 Task: Look for space in Roswell, United States from 10th July, 2023 to 25th July, 2023 for 3 adults, 1 child in price range Rs.15000 to Rs.25000. Place can be shared room with 2 bedrooms having 3 beds and 2 bathrooms. Property type can be house, flat, guest house. Amenities needed are: wifi, TV, free parkinig on premises, gym, breakfast. Booking option can be shelf check-in. Required host language is English.
Action: Mouse moved to (477, 130)
Screenshot: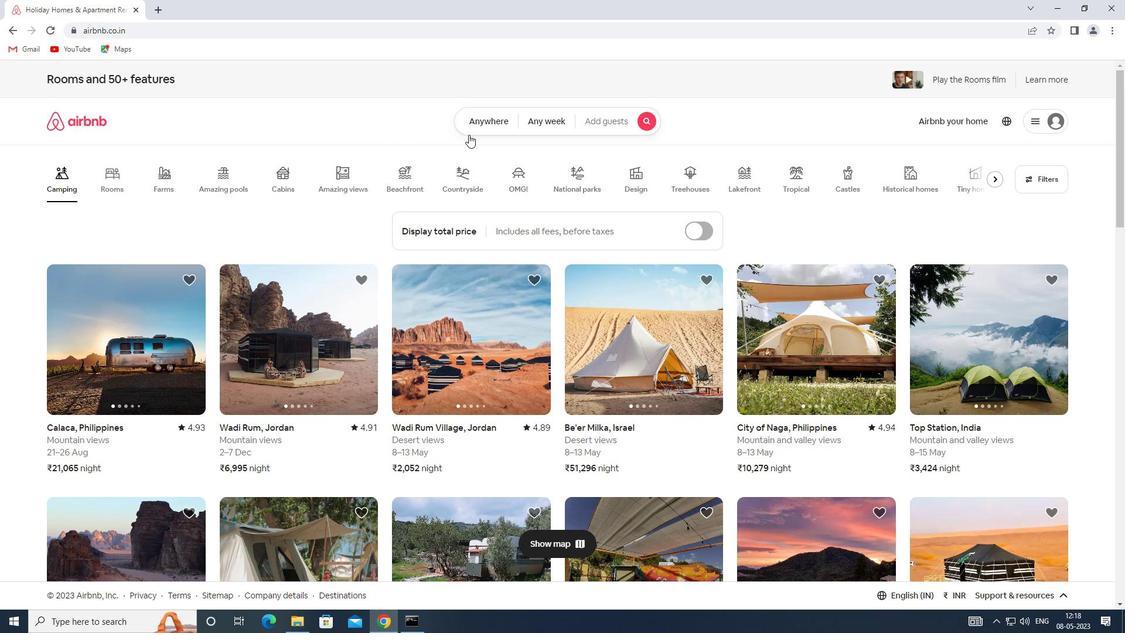 
Action: Mouse pressed left at (477, 130)
Screenshot: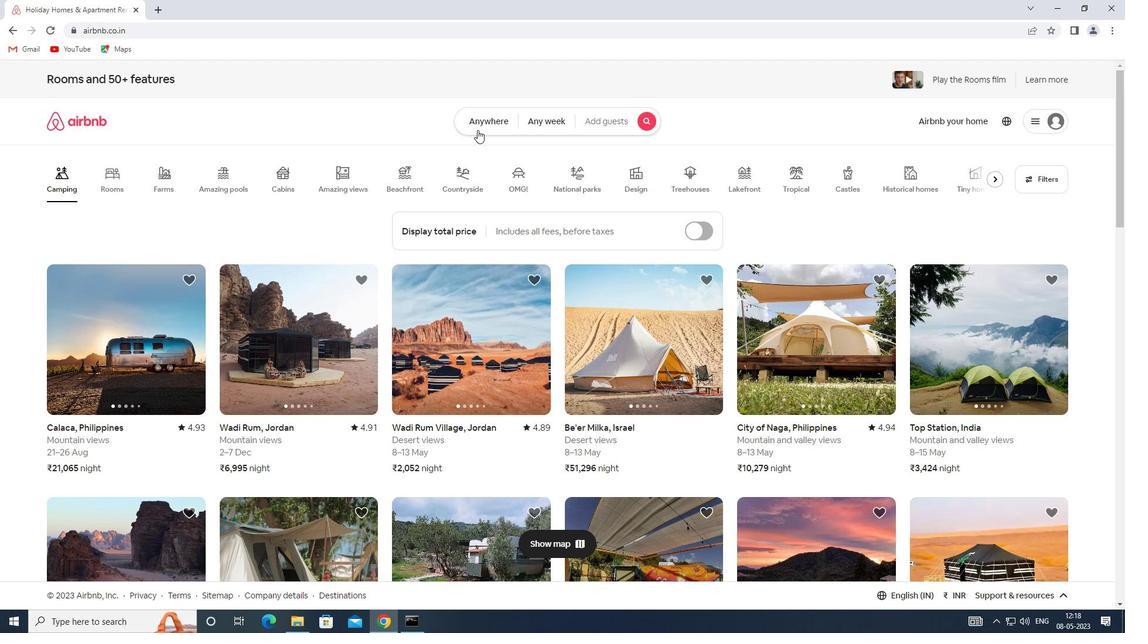 
Action: Mouse moved to (340, 166)
Screenshot: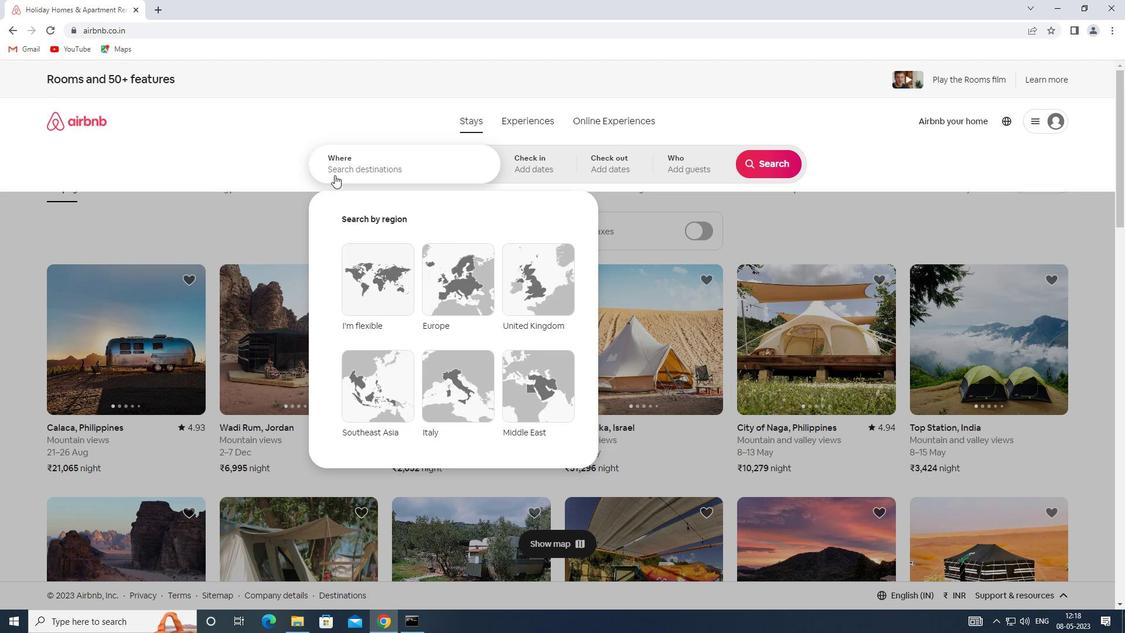 
Action: Mouse pressed left at (340, 166)
Screenshot: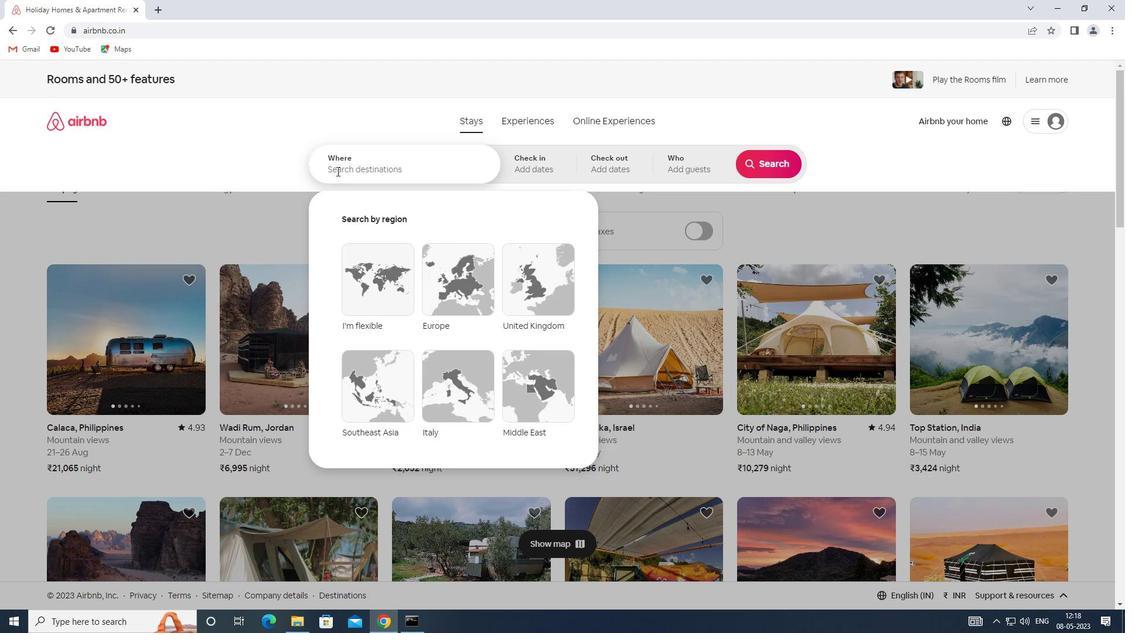 
Action: Key pressed <Key.shift>SPACE<Key.space>IN<Key.space><Key.shift>ROSEWELL,<Key.shift>UNITES<Key.backspace>D<Key.space><Key.shift>STATES
Screenshot: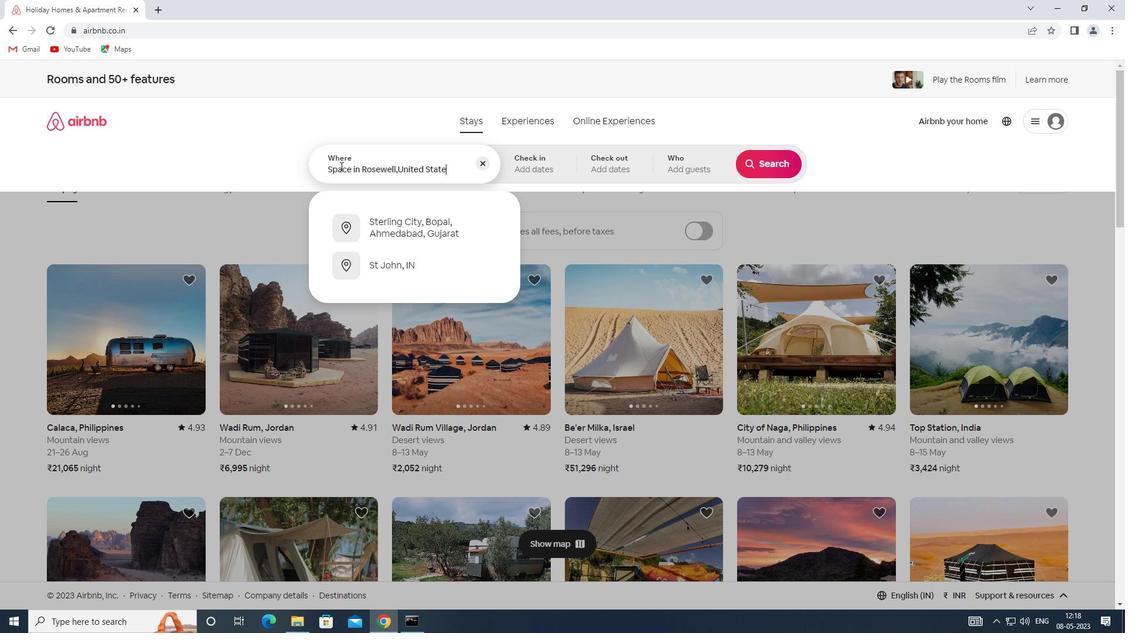 
Action: Mouse moved to (529, 170)
Screenshot: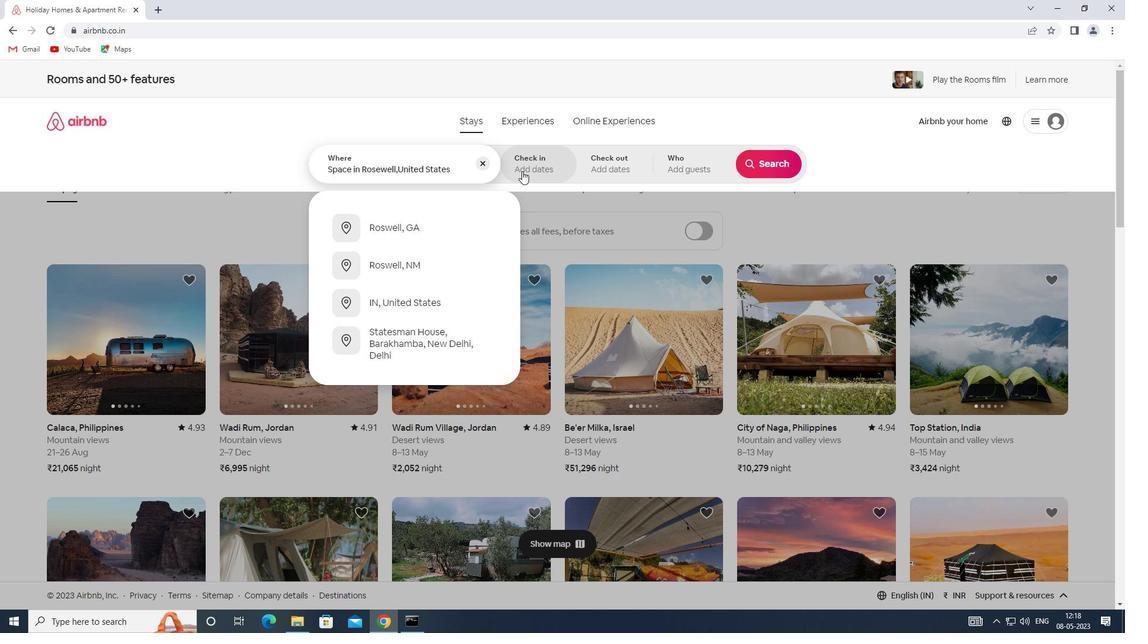 
Action: Mouse pressed left at (529, 170)
Screenshot: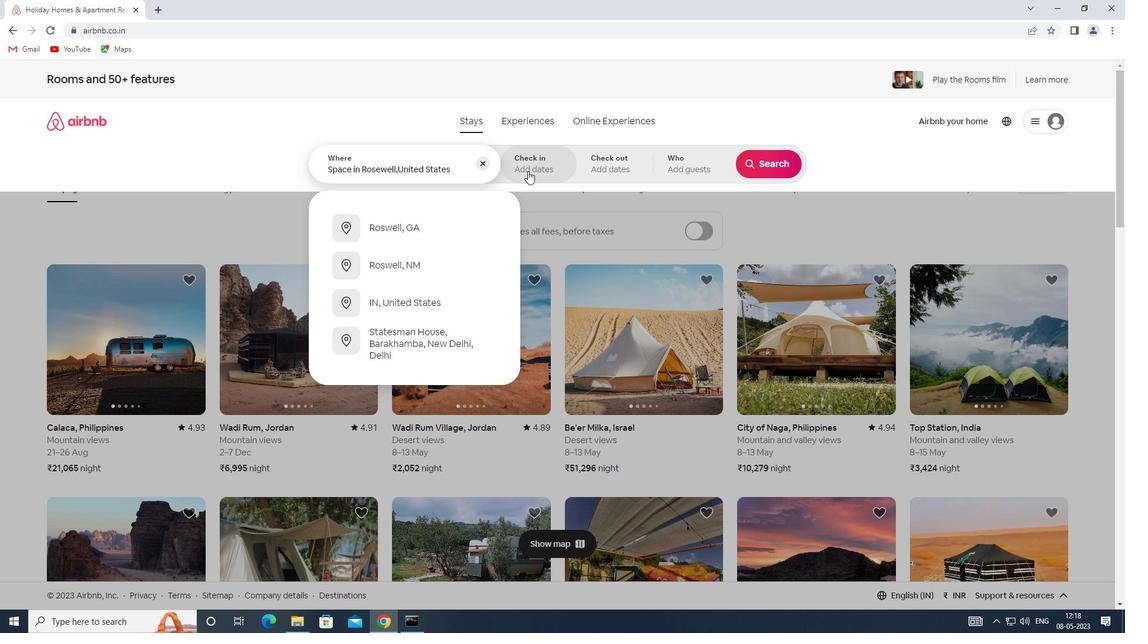 
Action: Mouse moved to (765, 259)
Screenshot: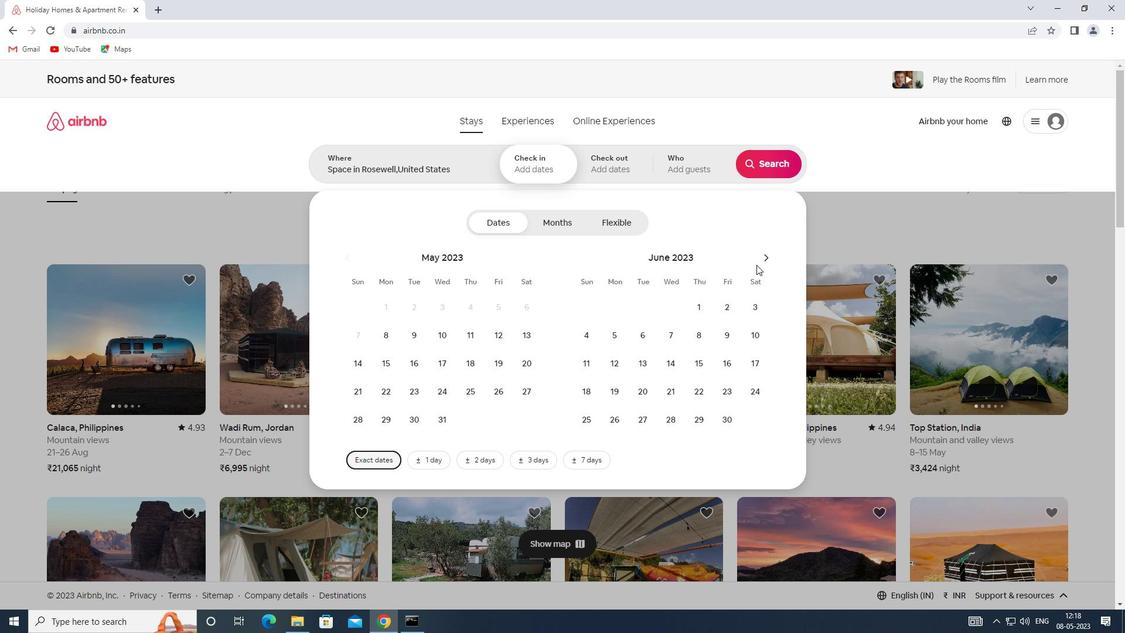 
Action: Mouse pressed left at (765, 259)
Screenshot: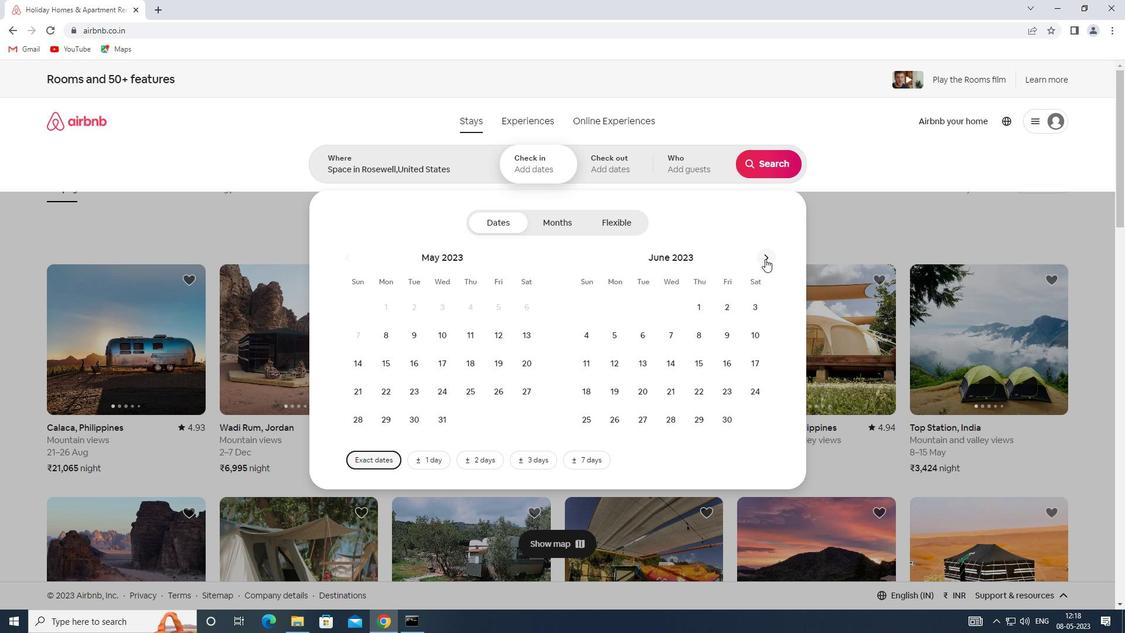 
Action: Mouse moved to (608, 357)
Screenshot: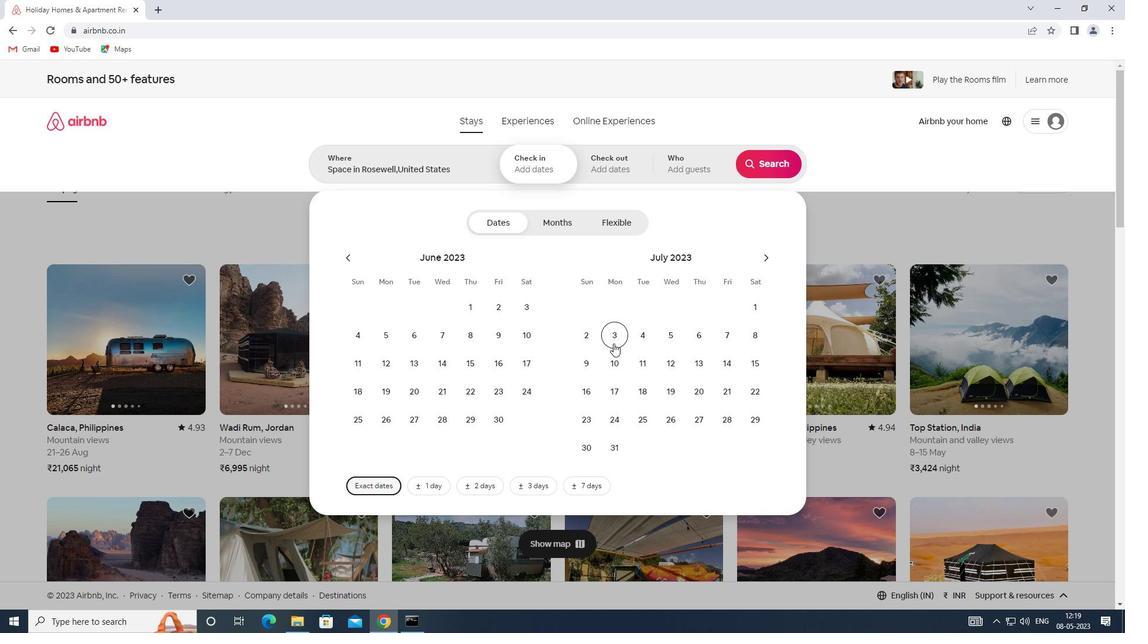 
Action: Mouse pressed left at (608, 357)
Screenshot: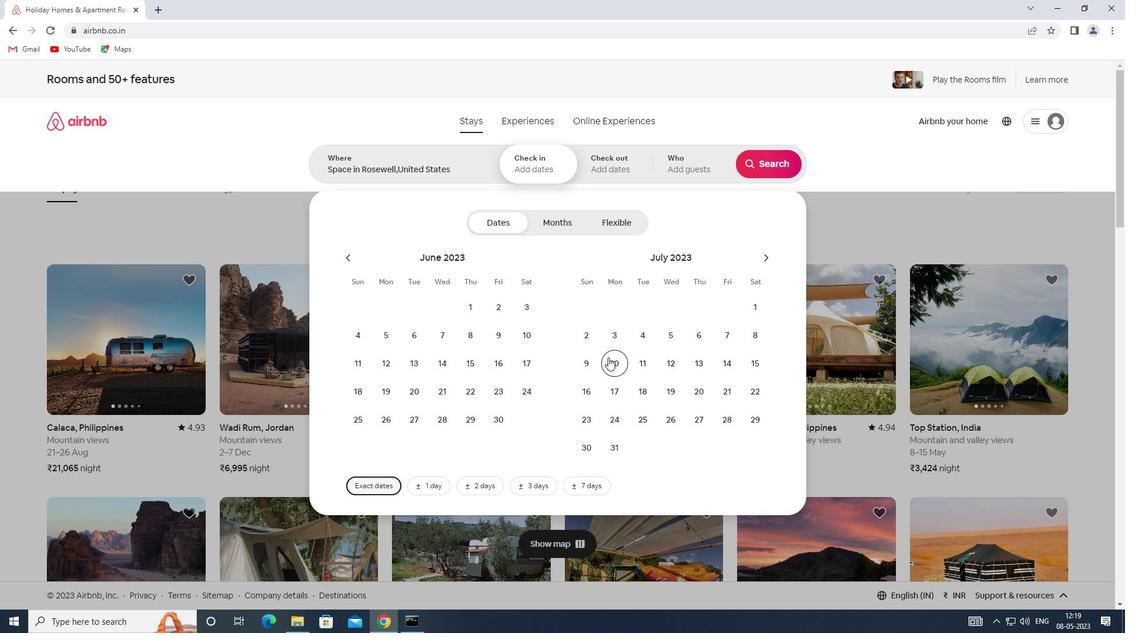 
Action: Mouse moved to (760, 362)
Screenshot: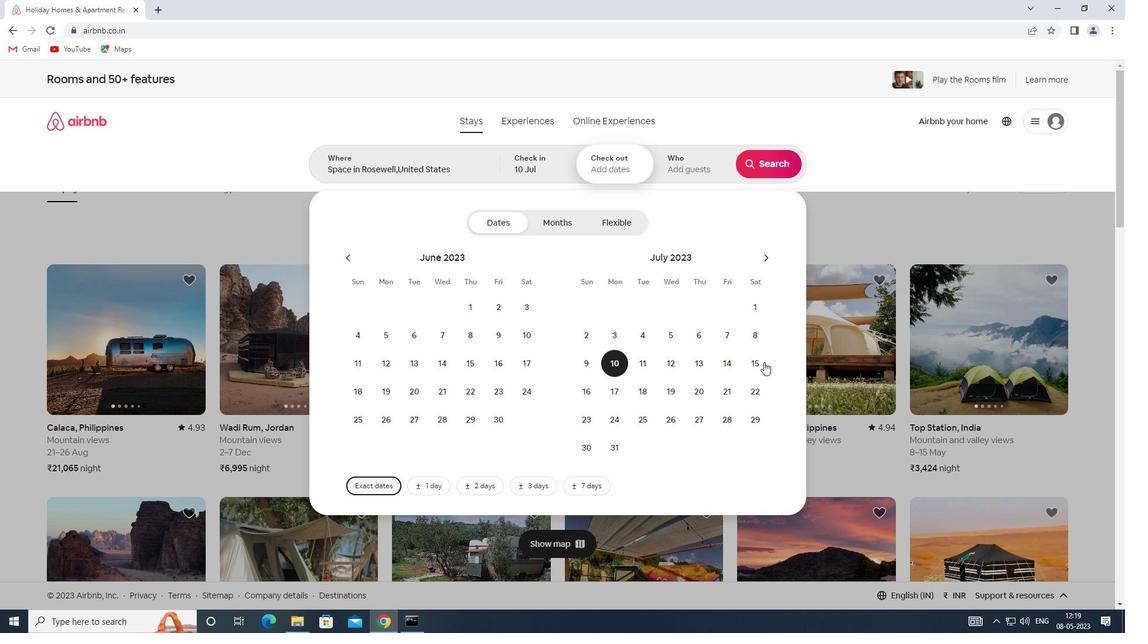 
Action: Mouse pressed left at (760, 362)
Screenshot: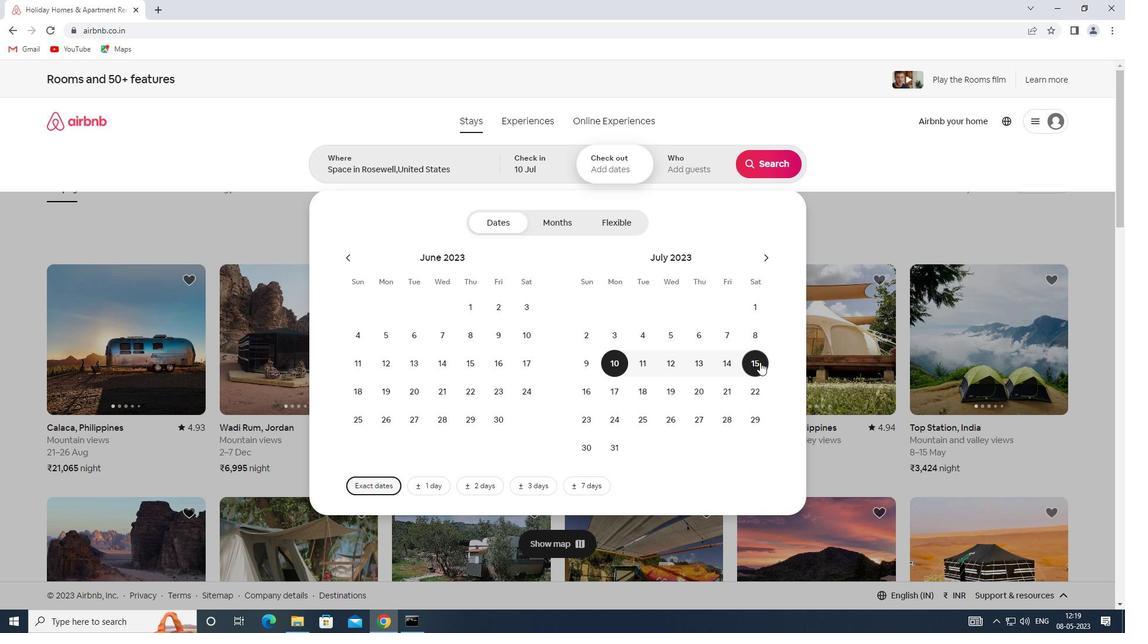 
Action: Mouse moved to (646, 415)
Screenshot: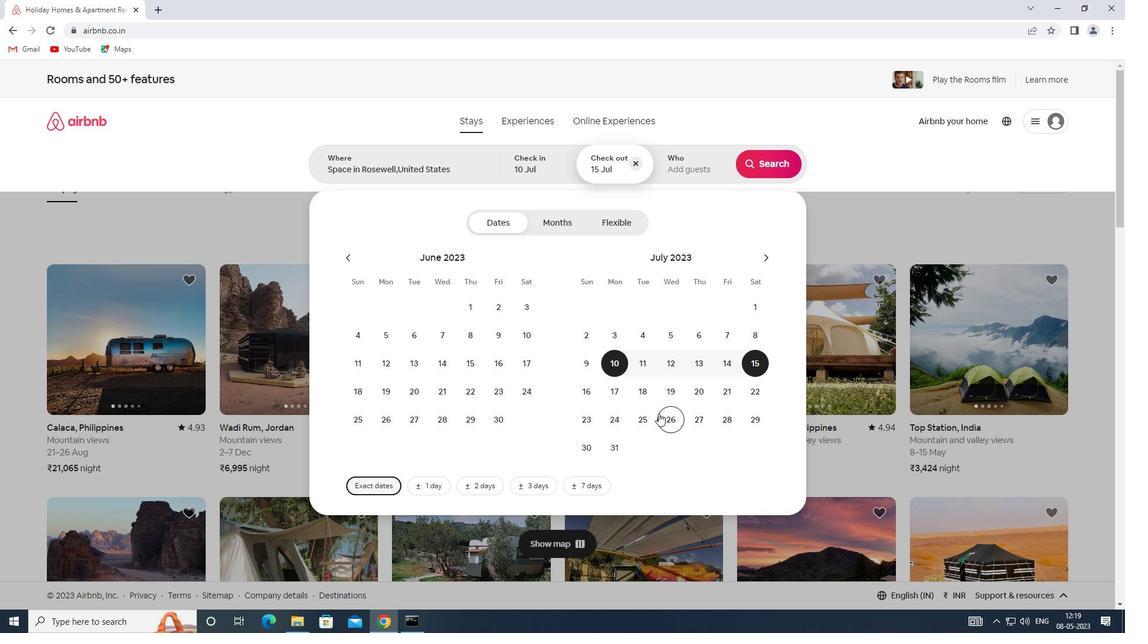 
Action: Mouse pressed left at (646, 415)
Screenshot: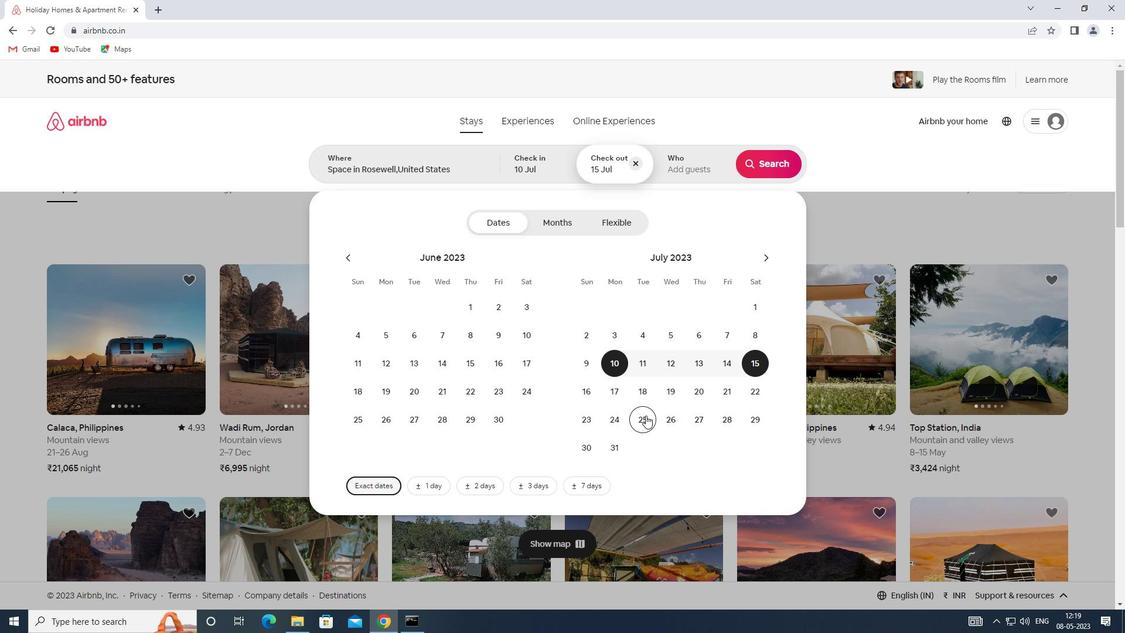 
Action: Mouse moved to (699, 159)
Screenshot: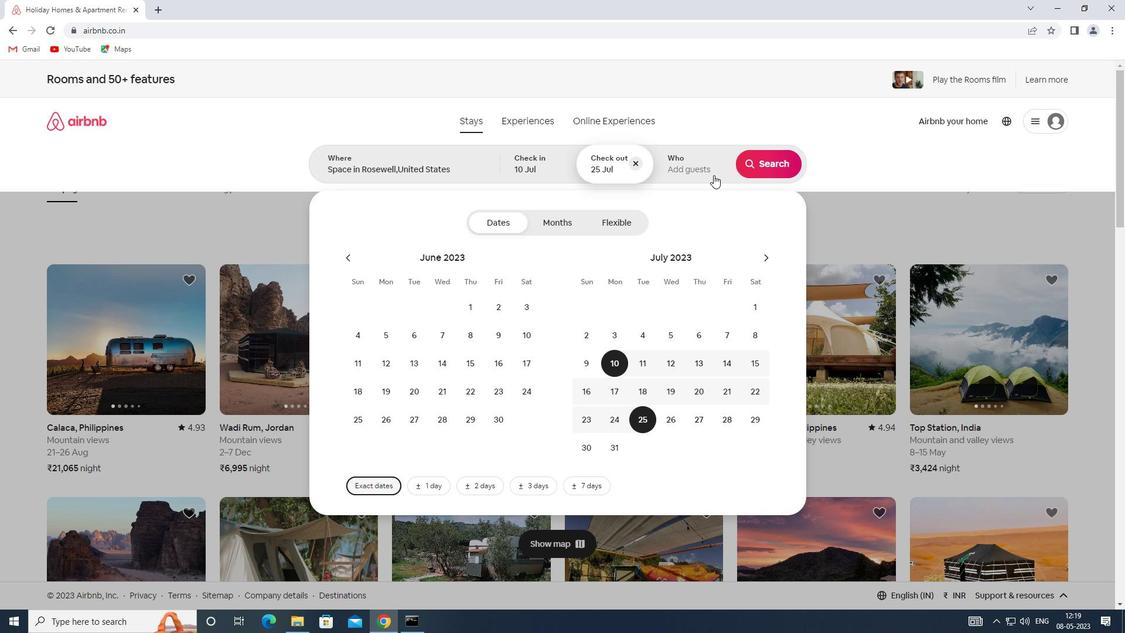 
Action: Mouse pressed left at (699, 159)
Screenshot: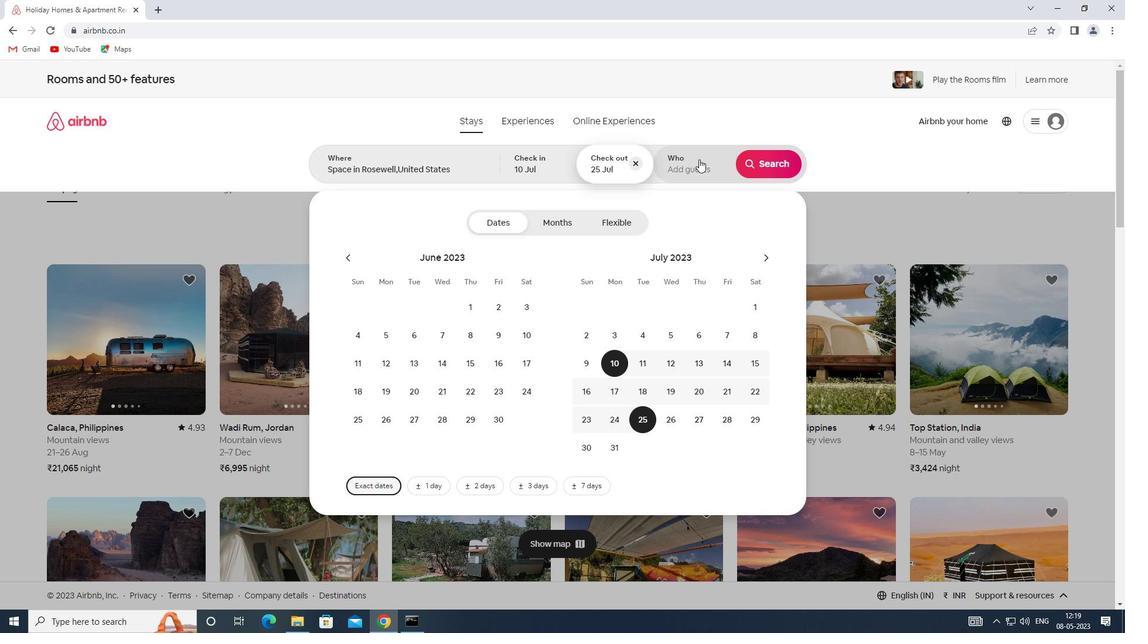 
Action: Mouse moved to (776, 228)
Screenshot: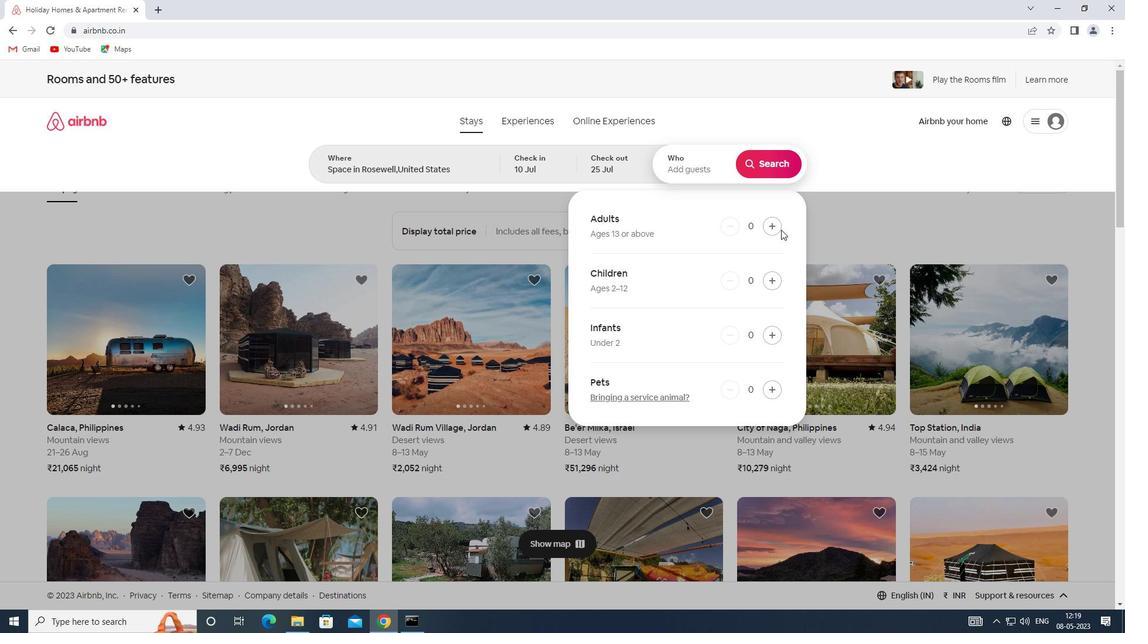 
Action: Mouse pressed left at (776, 228)
Screenshot: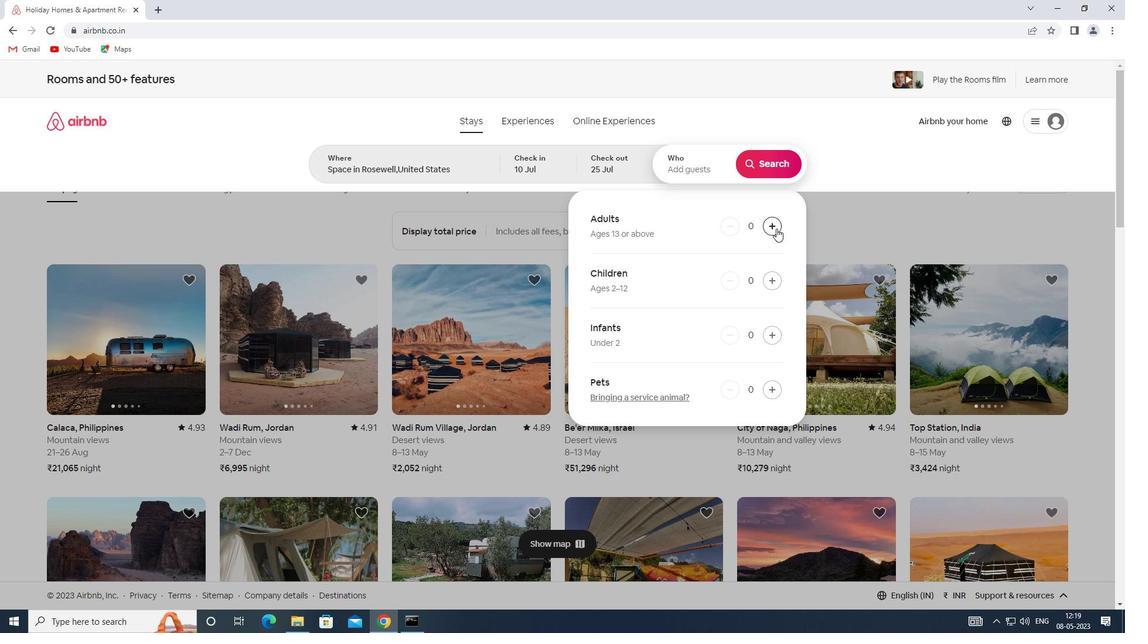 
Action: Mouse pressed left at (776, 228)
Screenshot: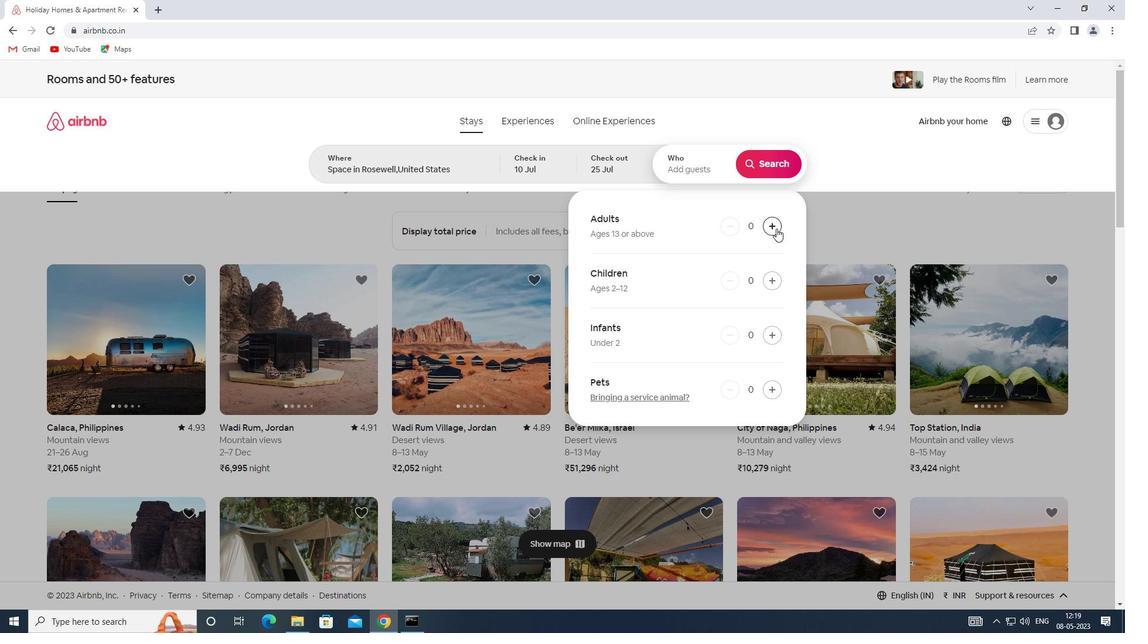 
Action: Mouse pressed left at (776, 228)
Screenshot: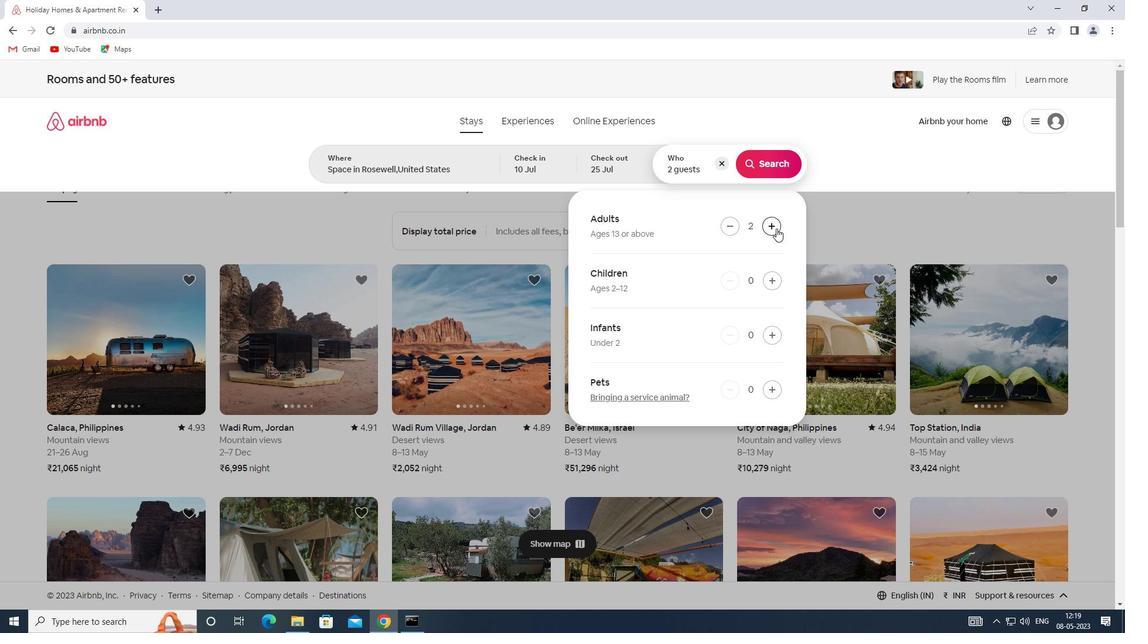 
Action: Mouse moved to (776, 281)
Screenshot: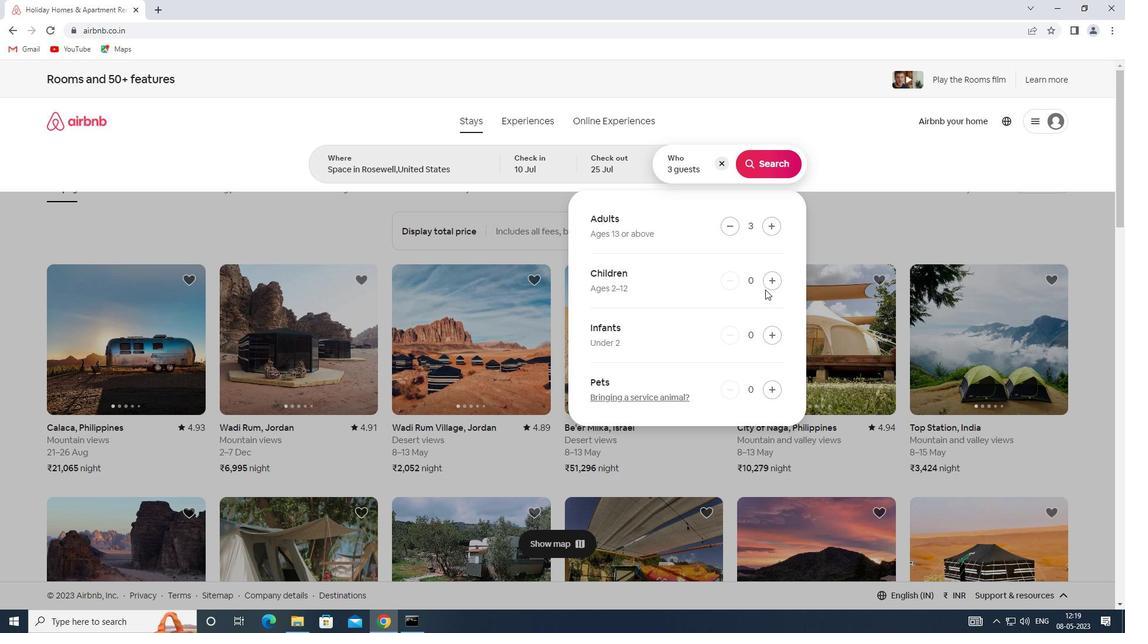 
Action: Mouse pressed left at (776, 281)
Screenshot: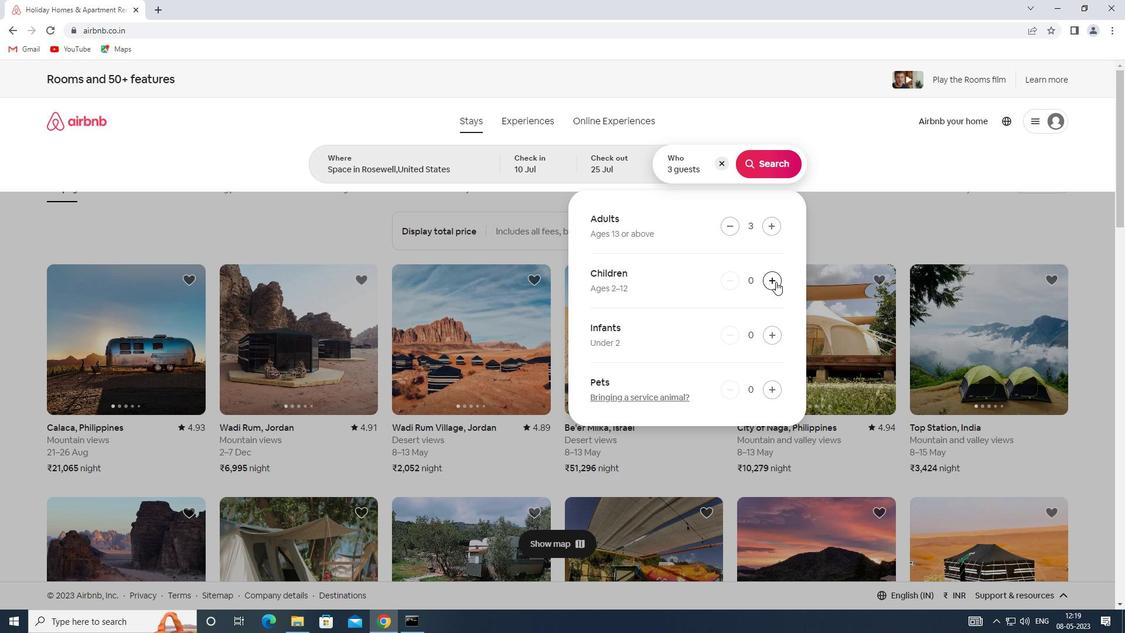 
Action: Mouse moved to (765, 166)
Screenshot: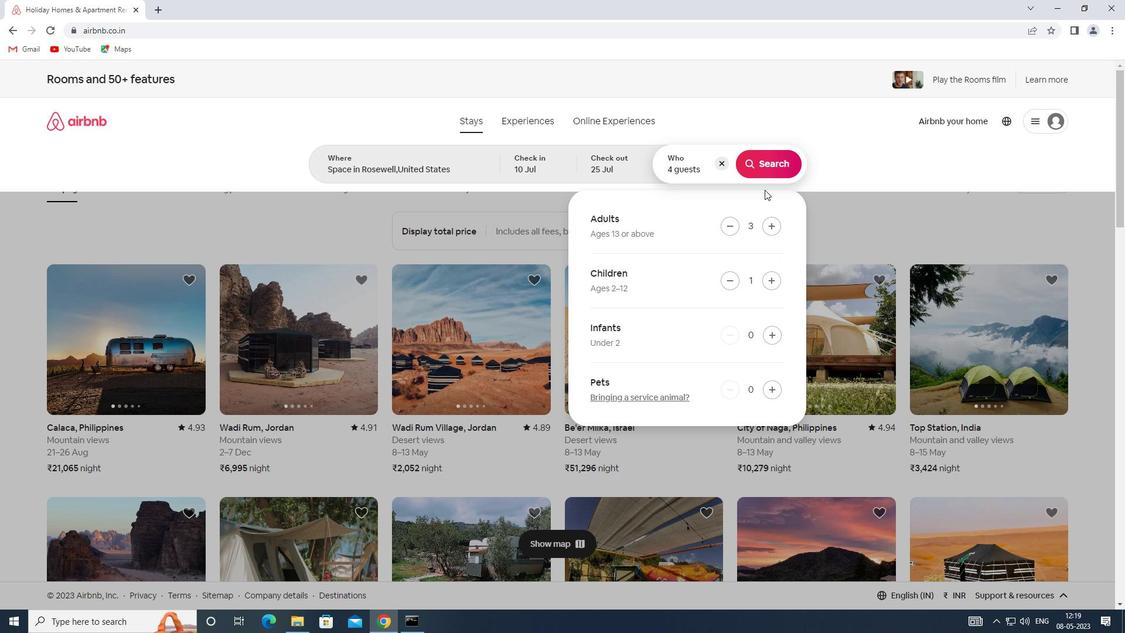 
Action: Mouse pressed left at (765, 166)
Screenshot: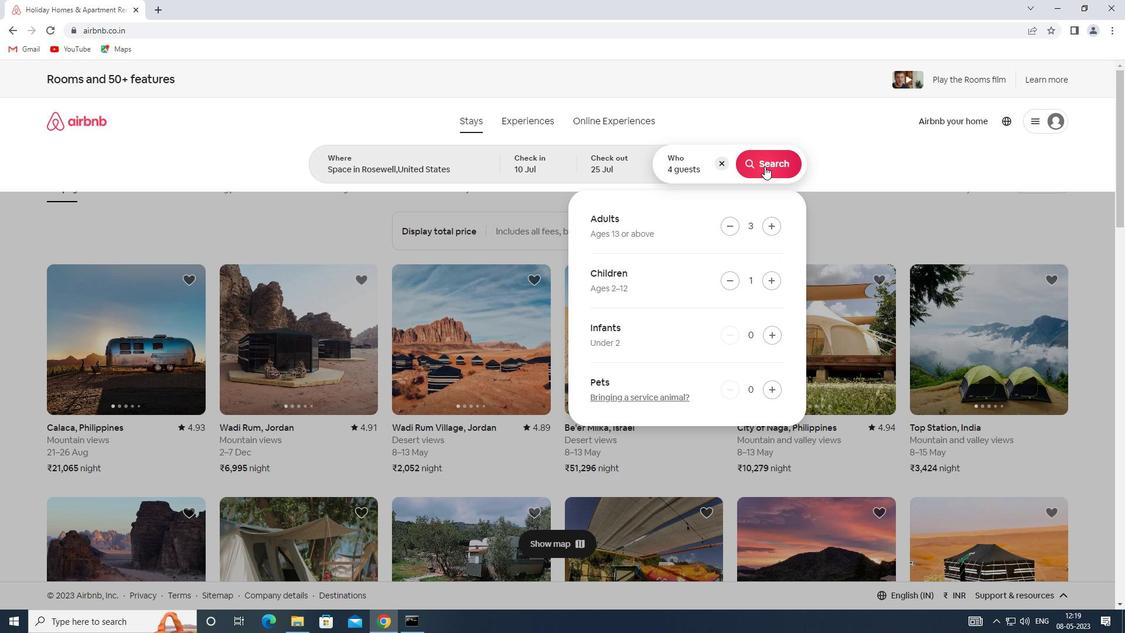 
Action: Mouse moved to (1061, 132)
Screenshot: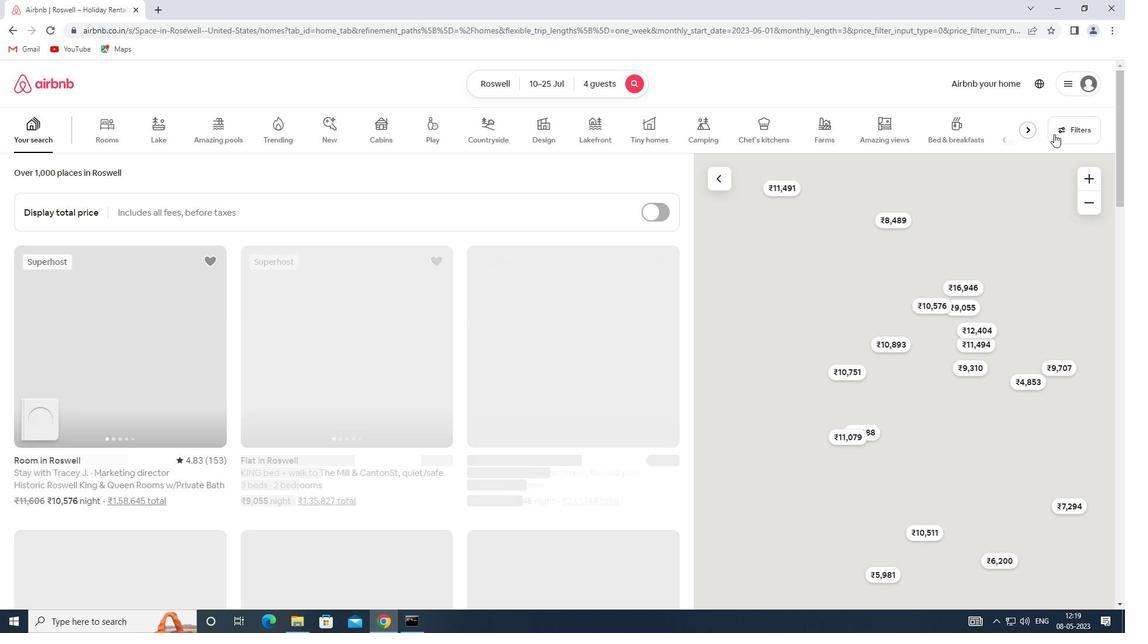 
Action: Mouse pressed left at (1061, 132)
Screenshot: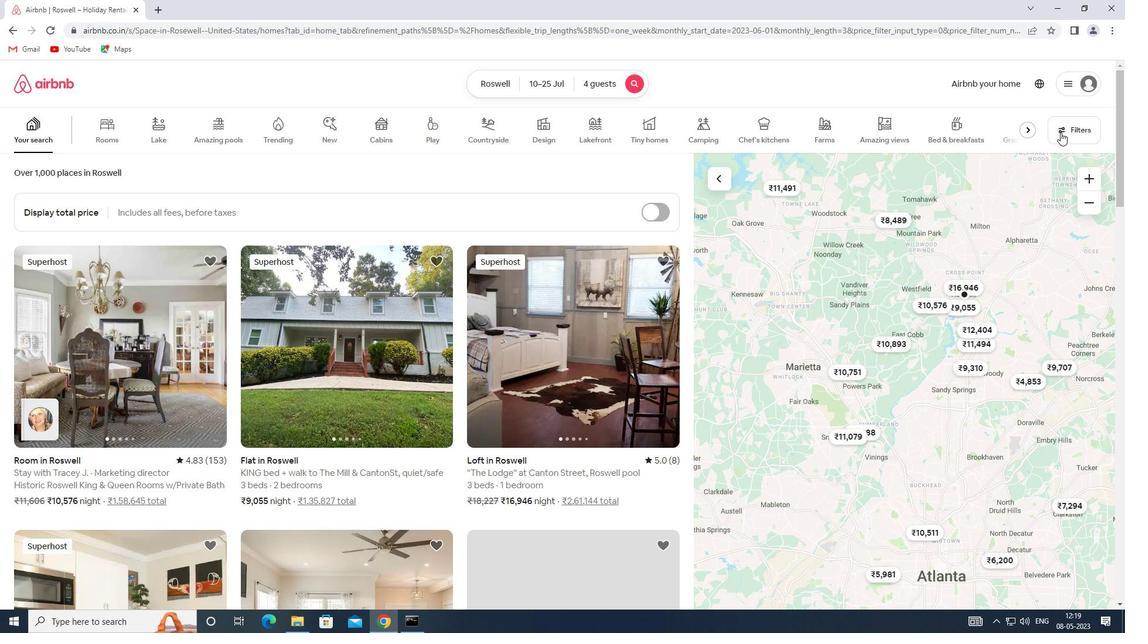 
Action: Mouse moved to (426, 421)
Screenshot: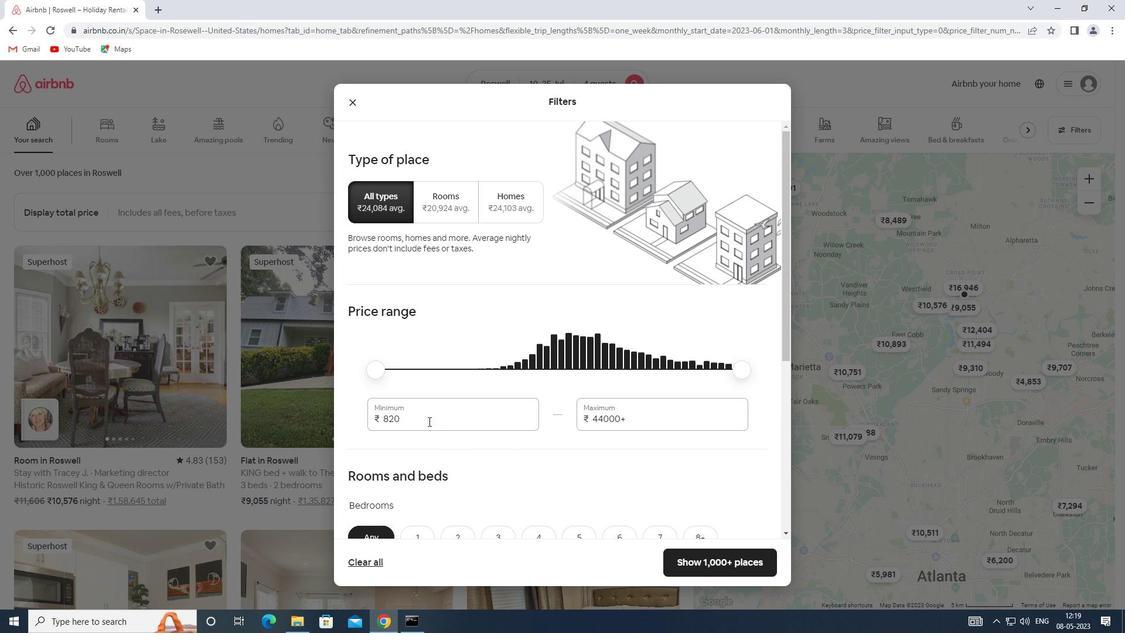 
Action: Mouse pressed left at (426, 421)
Screenshot: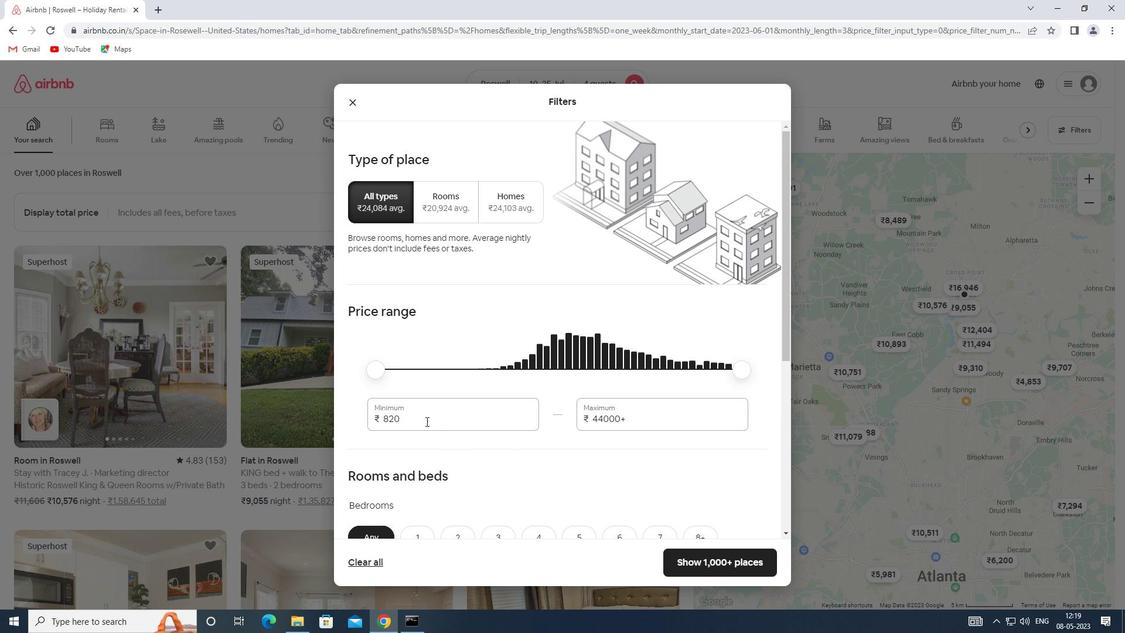
Action: Mouse moved to (341, 419)
Screenshot: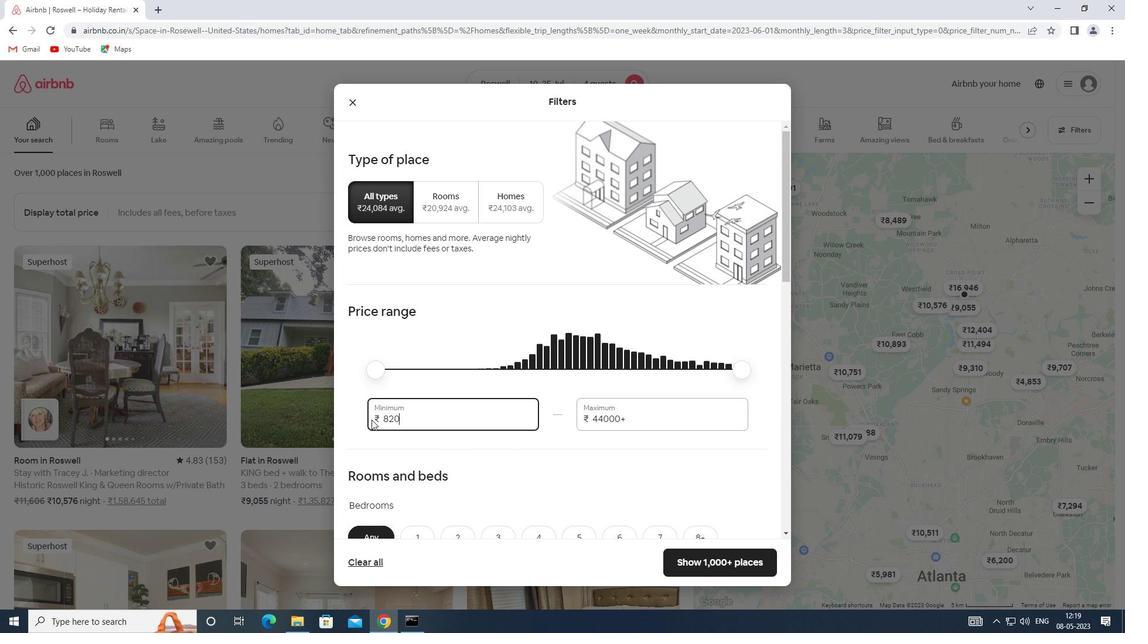 
Action: Key pressed 15000
Screenshot: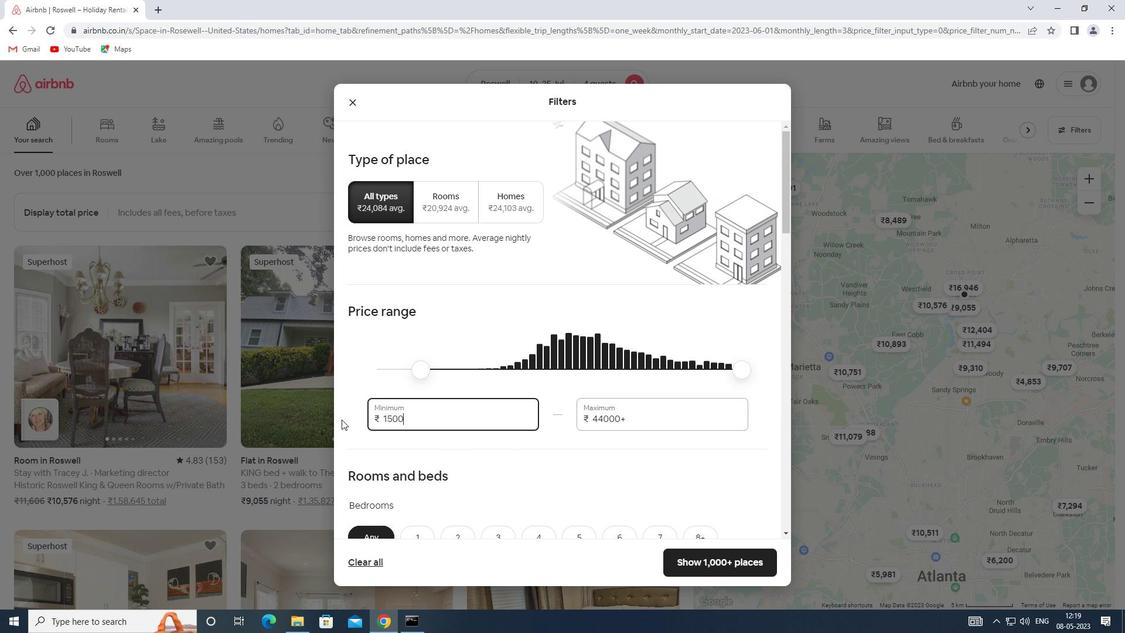 
Action: Mouse moved to (626, 413)
Screenshot: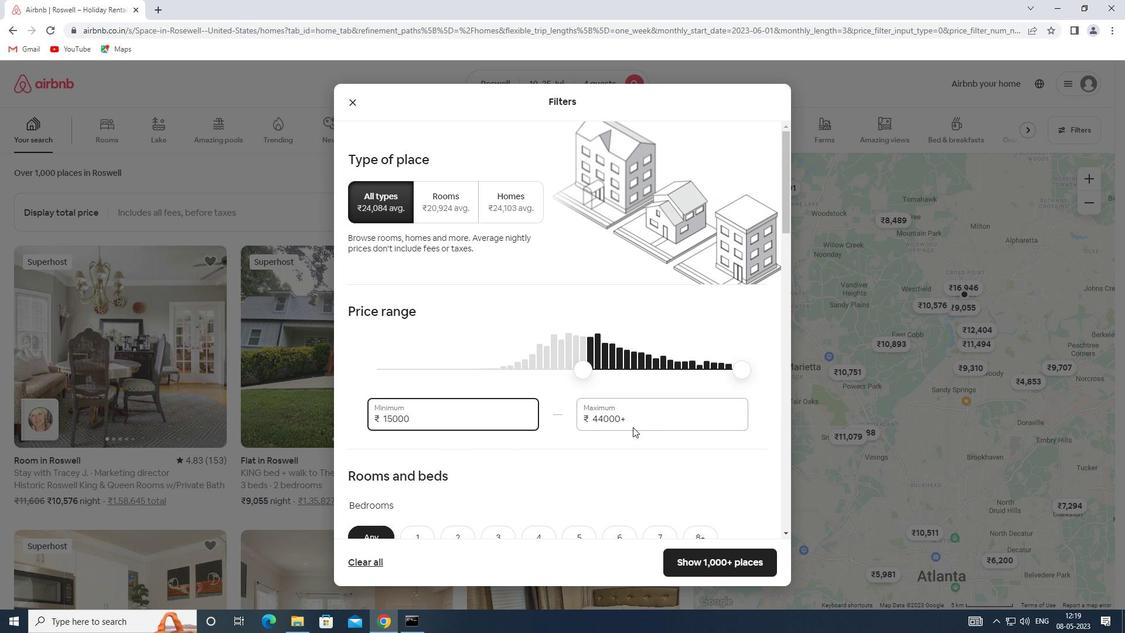 
Action: Mouse pressed left at (626, 413)
Screenshot: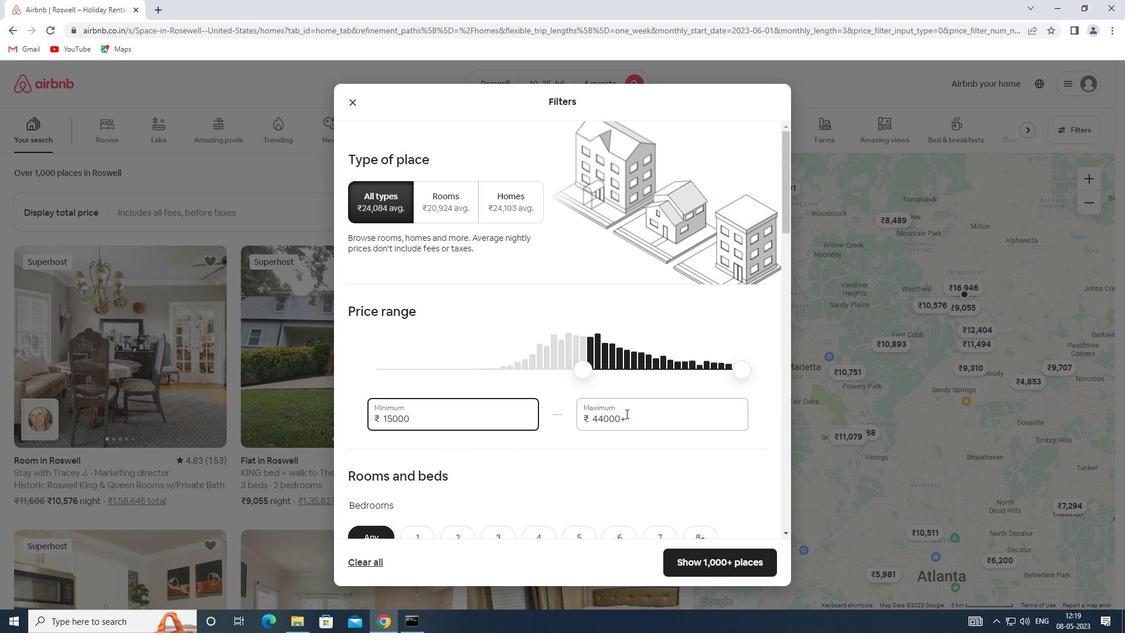 
Action: Mouse moved to (624, 421)
Screenshot: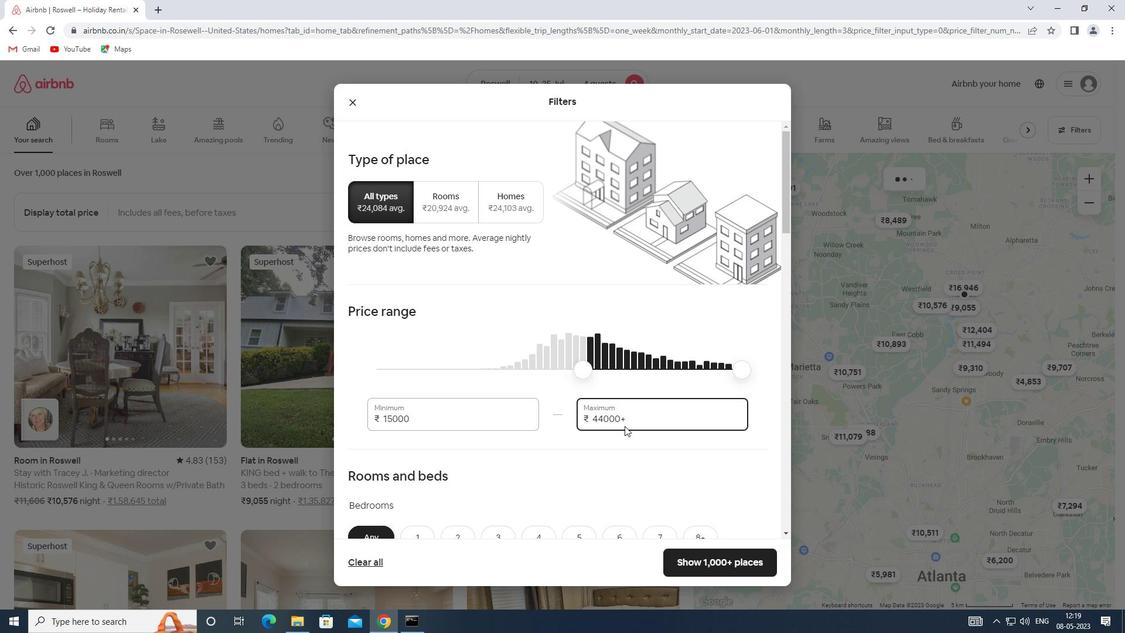 
Action: Mouse pressed left at (624, 421)
Screenshot: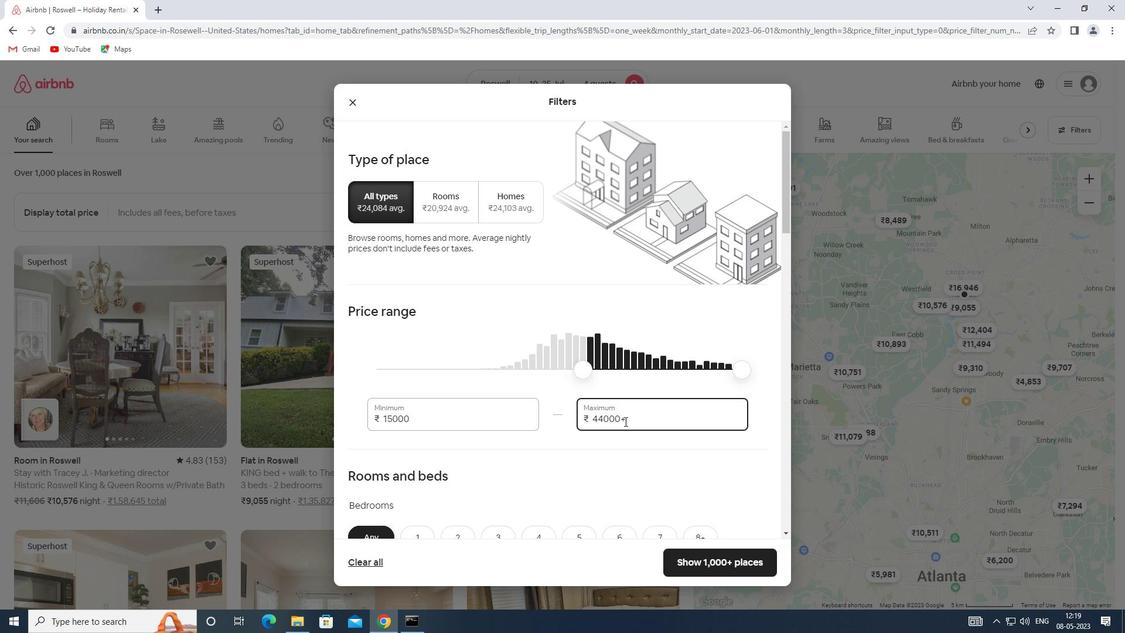 
Action: Mouse moved to (566, 420)
Screenshot: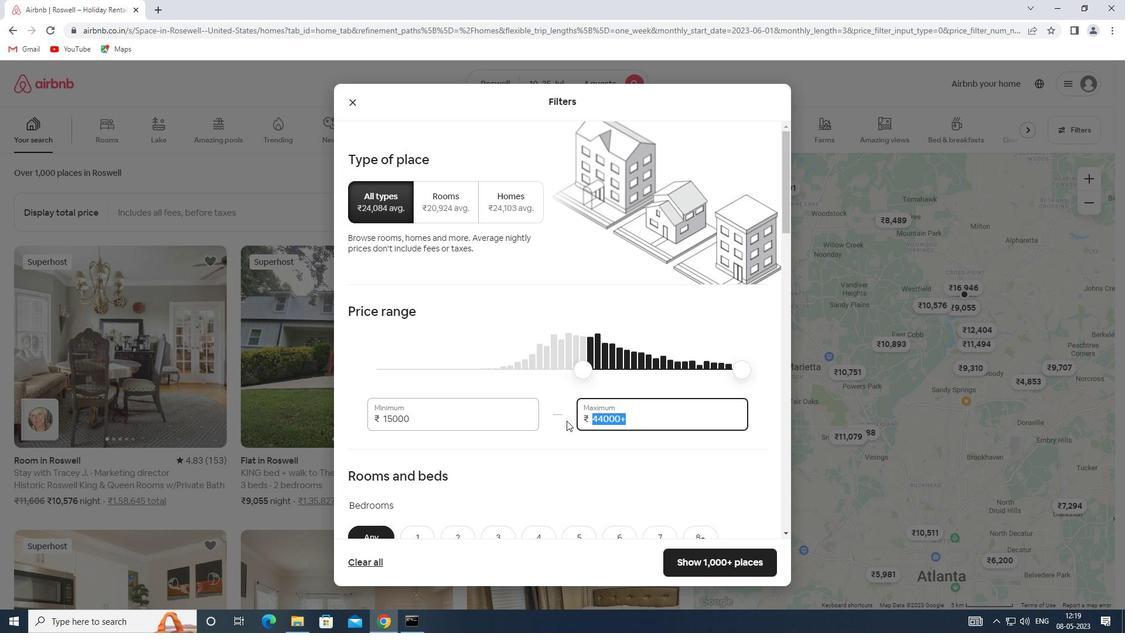 
Action: Key pressed 25000
Screenshot: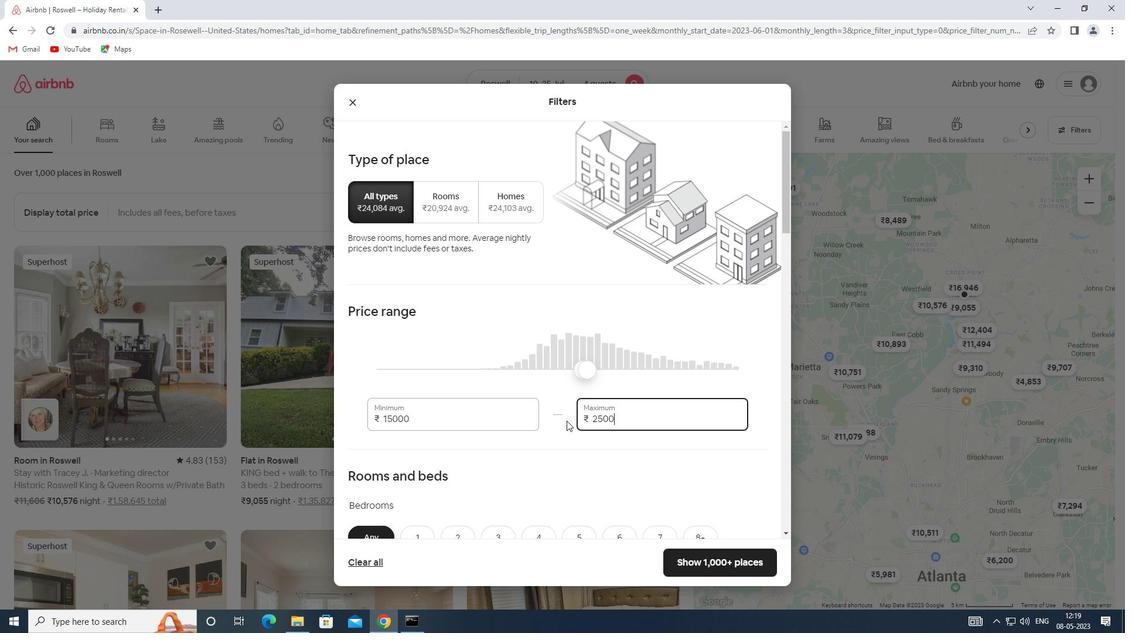 
Action: Mouse scrolled (566, 420) with delta (0, 0)
Screenshot: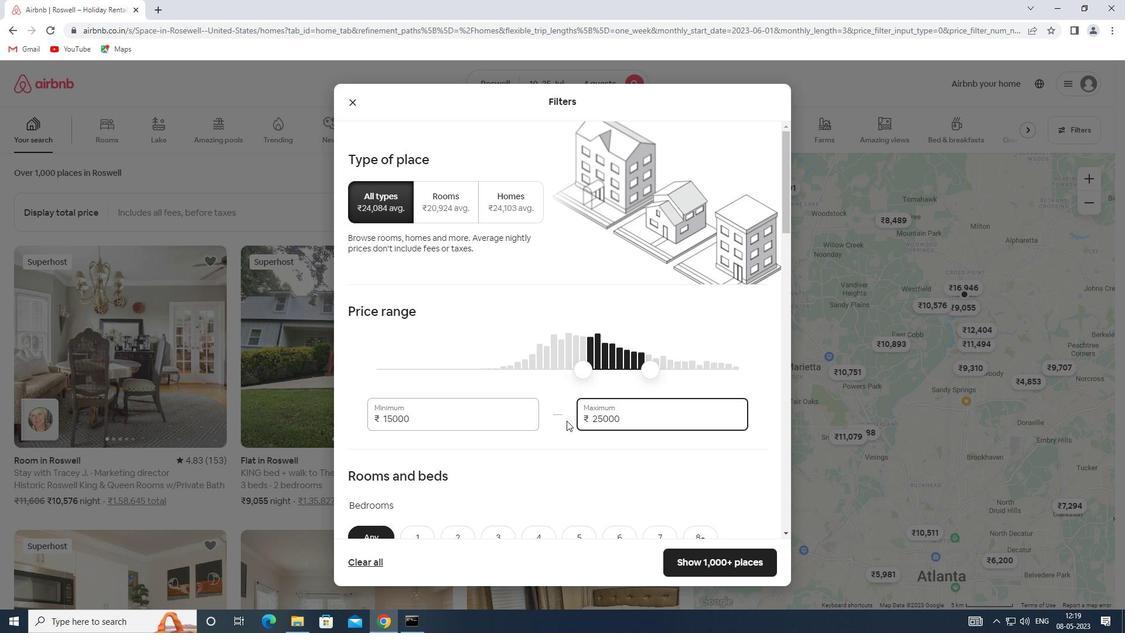 
Action: Mouse scrolled (566, 420) with delta (0, 0)
Screenshot: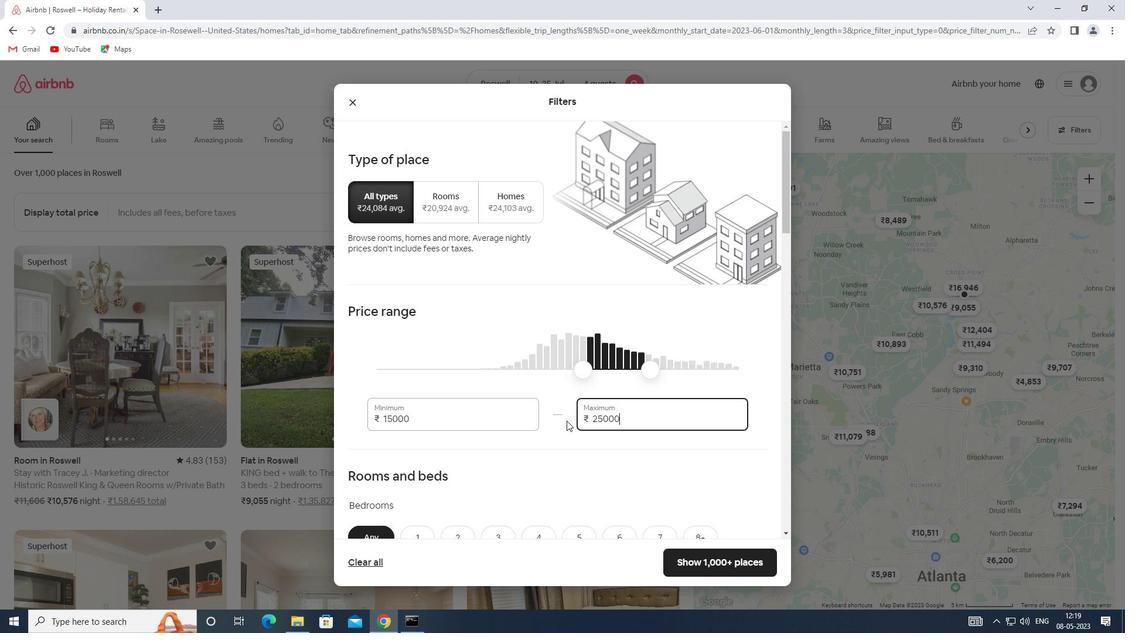 
Action: Mouse scrolled (566, 420) with delta (0, 0)
Screenshot: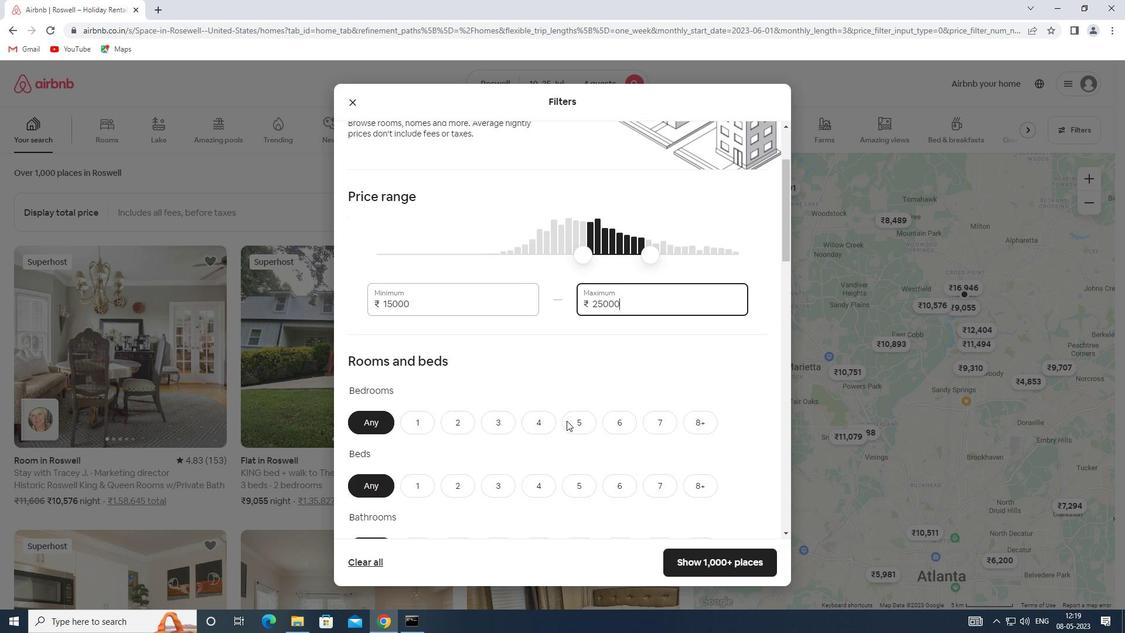 
Action: Mouse moved to (470, 362)
Screenshot: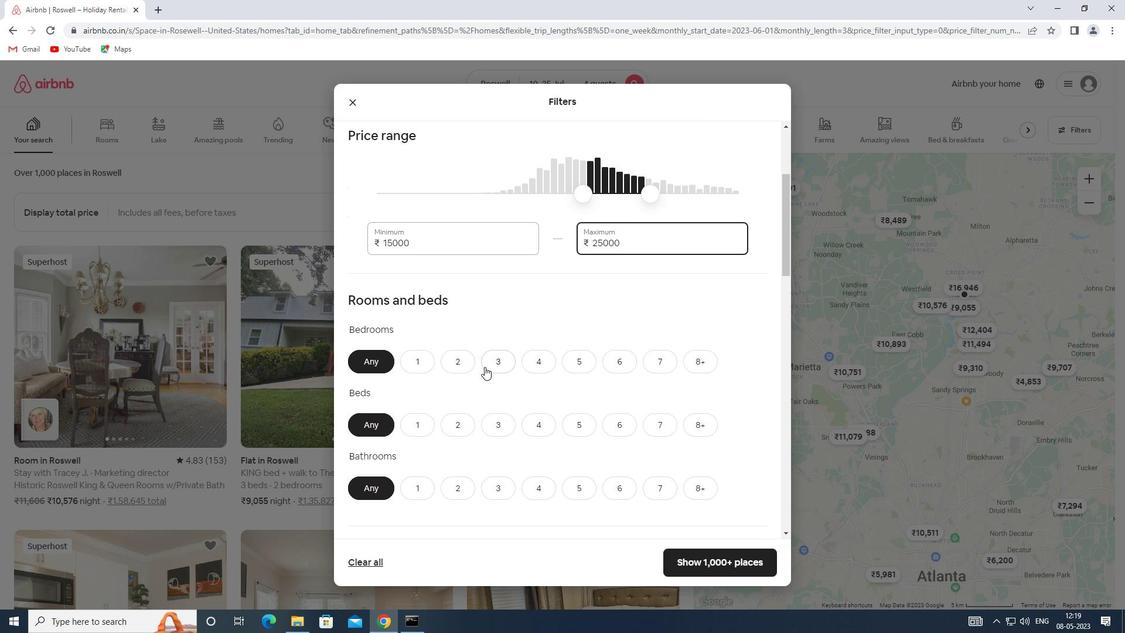 
Action: Mouse pressed left at (470, 362)
Screenshot: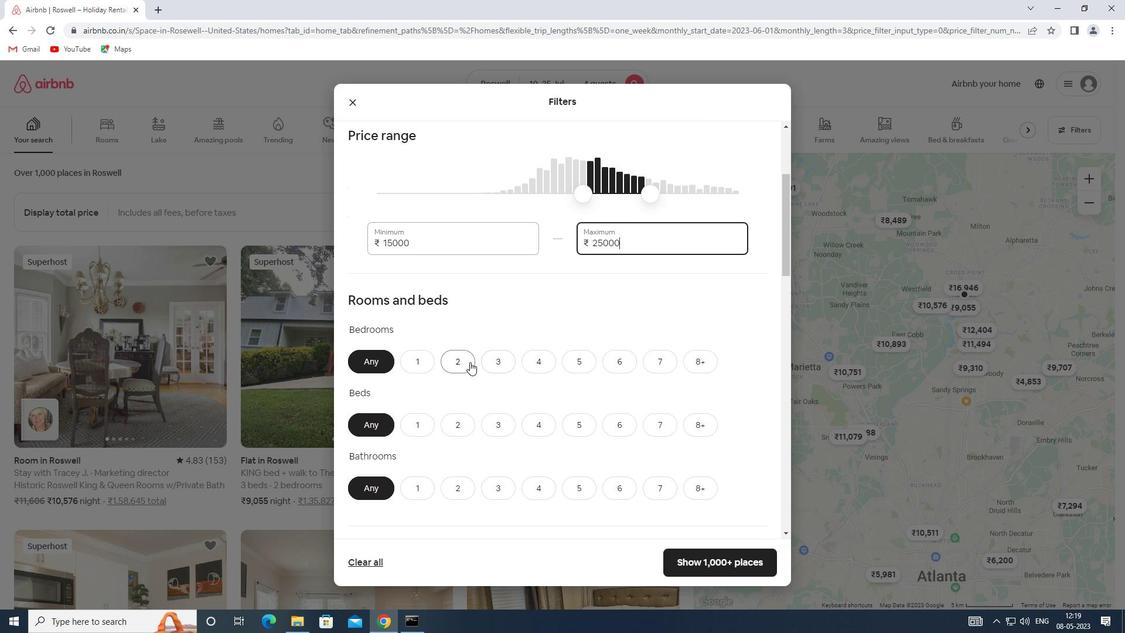 
Action: Mouse moved to (504, 426)
Screenshot: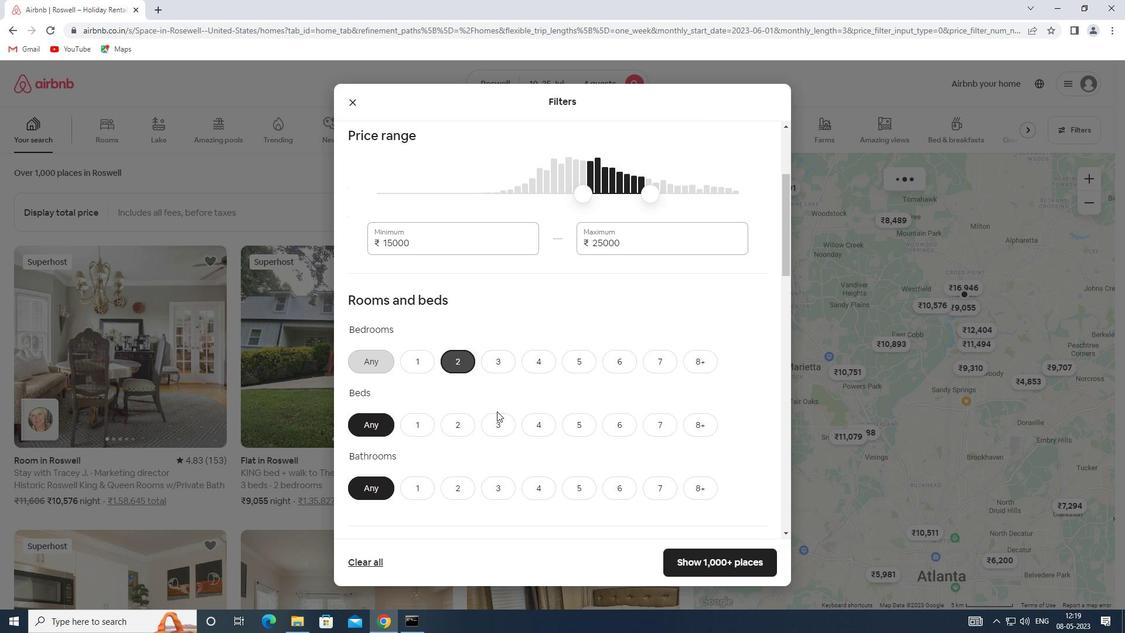 
Action: Mouse pressed left at (504, 426)
Screenshot: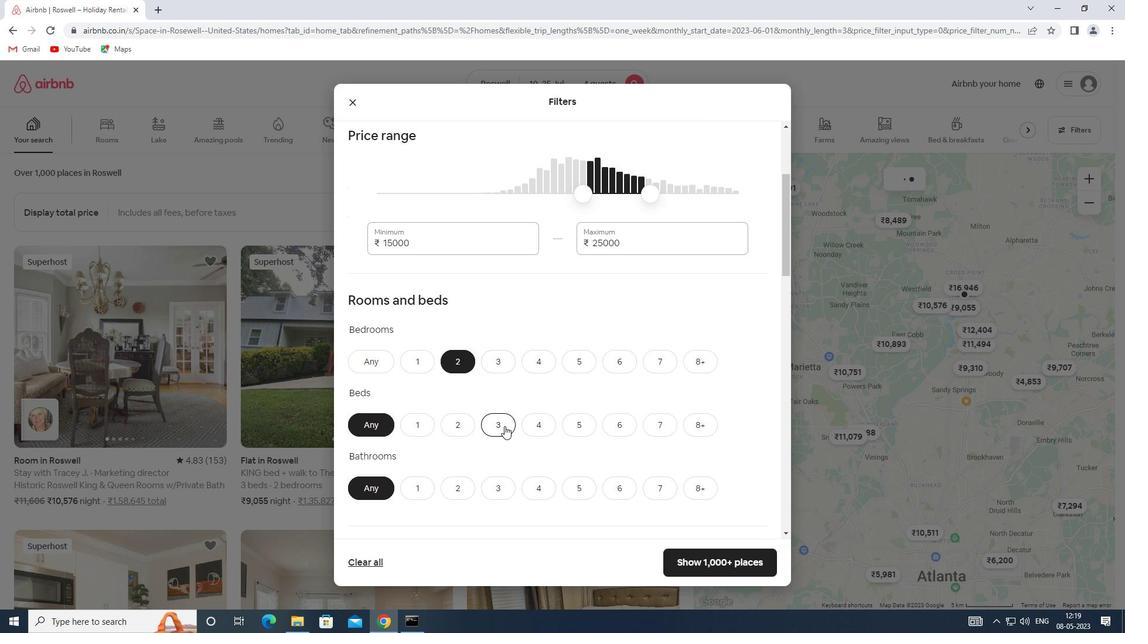 
Action: Mouse moved to (450, 493)
Screenshot: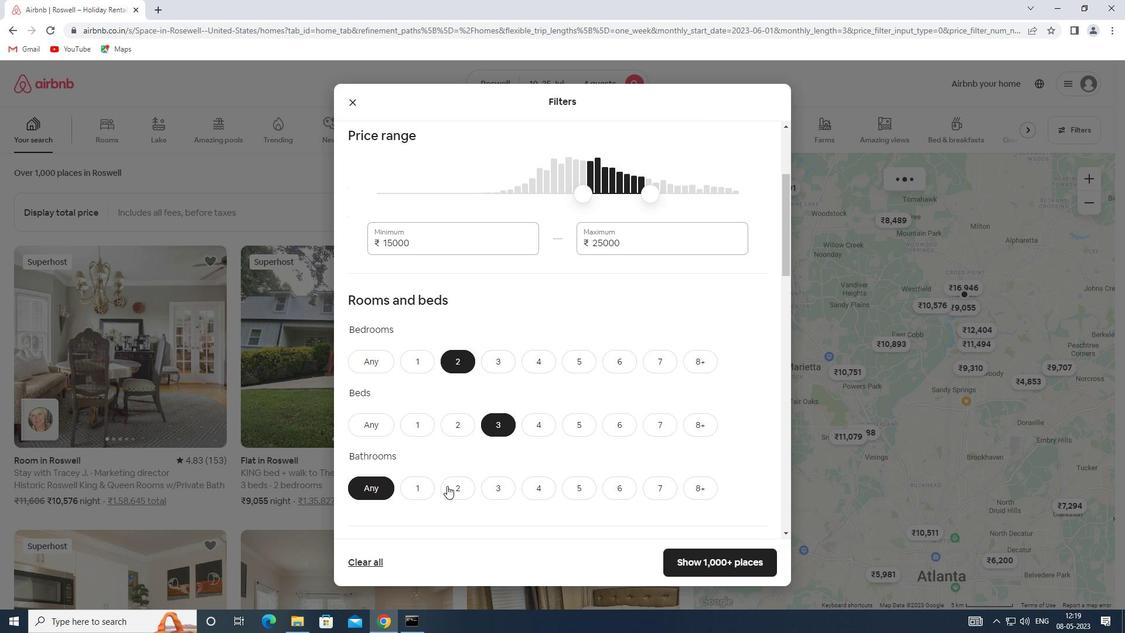 
Action: Mouse pressed left at (450, 493)
Screenshot: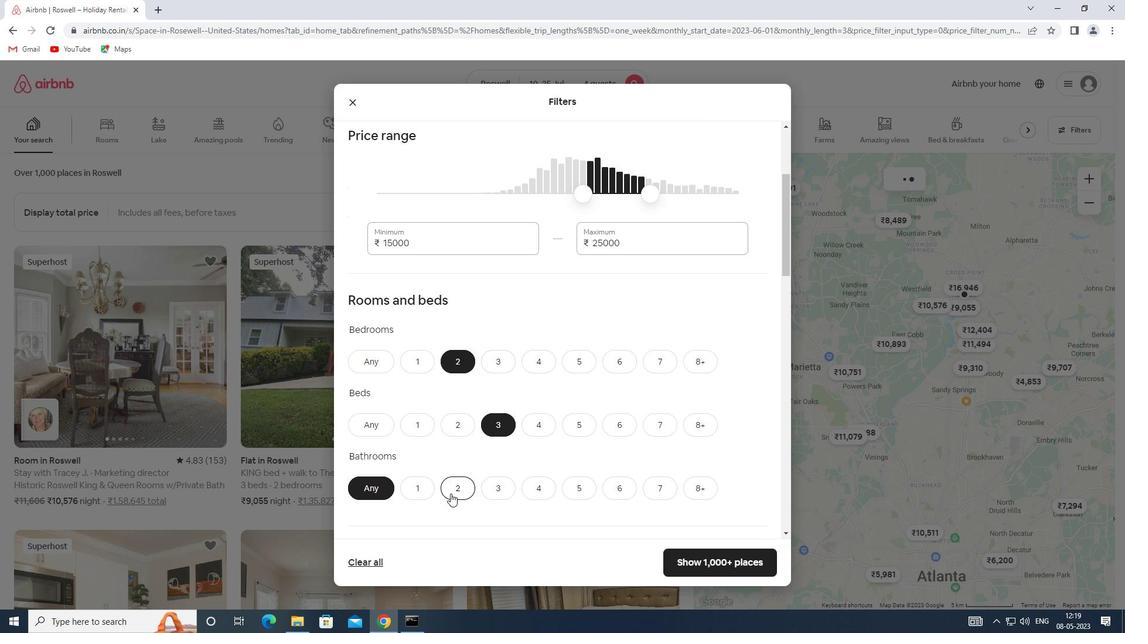 
Action: Mouse moved to (477, 443)
Screenshot: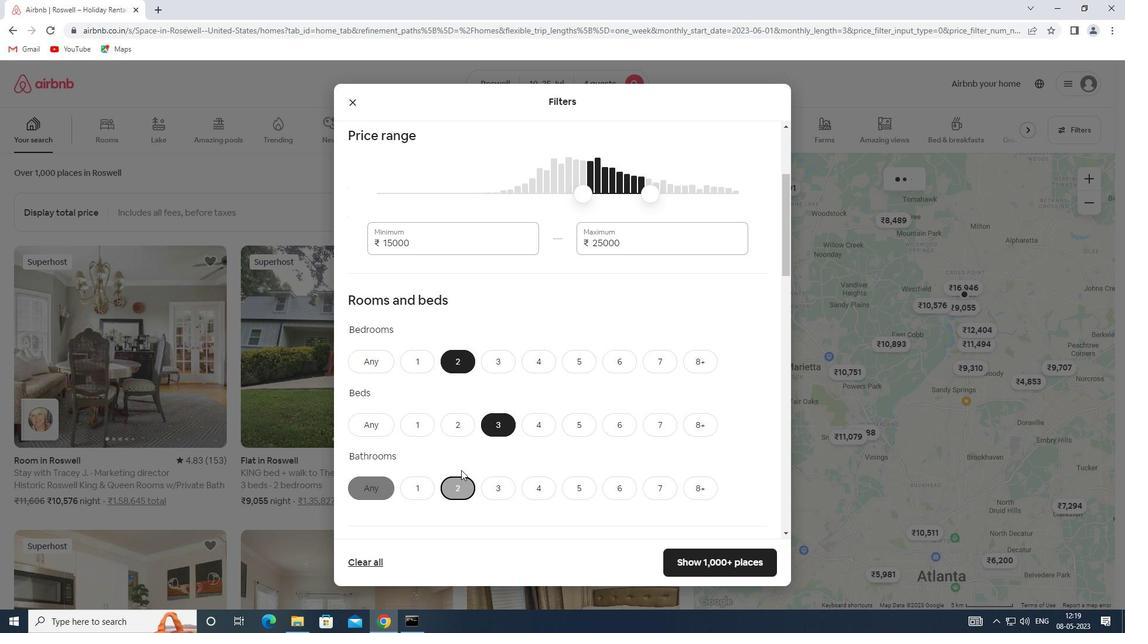 
Action: Mouse scrolled (477, 442) with delta (0, 0)
Screenshot: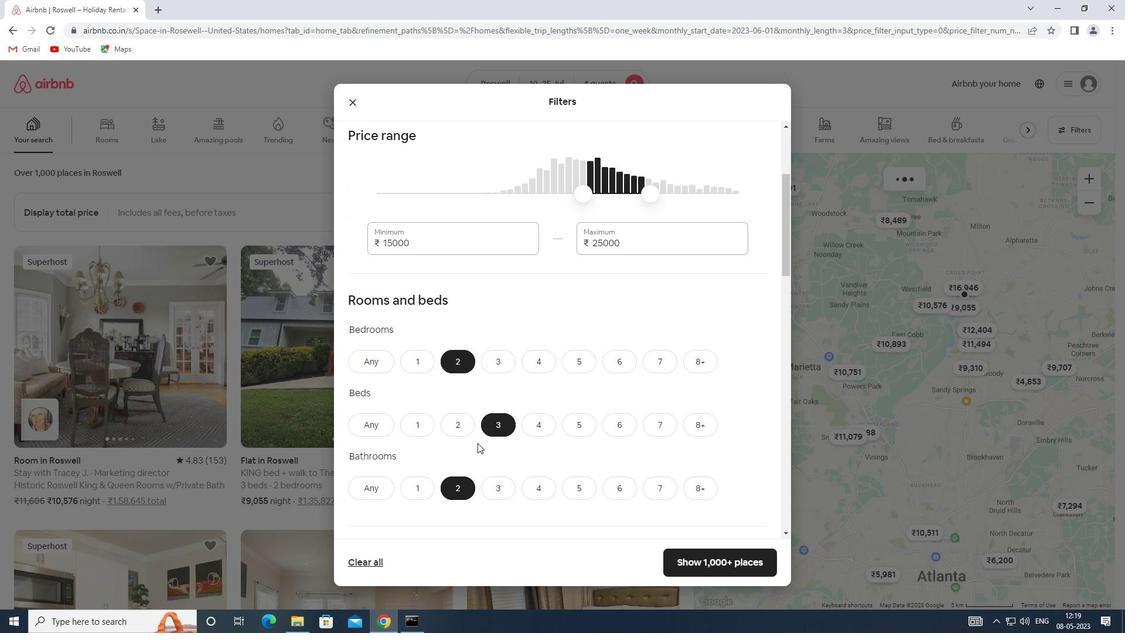 
Action: Mouse scrolled (477, 442) with delta (0, 0)
Screenshot: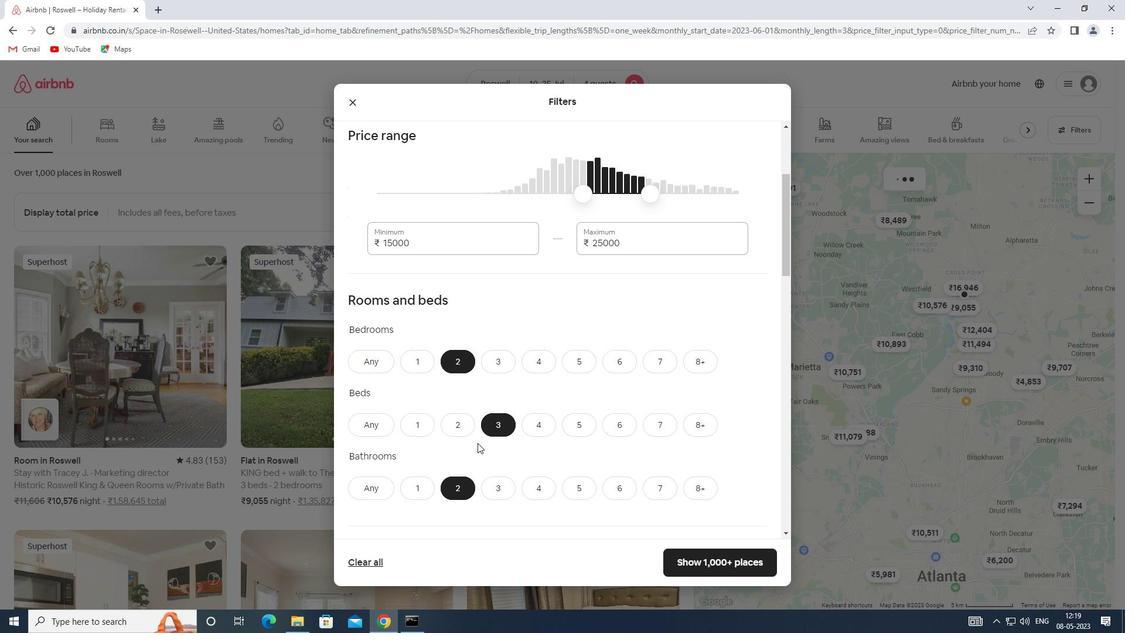 
Action: Mouse moved to (478, 443)
Screenshot: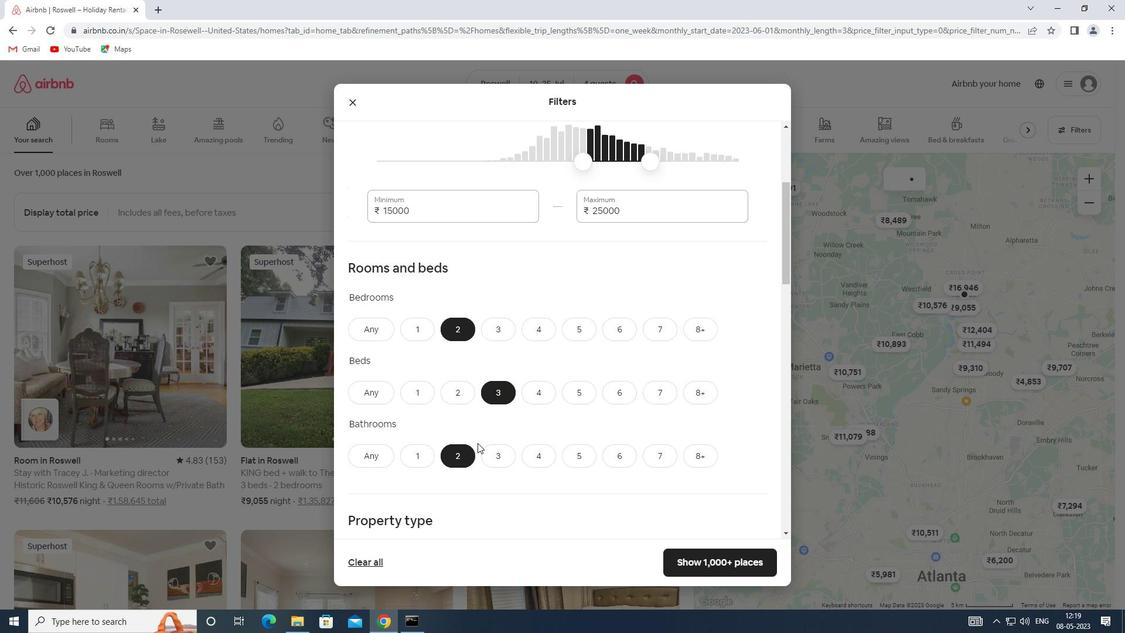 
Action: Mouse scrolled (478, 442) with delta (0, 0)
Screenshot: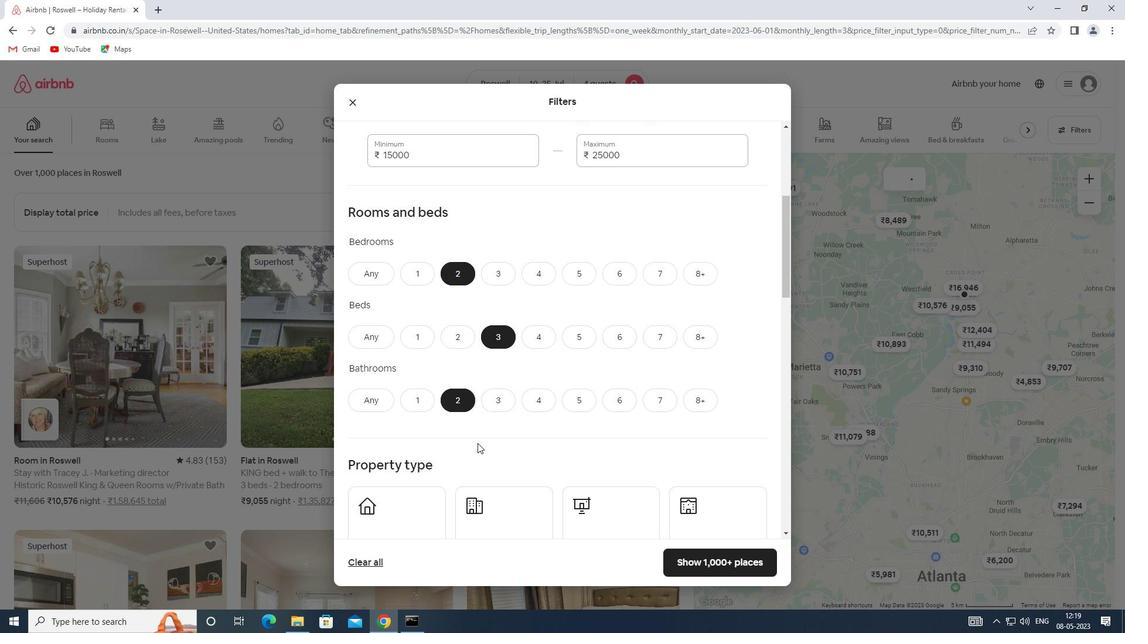 
Action: Mouse moved to (410, 438)
Screenshot: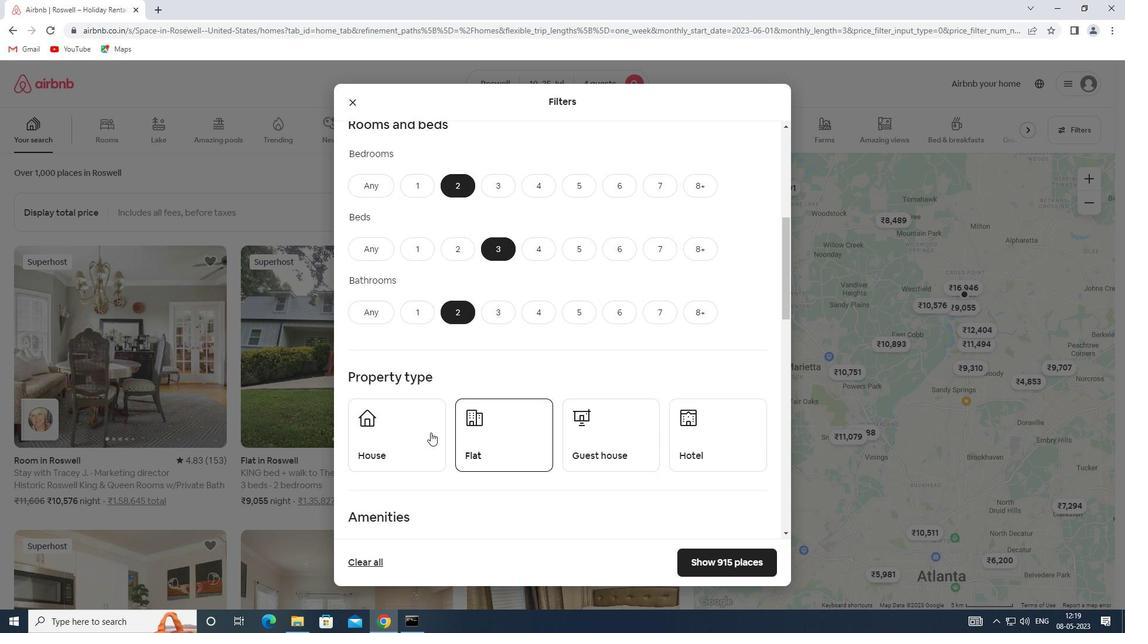 
Action: Mouse pressed left at (410, 438)
Screenshot: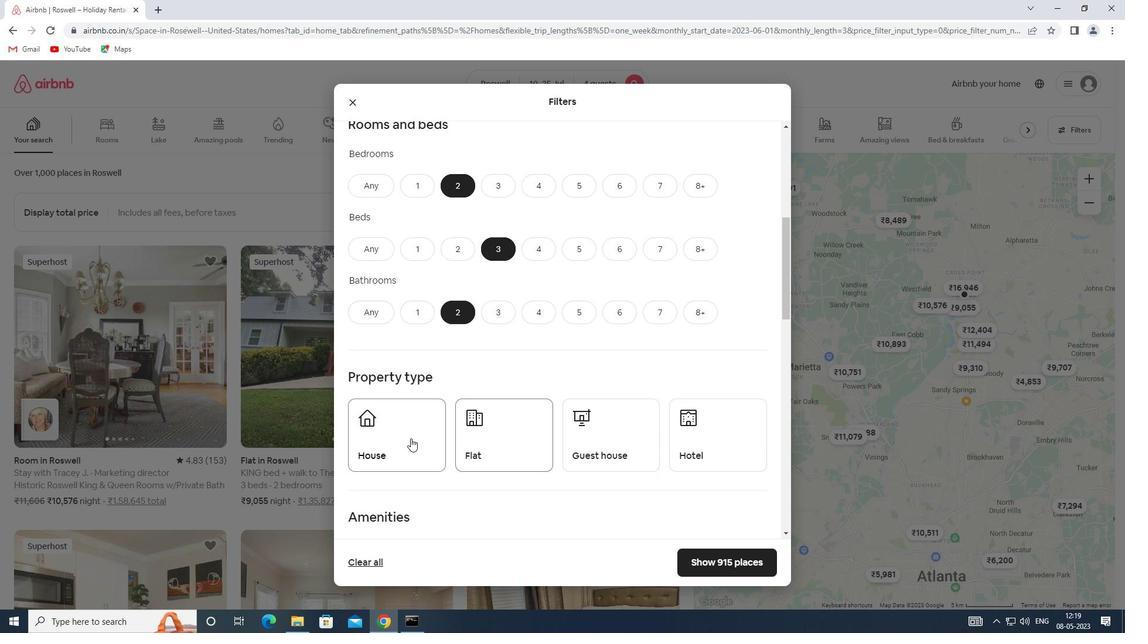 
Action: Mouse moved to (506, 447)
Screenshot: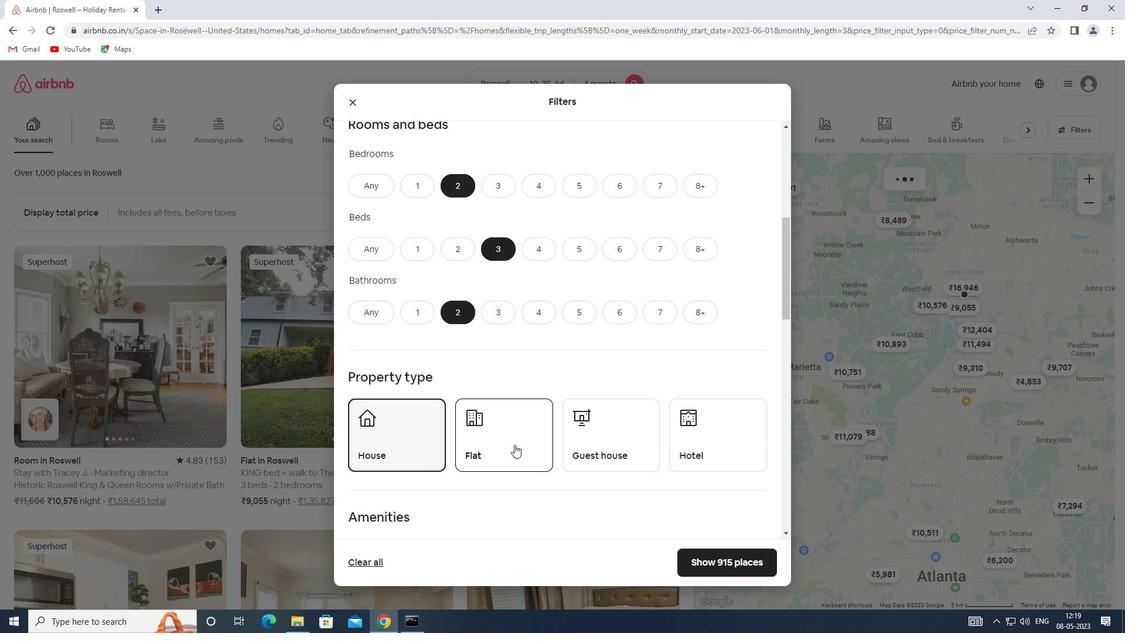 
Action: Mouse pressed left at (506, 447)
Screenshot: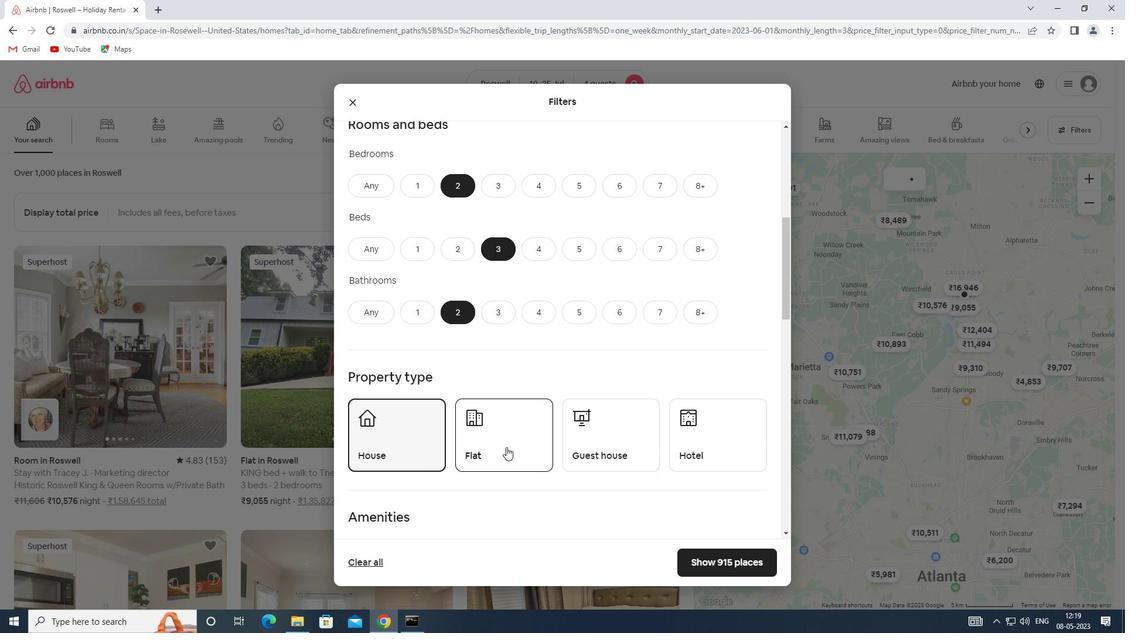 
Action: Mouse moved to (592, 440)
Screenshot: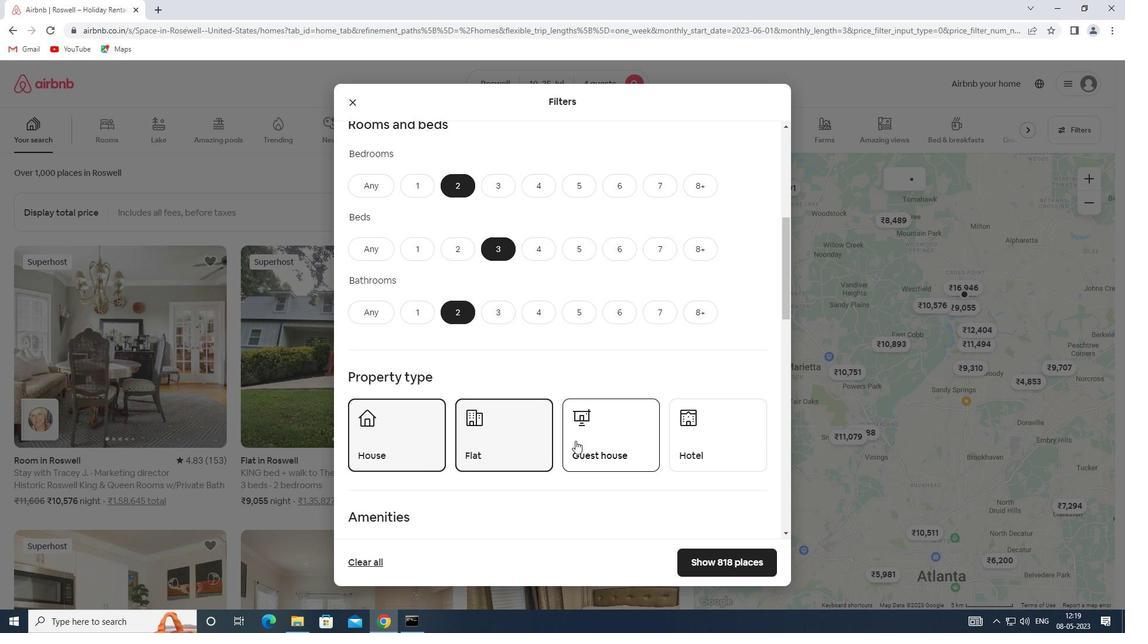 
Action: Mouse pressed left at (592, 440)
Screenshot: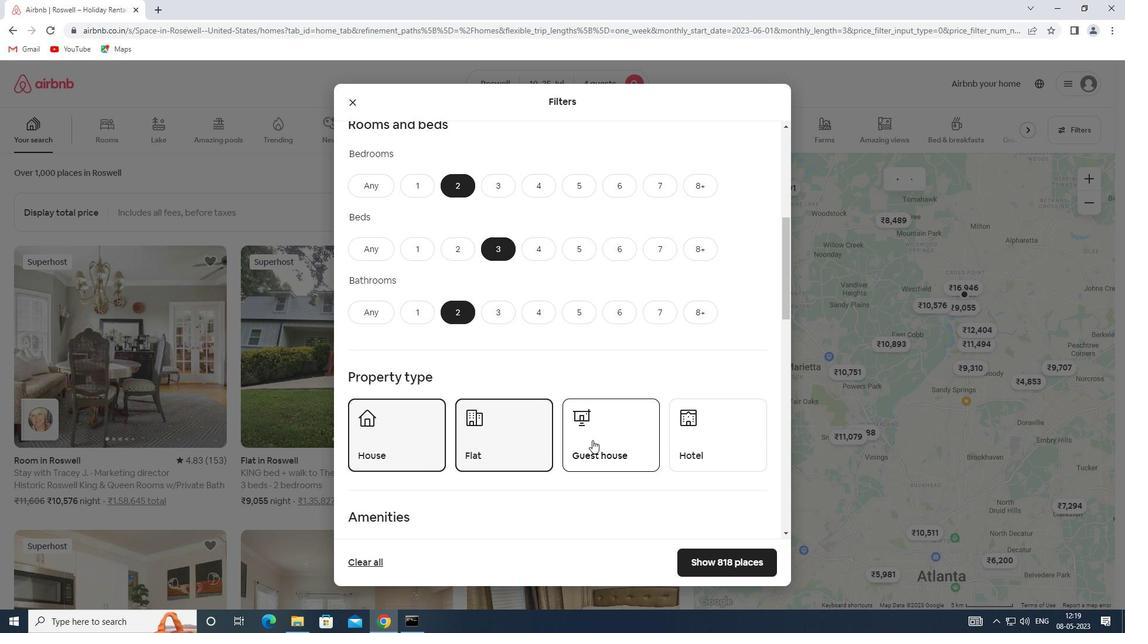 
Action: Mouse moved to (708, 433)
Screenshot: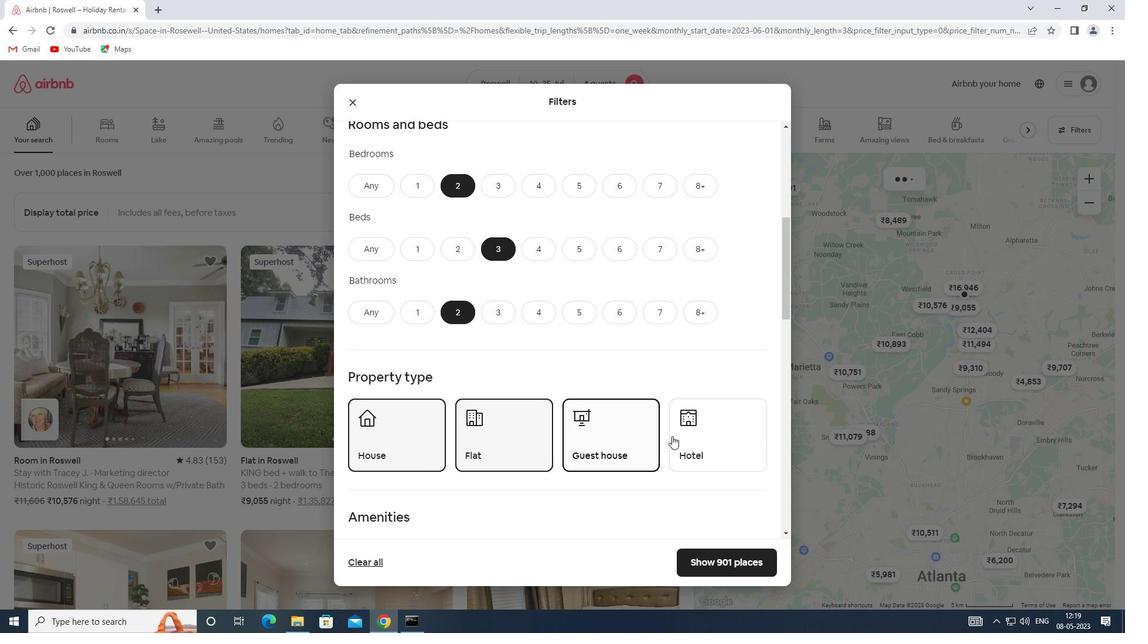 
Action: Mouse scrolled (708, 433) with delta (0, 0)
Screenshot: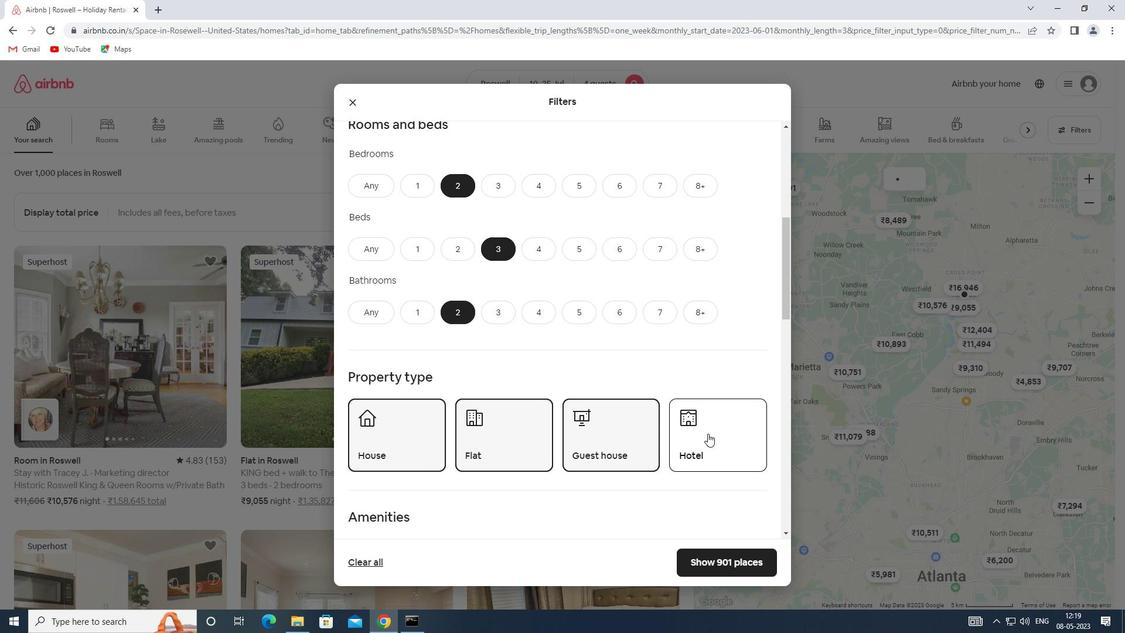 
Action: Mouse scrolled (708, 433) with delta (0, 0)
Screenshot: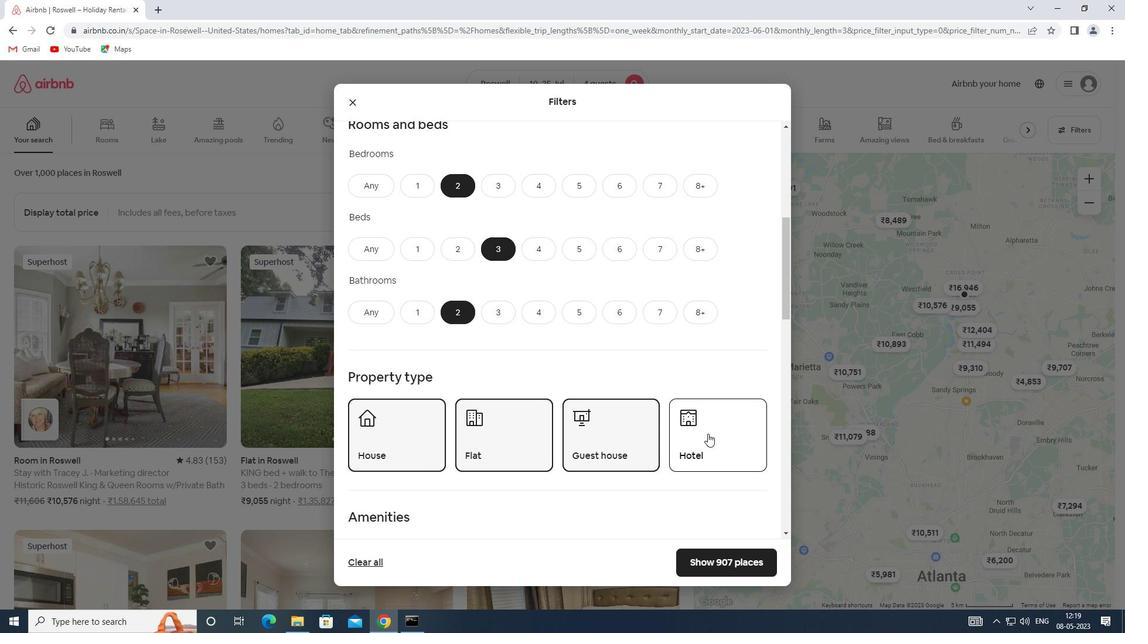 
Action: Mouse scrolled (708, 433) with delta (0, 0)
Screenshot: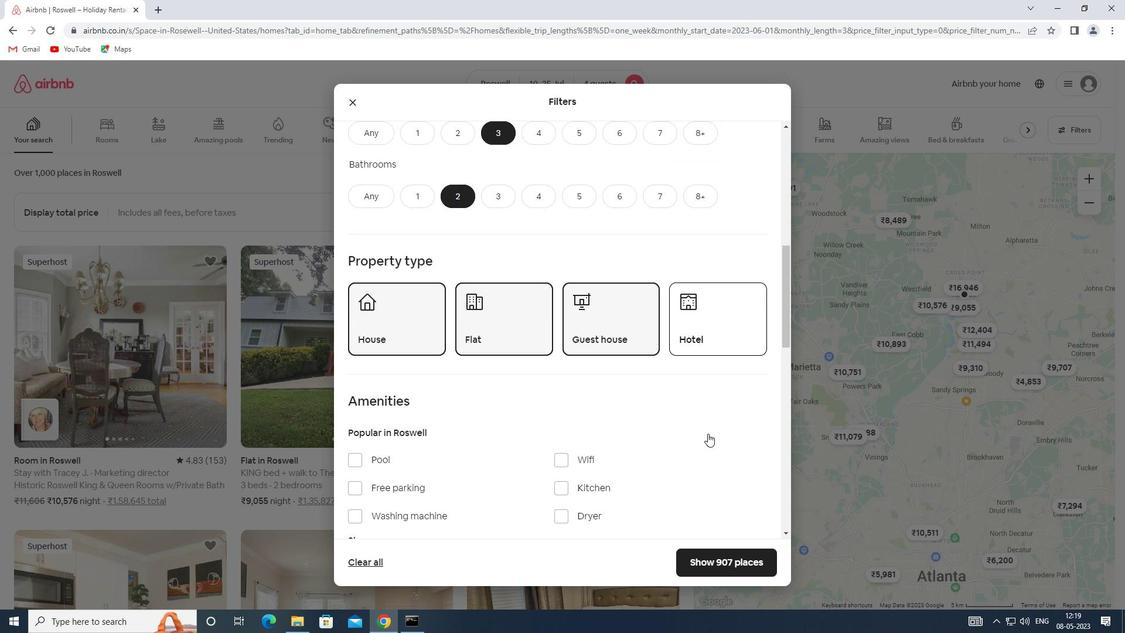 
Action: Mouse moved to (398, 482)
Screenshot: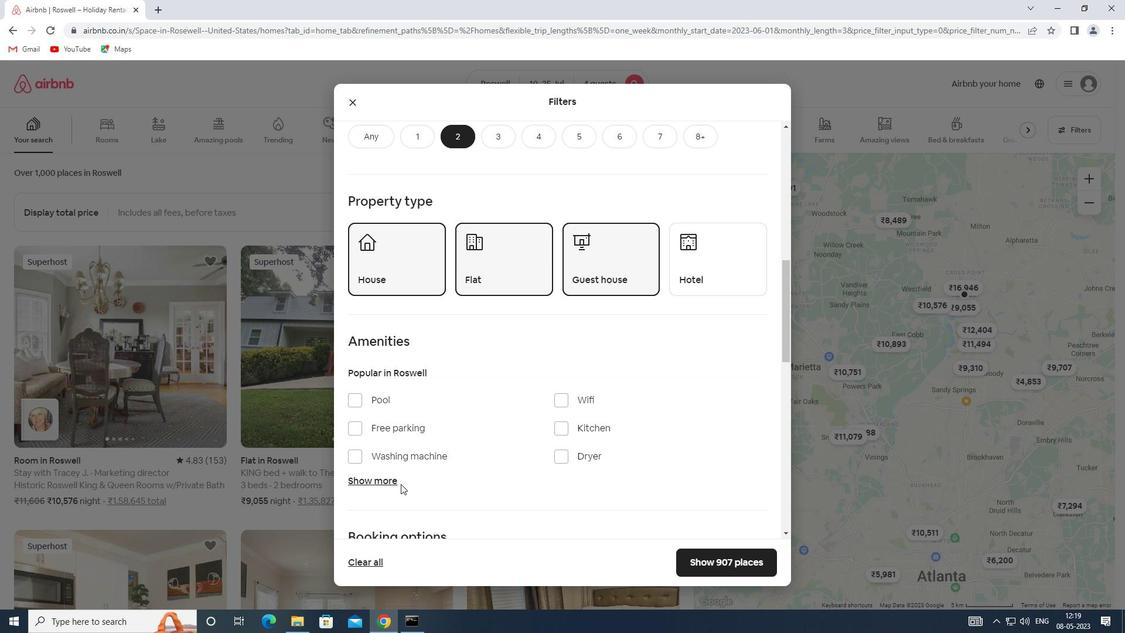 
Action: Mouse pressed left at (398, 482)
Screenshot: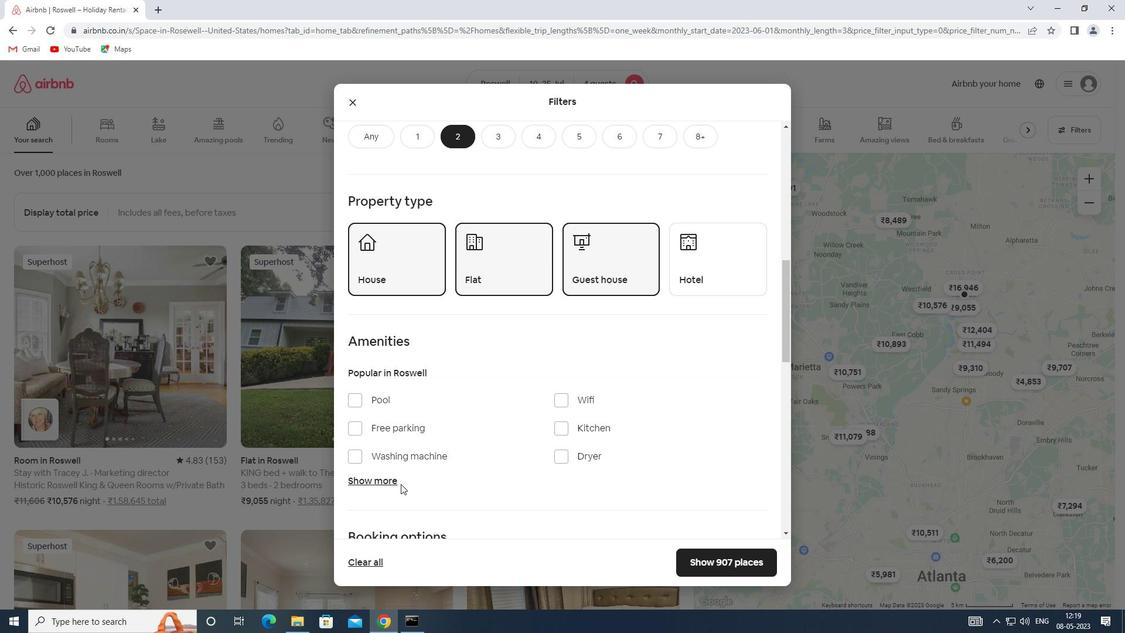 
Action: Mouse moved to (386, 482)
Screenshot: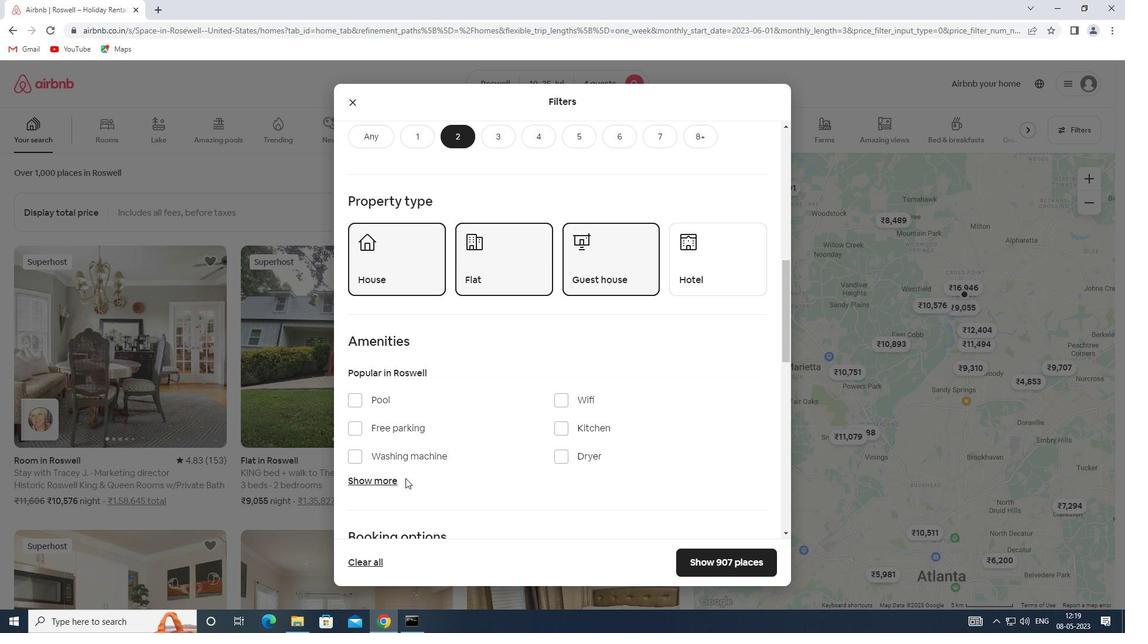 
Action: Mouse pressed left at (386, 482)
Screenshot: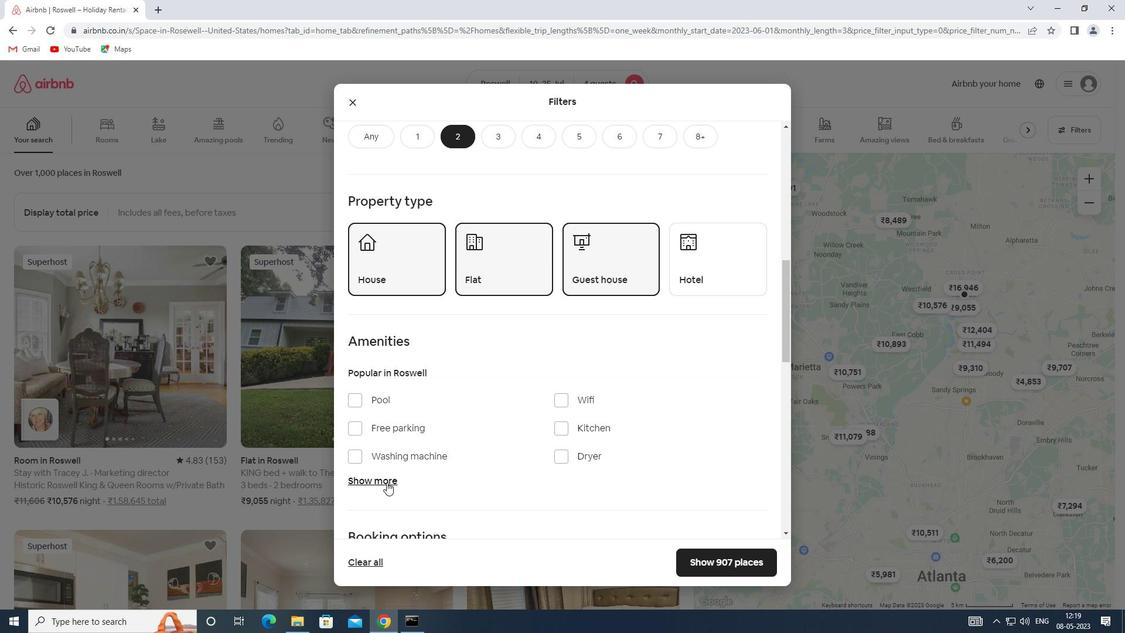 
Action: Mouse moved to (568, 400)
Screenshot: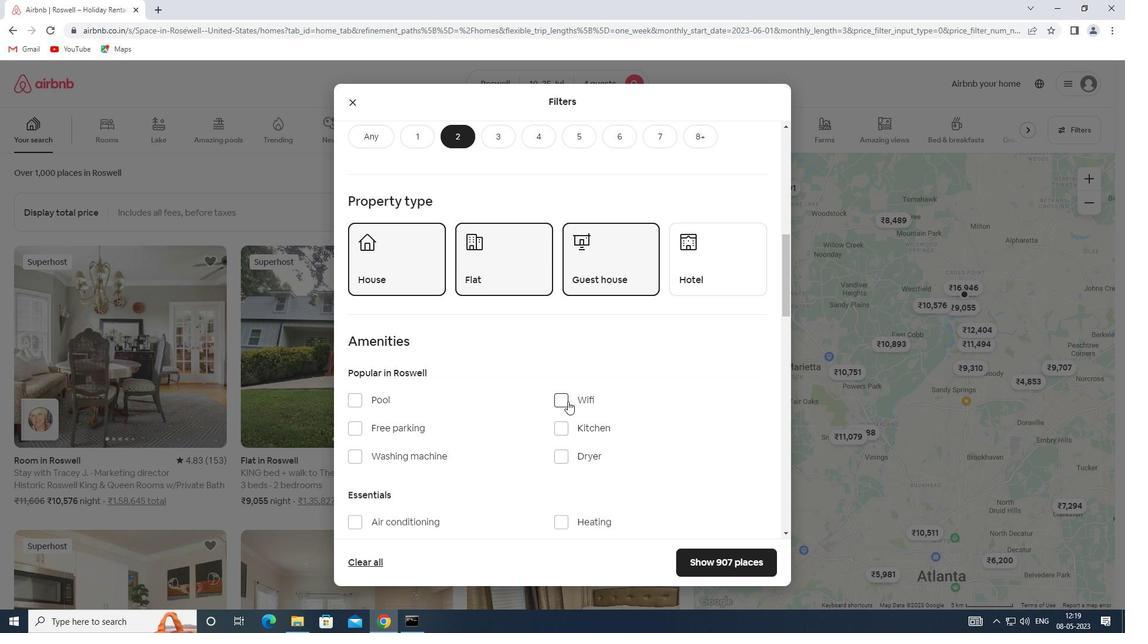 
Action: Mouse pressed left at (568, 400)
Screenshot: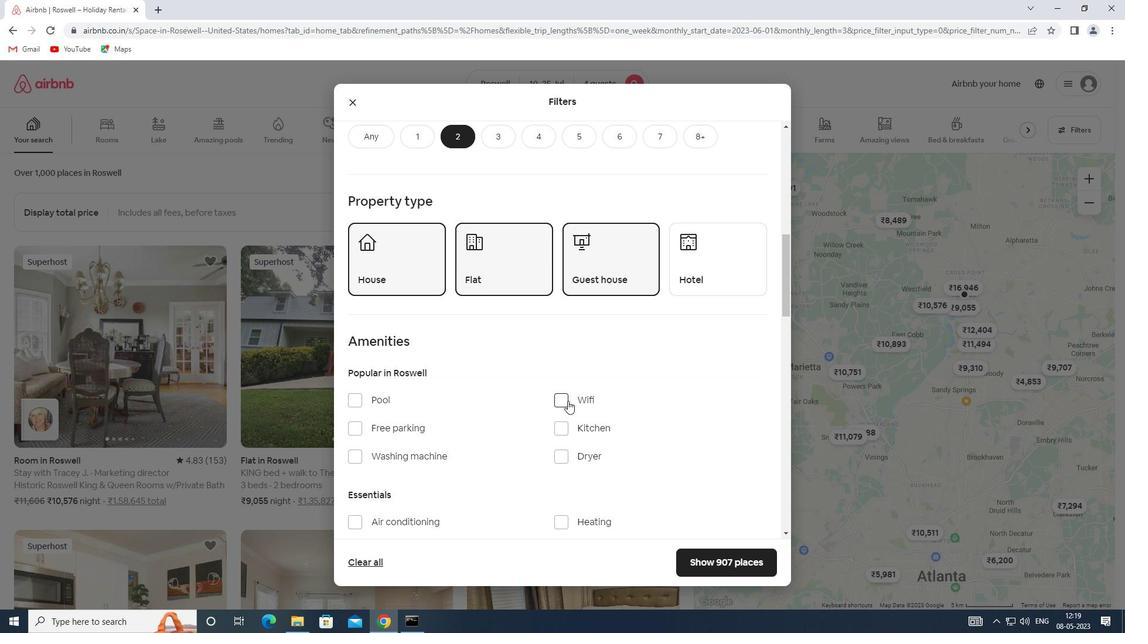 
Action: Mouse moved to (506, 426)
Screenshot: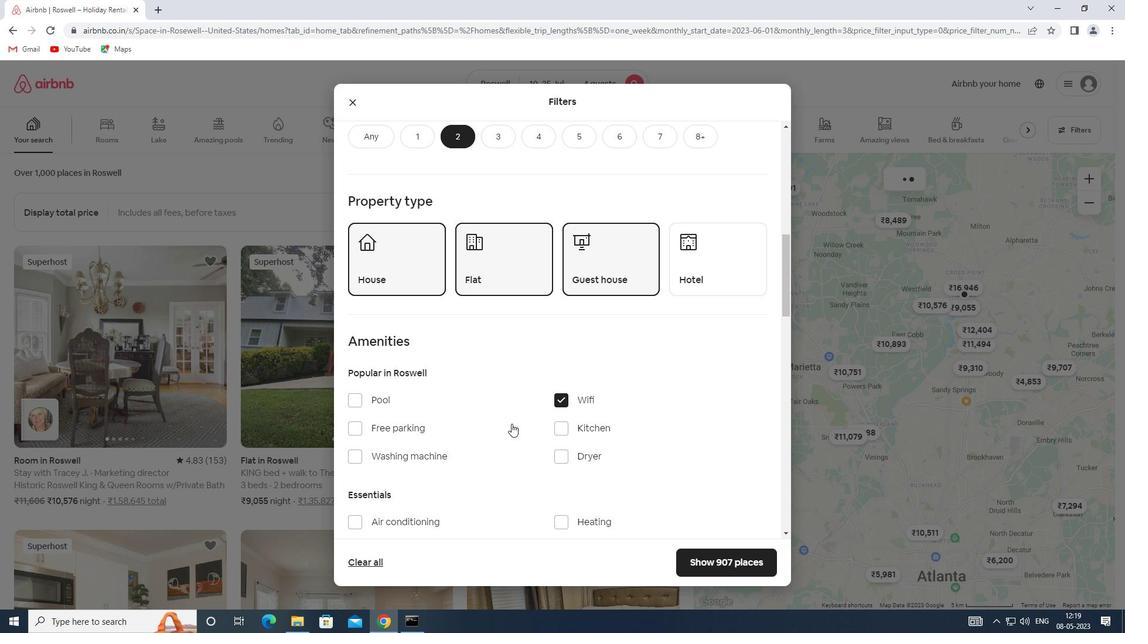 
Action: Mouse scrolled (506, 425) with delta (0, 0)
Screenshot: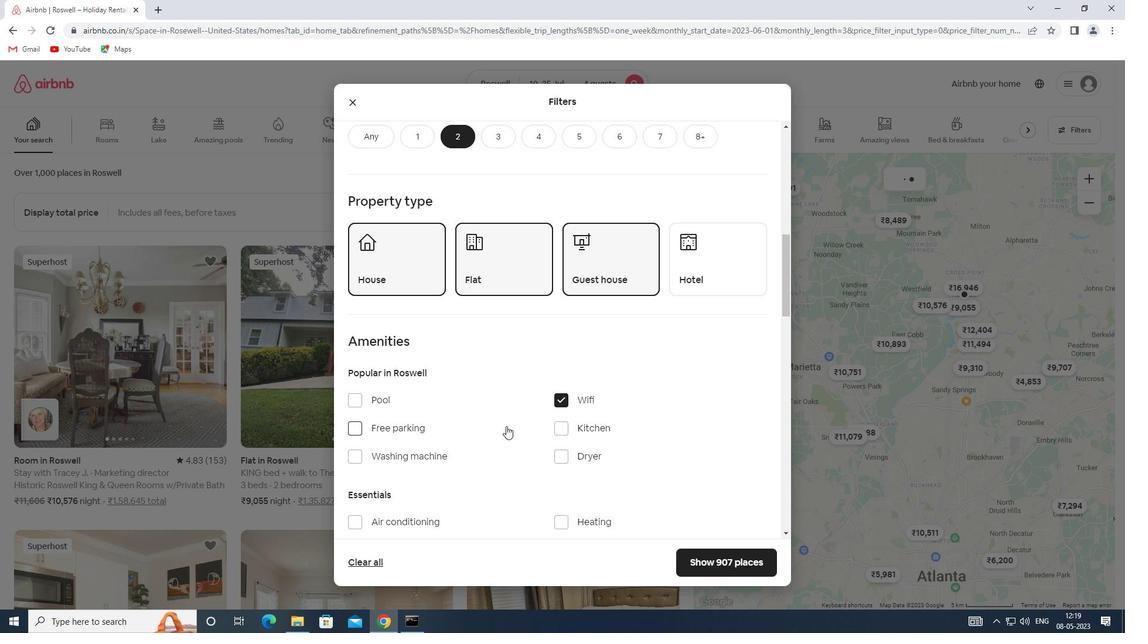 
Action: Mouse scrolled (506, 425) with delta (0, 0)
Screenshot: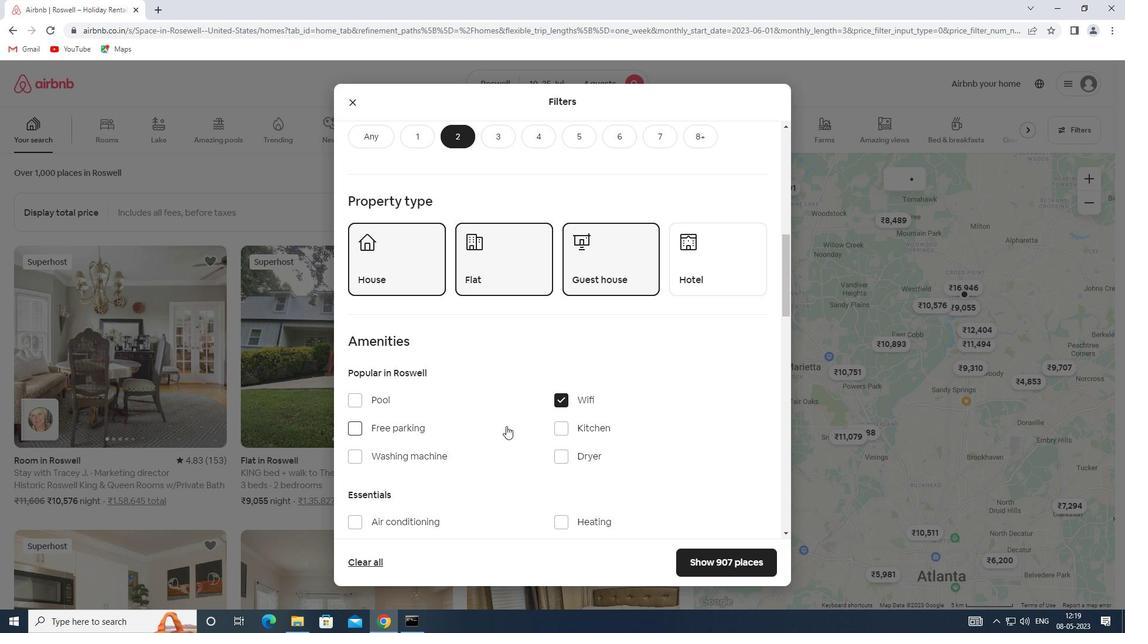 
Action: Mouse moved to (560, 434)
Screenshot: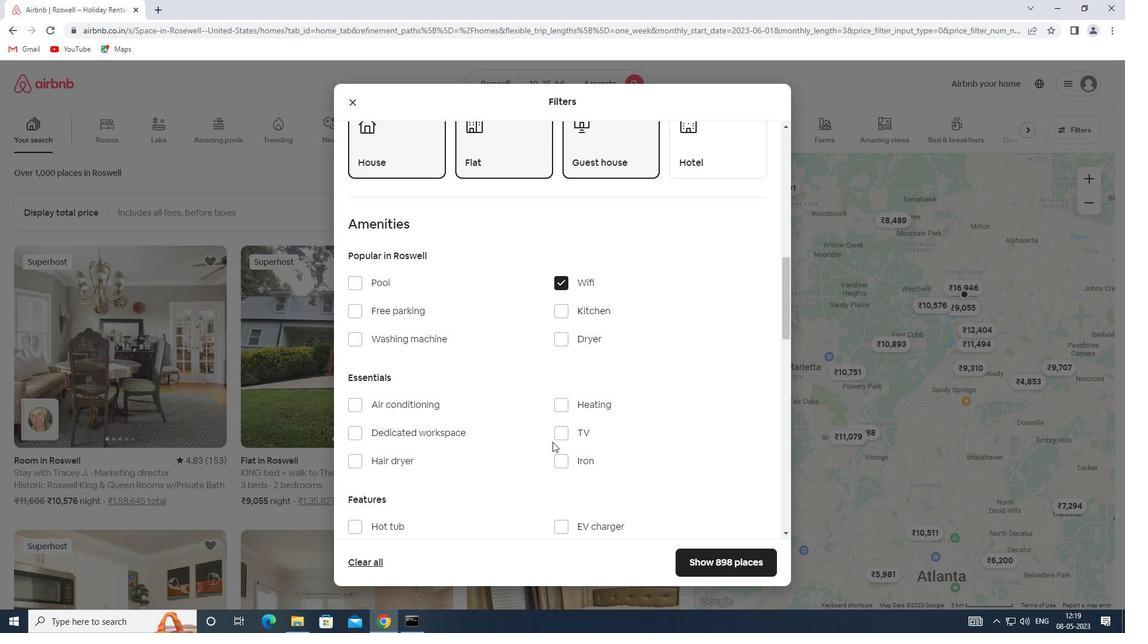 
Action: Mouse pressed left at (560, 434)
Screenshot: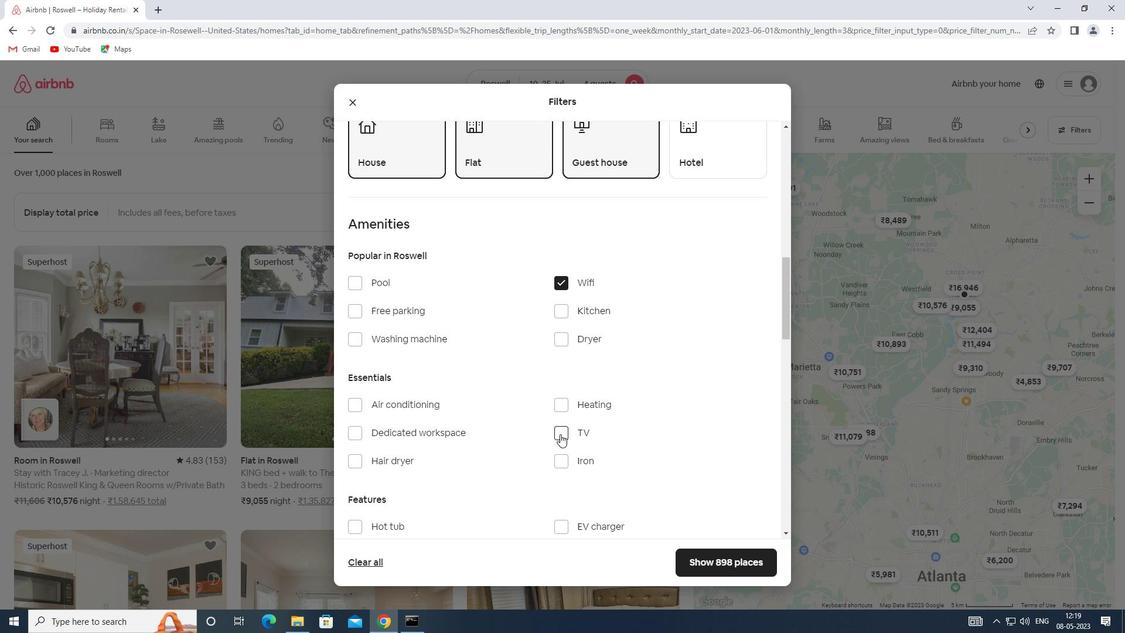 
Action: Mouse moved to (352, 313)
Screenshot: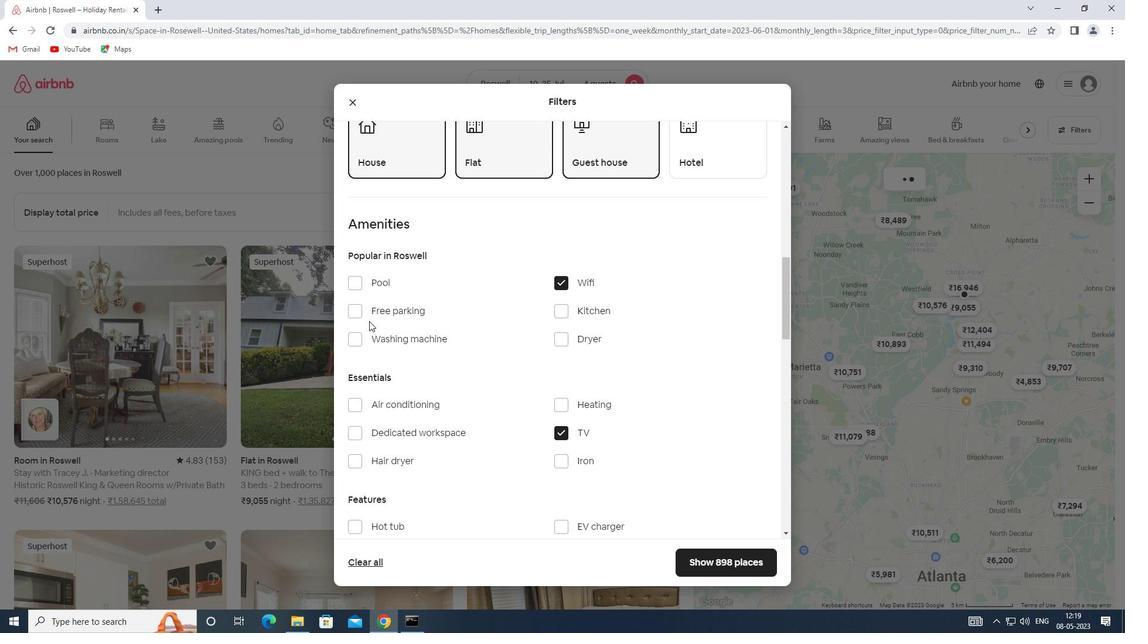 
Action: Mouse pressed left at (352, 313)
Screenshot: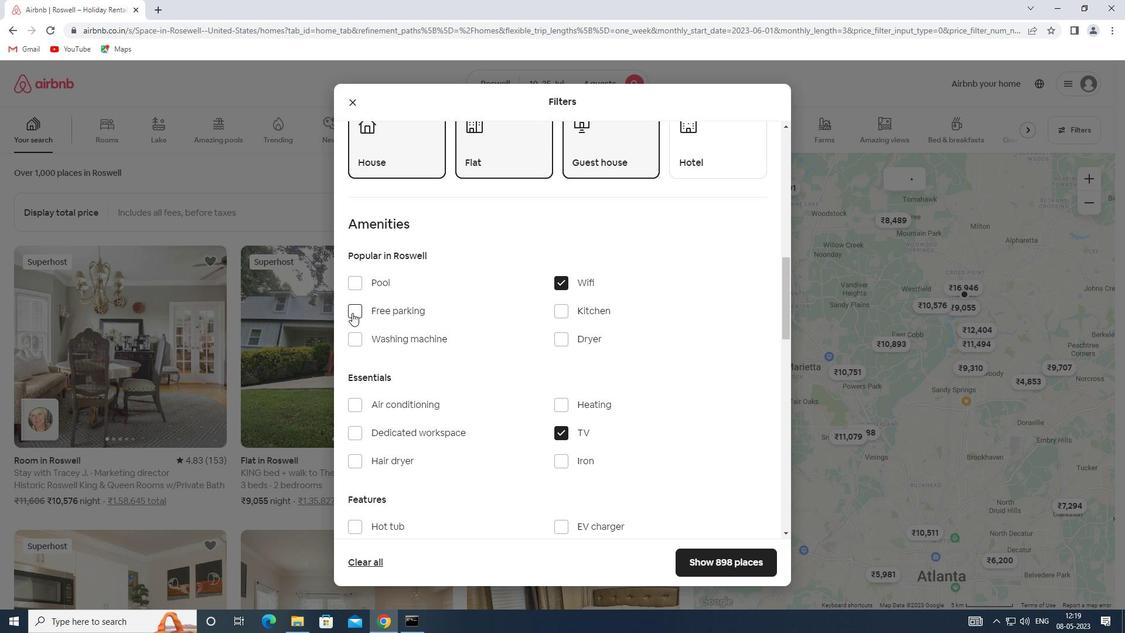 
Action: Mouse moved to (471, 369)
Screenshot: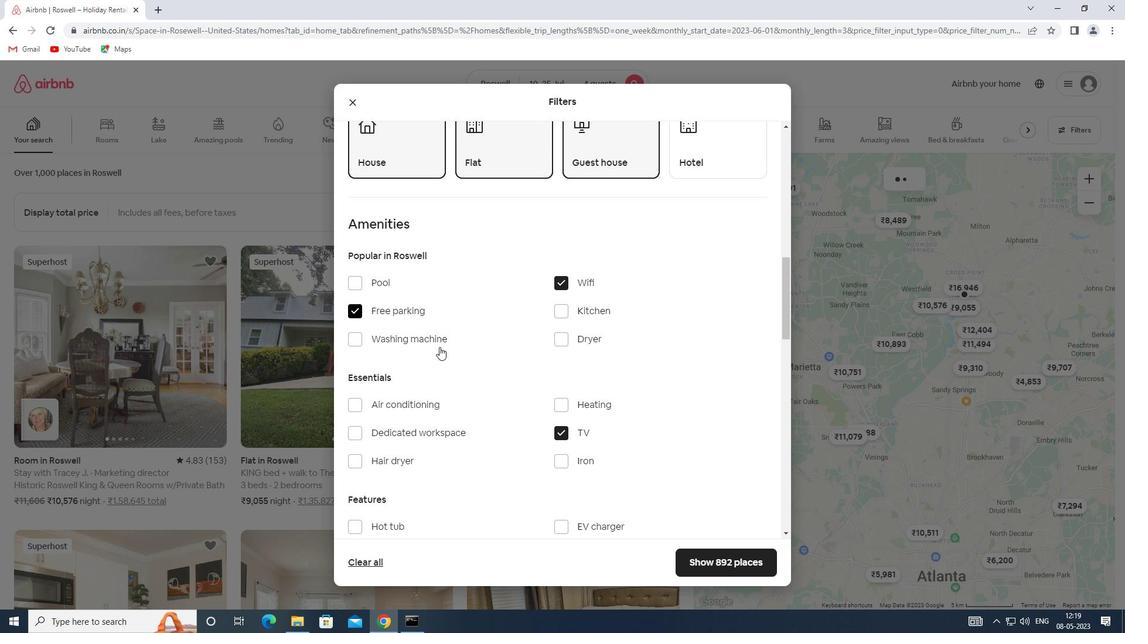 
Action: Mouse scrolled (471, 368) with delta (0, 0)
Screenshot: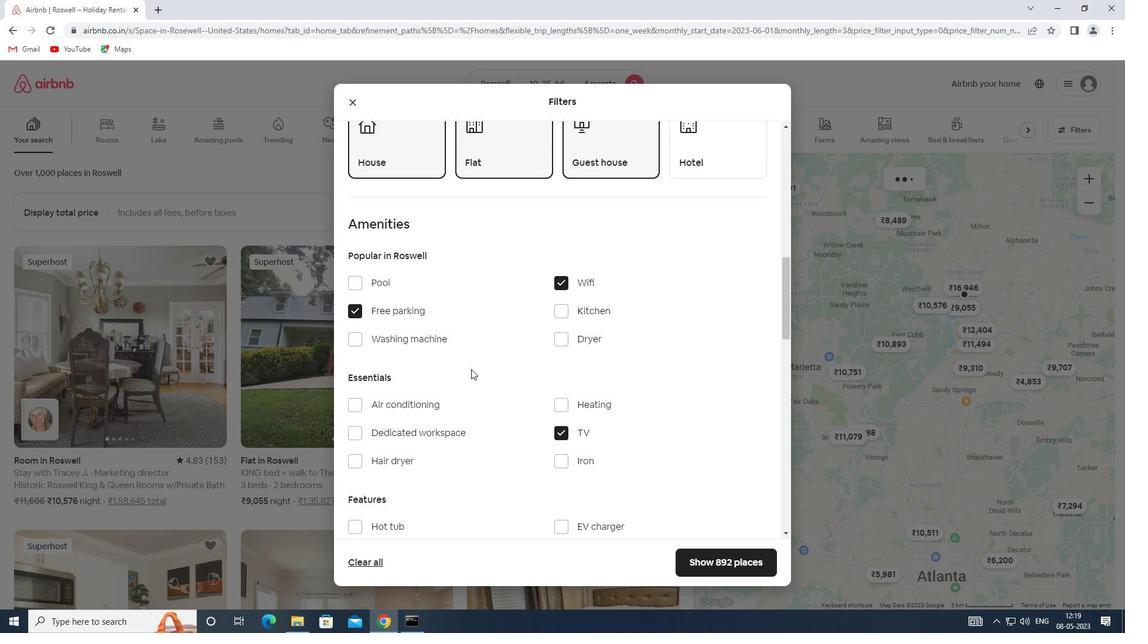
Action: Mouse scrolled (471, 368) with delta (0, 0)
Screenshot: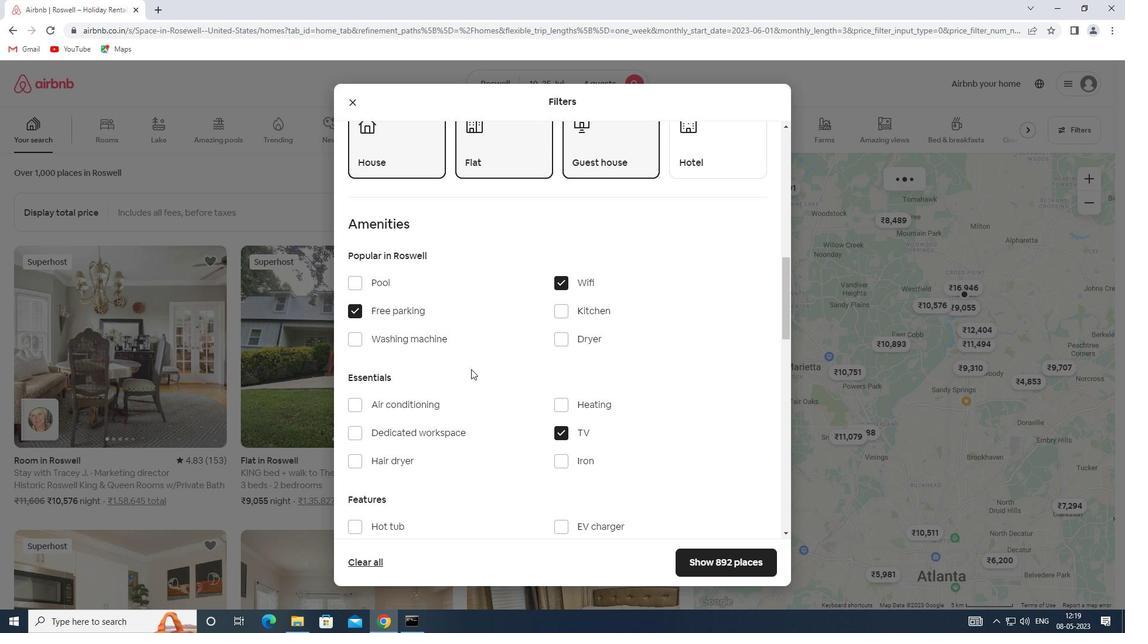 
Action: Mouse scrolled (471, 368) with delta (0, 0)
Screenshot: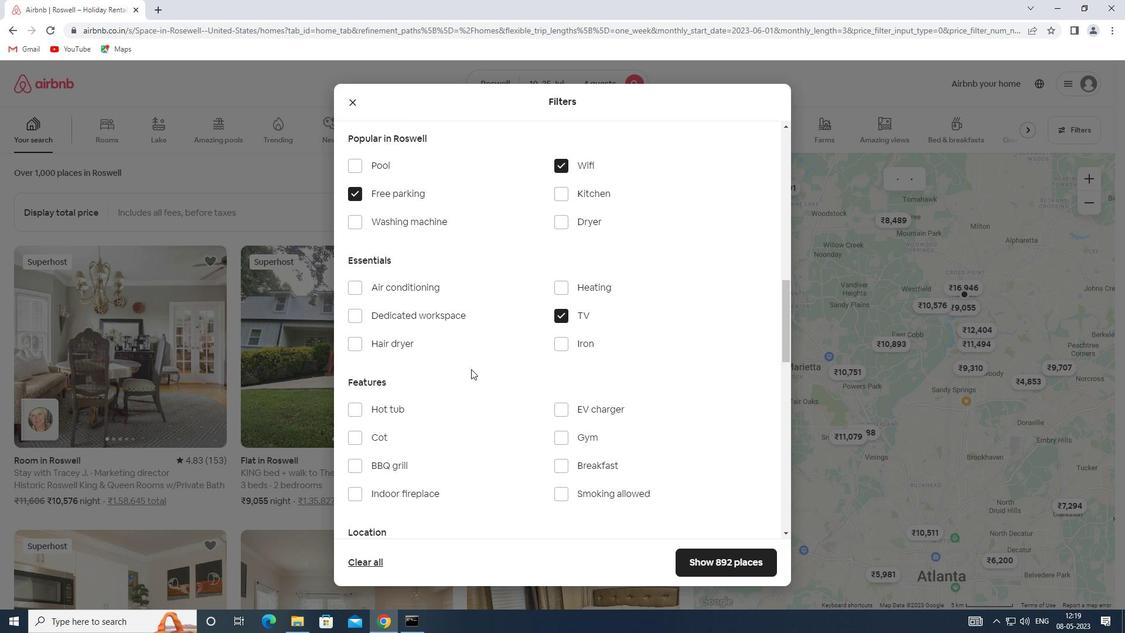 
Action: Mouse scrolled (471, 368) with delta (0, 0)
Screenshot: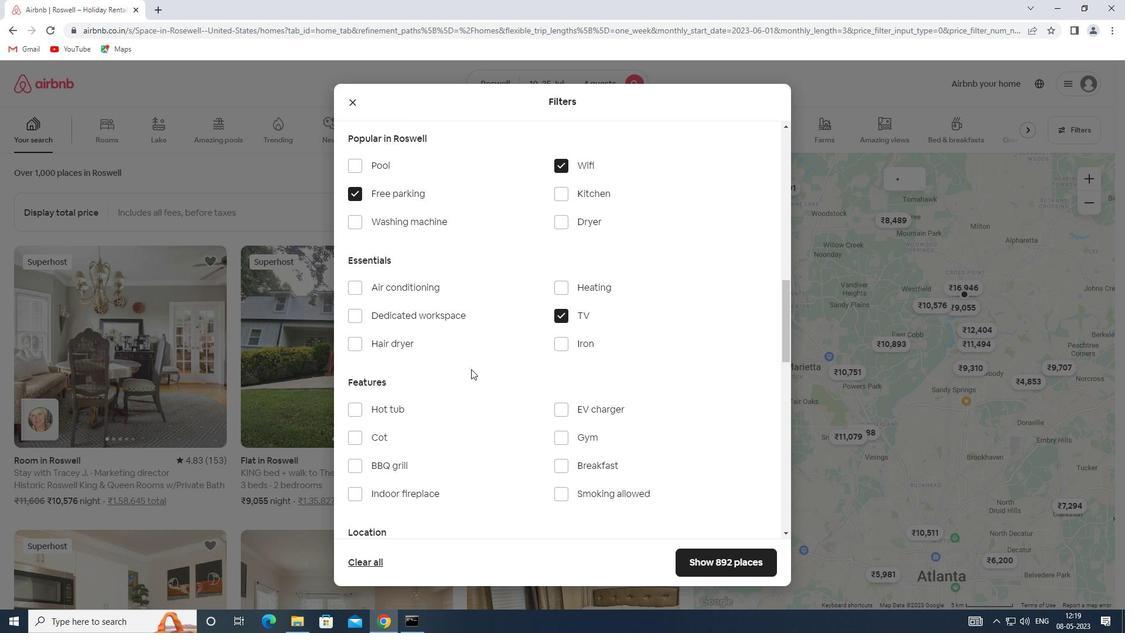 
Action: Mouse moved to (557, 321)
Screenshot: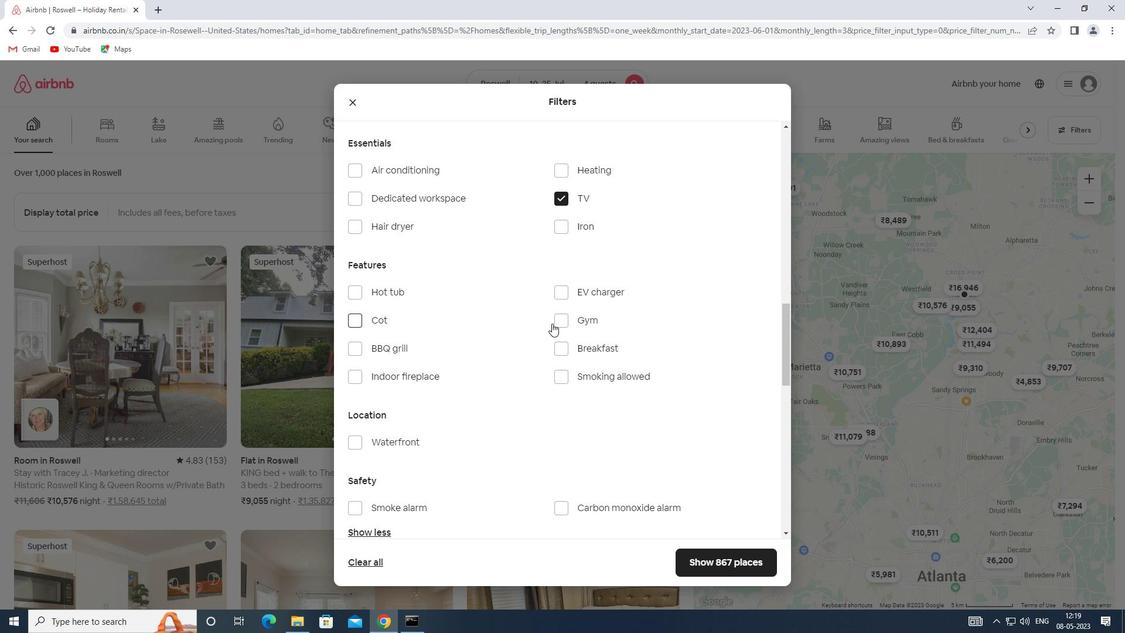 
Action: Mouse pressed left at (557, 321)
Screenshot: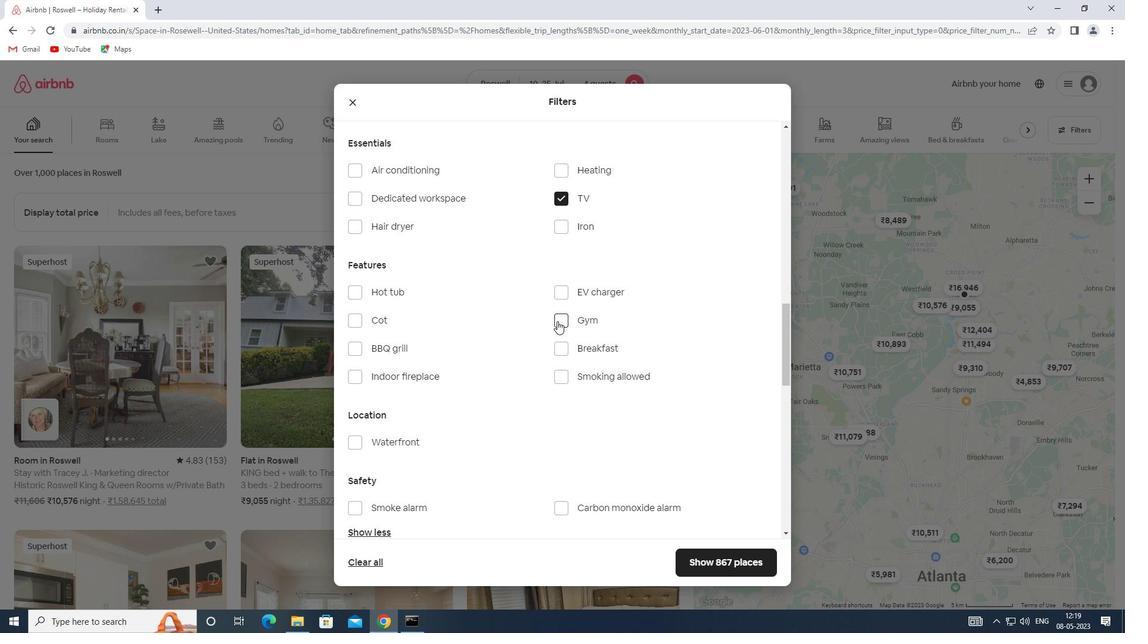
Action: Mouse moved to (559, 348)
Screenshot: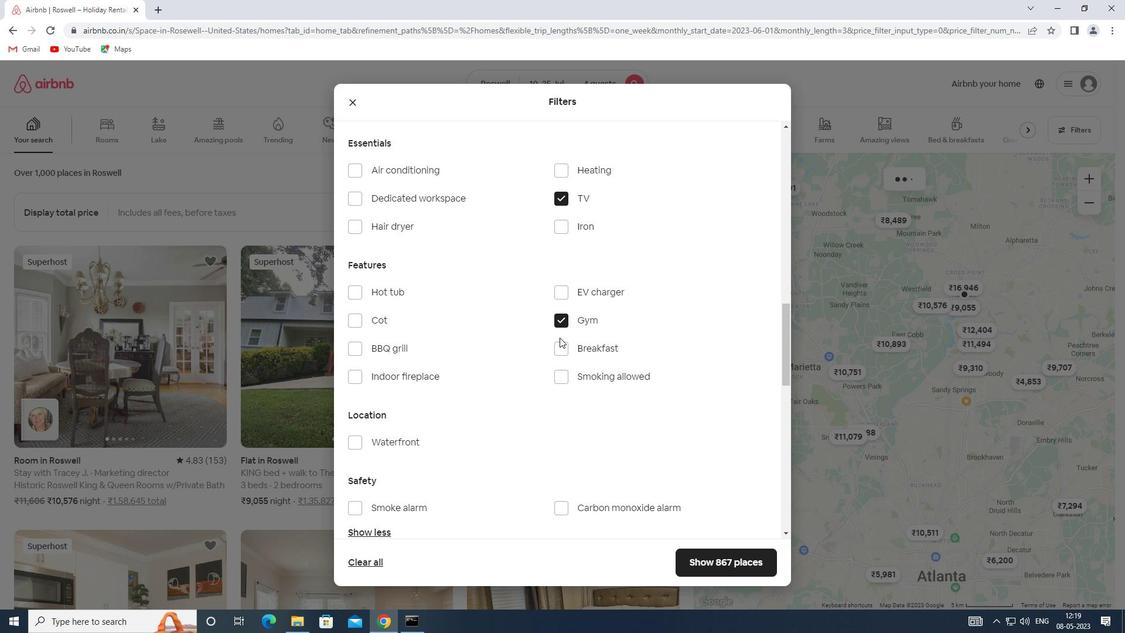 
Action: Mouse pressed left at (559, 348)
Screenshot: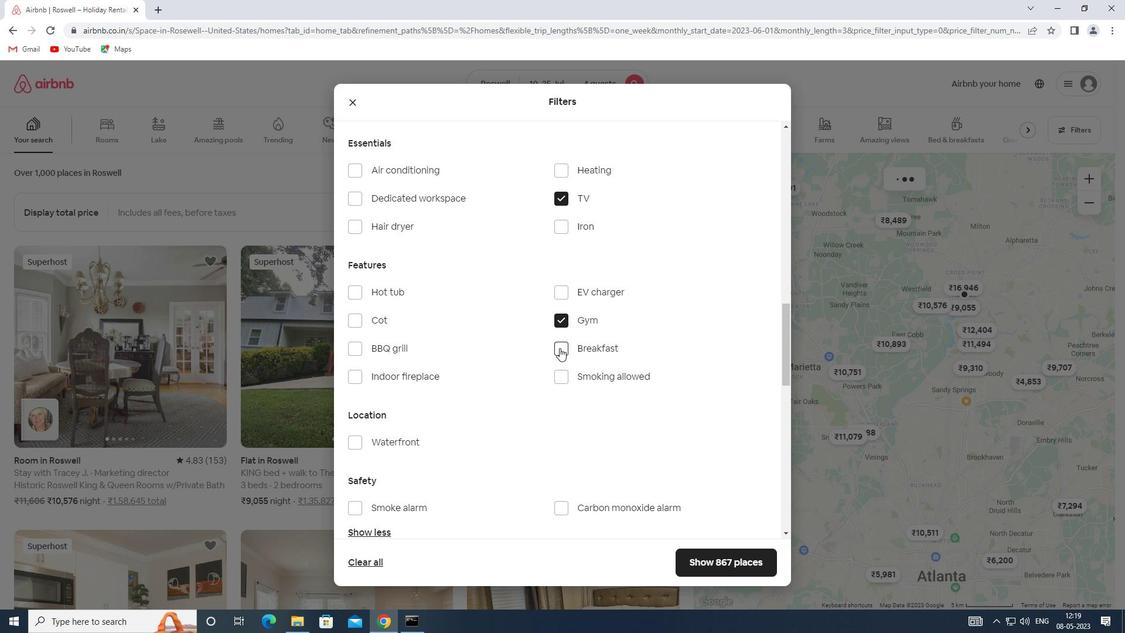 
Action: Mouse moved to (548, 355)
Screenshot: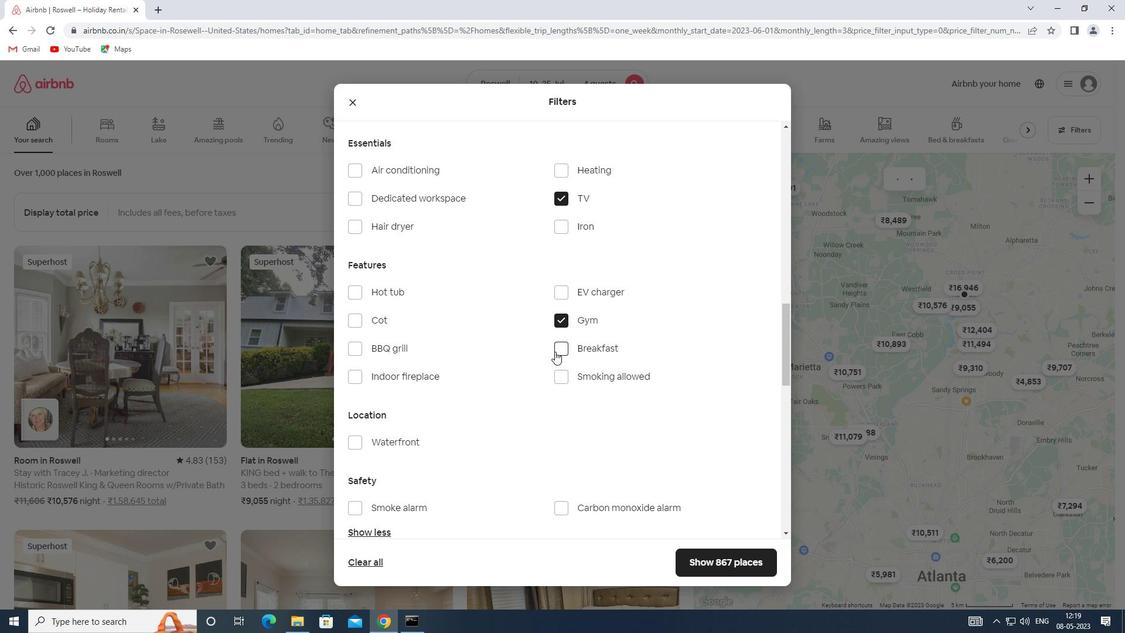 
Action: Mouse scrolled (548, 354) with delta (0, 0)
Screenshot: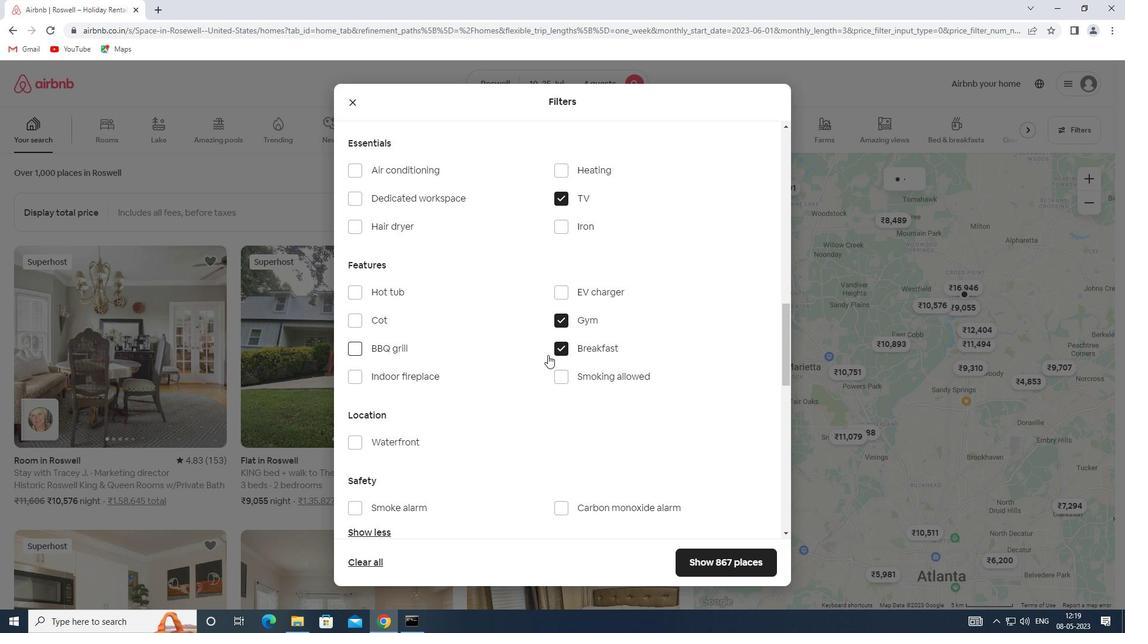 
Action: Mouse scrolled (548, 354) with delta (0, 0)
Screenshot: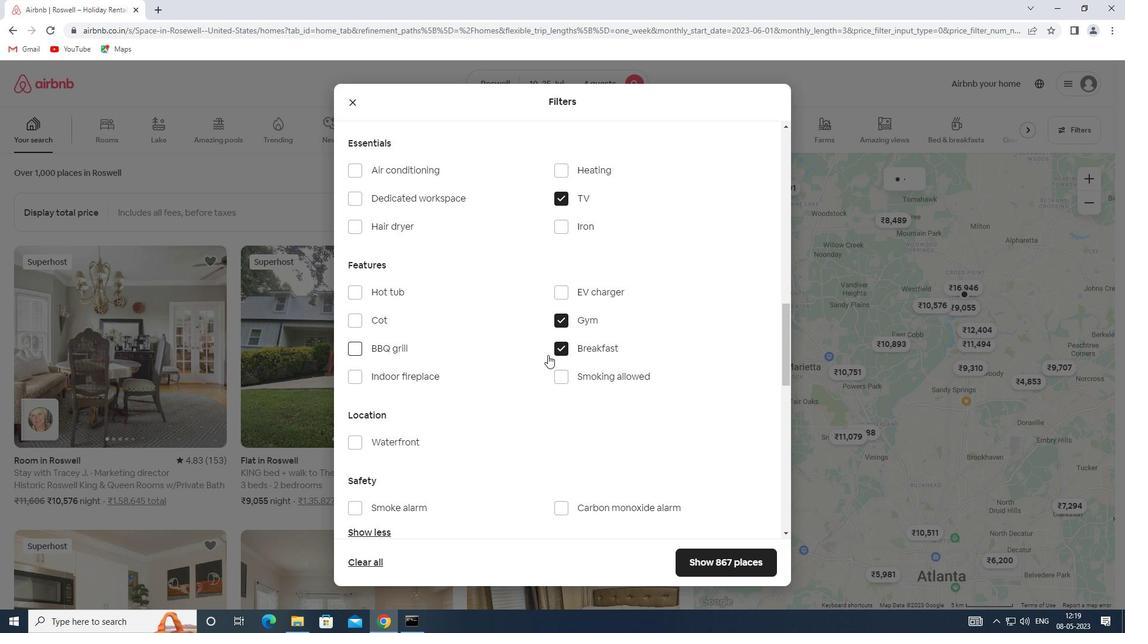 
Action: Mouse scrolled (548, 354) with delta (0, 0)
Screenshot: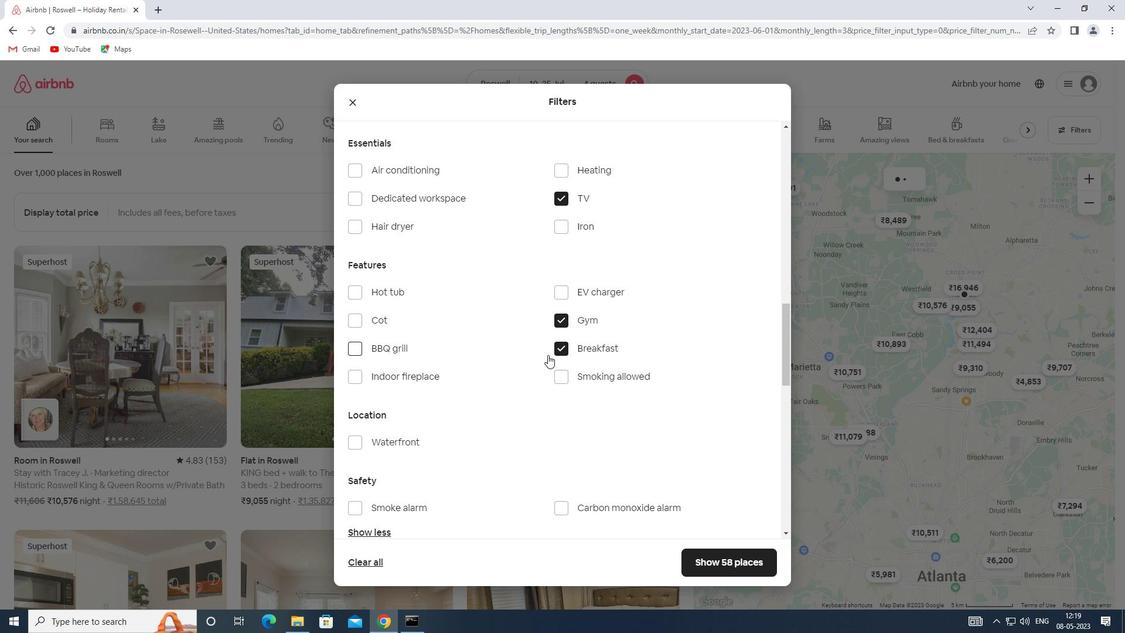 
Action: Mouse scrolled (548, 354) with delta (0, 0)
Screenshot: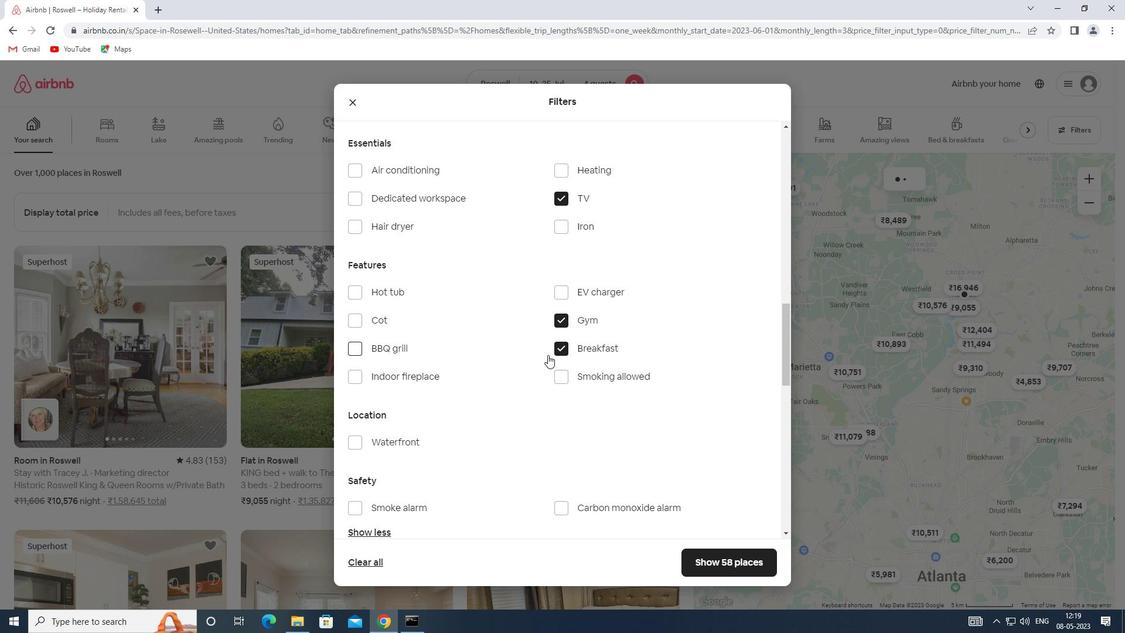 
Action: Mouse moved to (547, 355)
Screenshot: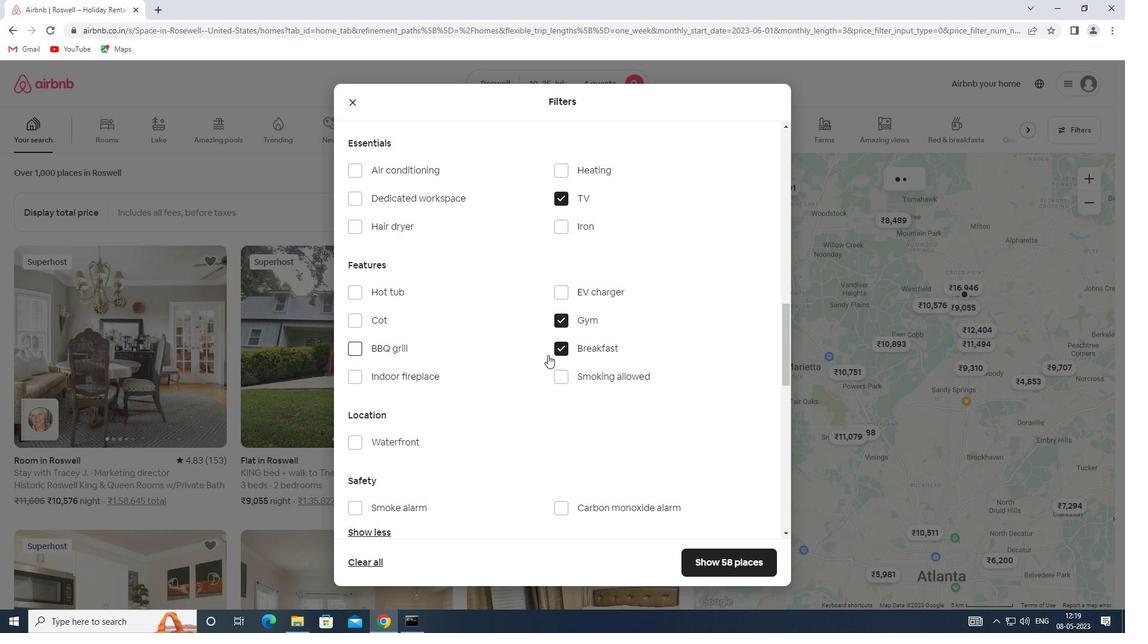 
Action: Mouse scrolled (547, 355) with delta (0, 0)
Screenshot: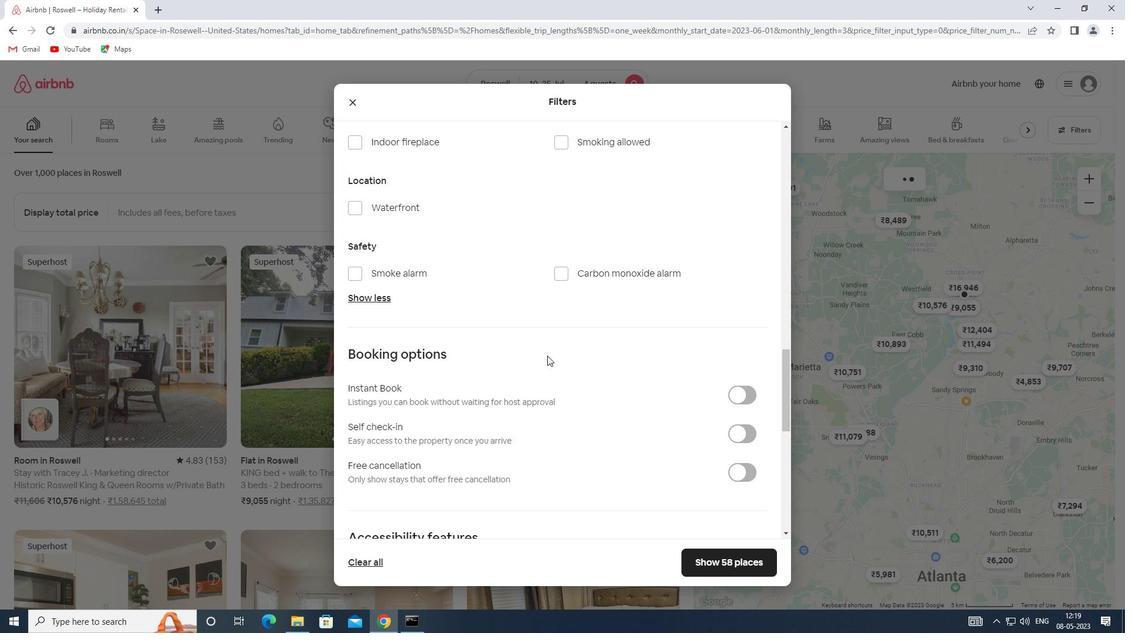 
Action: Mouse scrolled (547, 355) with delta (0, 0)
Screenshot: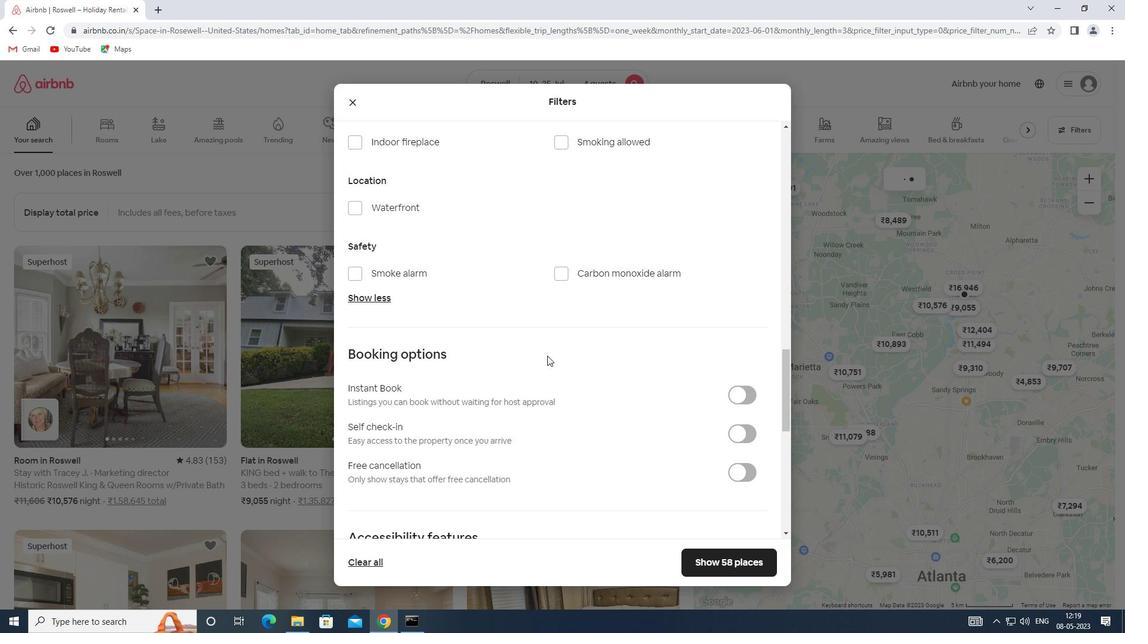 
Action: Mouse moved to (742, 321)
Screenshot: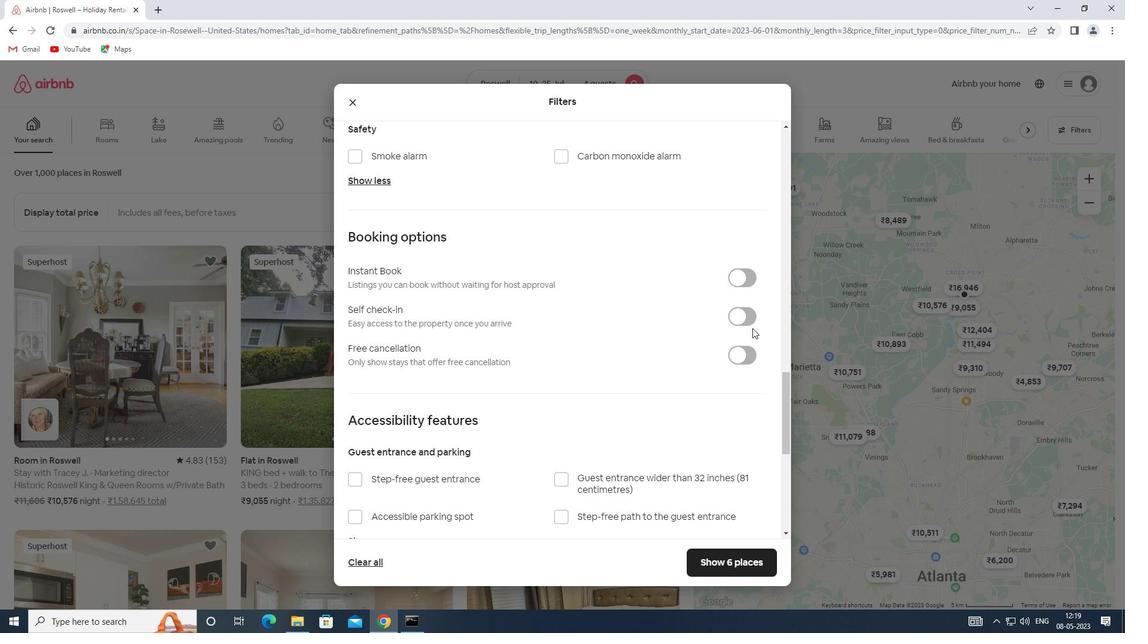 
Action: Mouse pressed left at (742, 321)
Screenshot: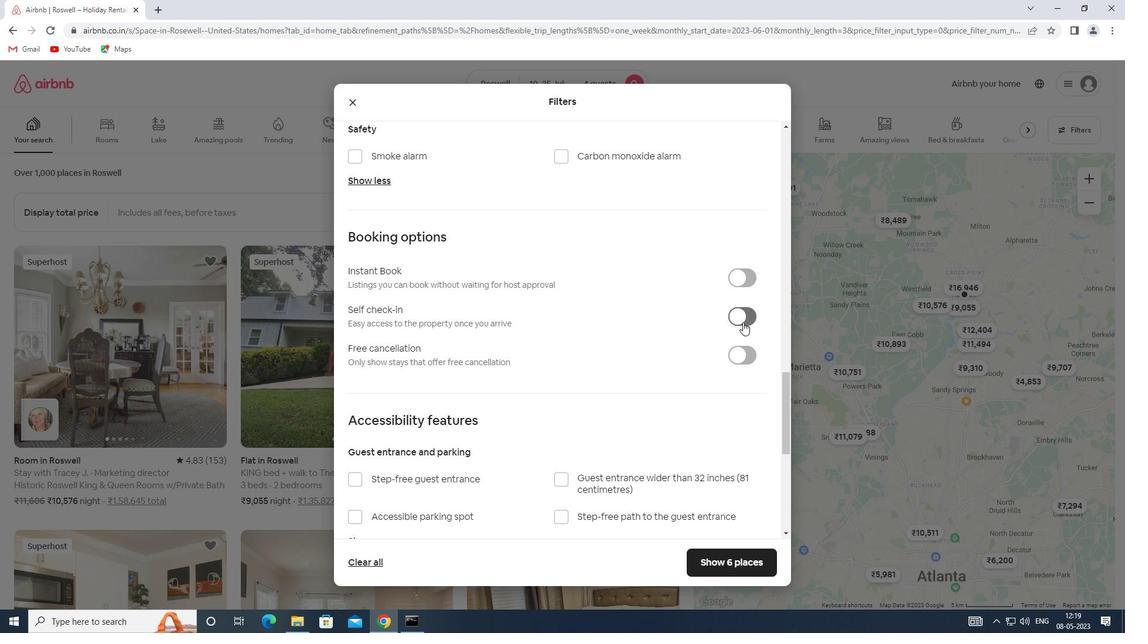 
Action: Mouse moved to (466, 382)
Screenshot: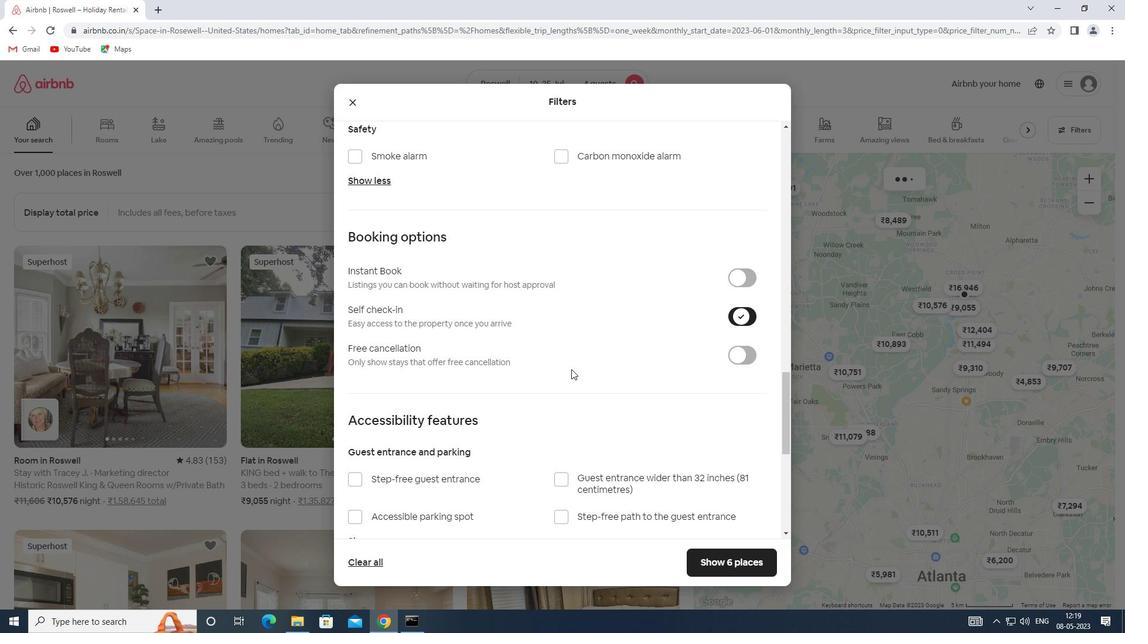 
Action: Mouse scrolled (466, 382) with delta (0, 0)
Screenshot: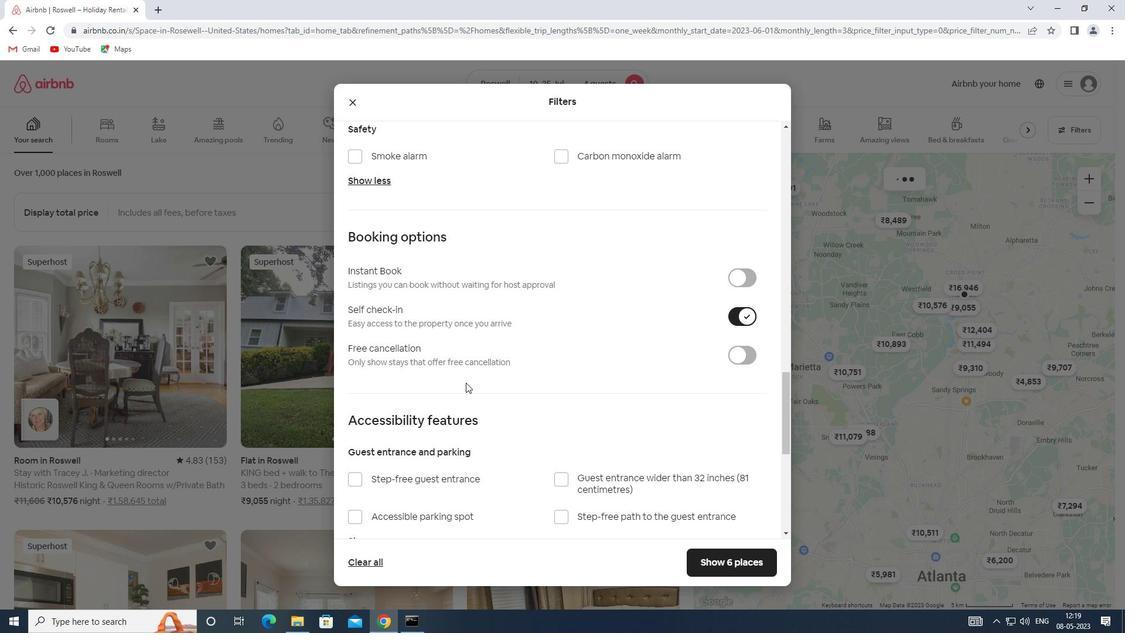 
Action: Mouse scrolled (466, 382) with delta (0, 0)
Screenshot: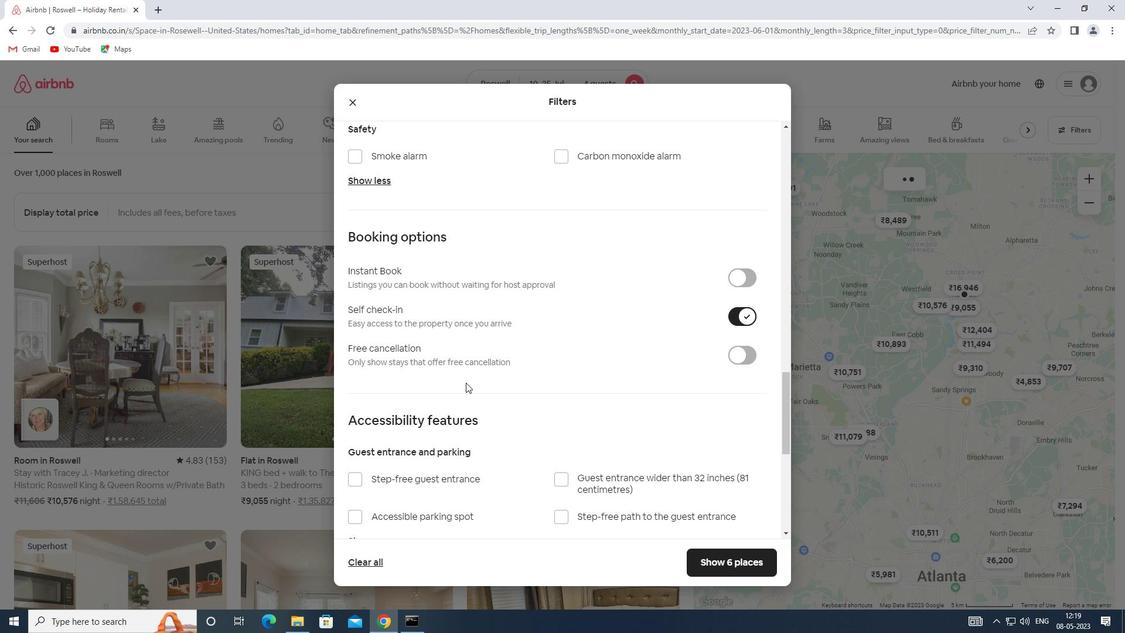 
Action: Mouse scrolled (466, 382) with delta (0, 0)
Screenshot: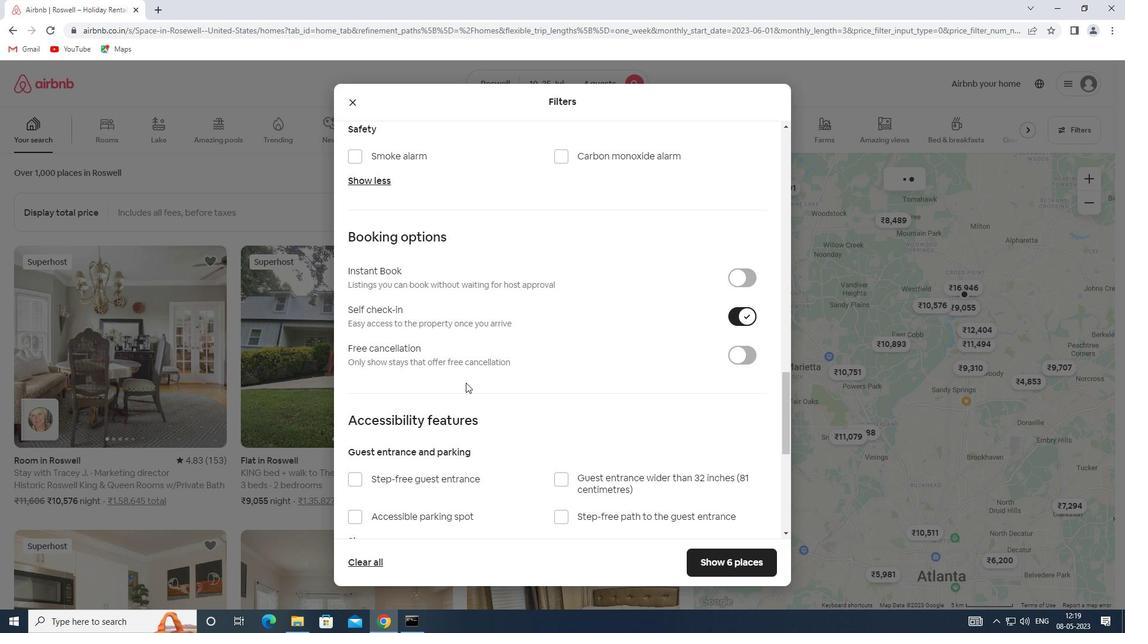 
Action: Mouse scrolled (466, 382) with delta (0, 0)
Screenshot: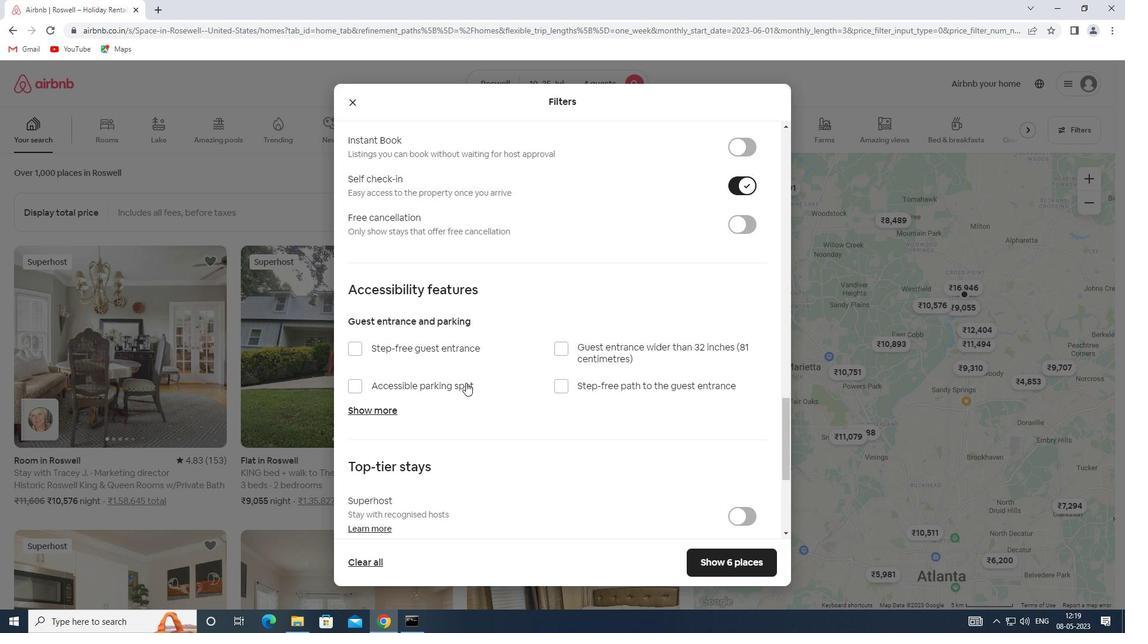 
Action: Mouse scrolled (466, 382) with delta (0, 0)
Screenshot: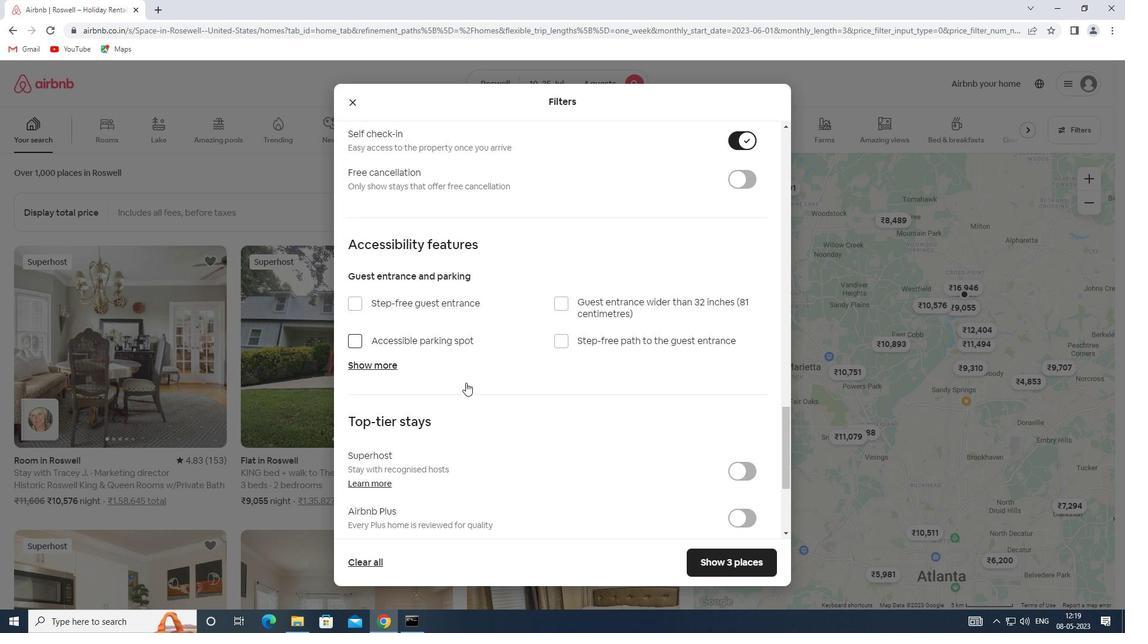 
Action: Mouse scrolled (466, 382) with delta (0, 0)
Screenshot: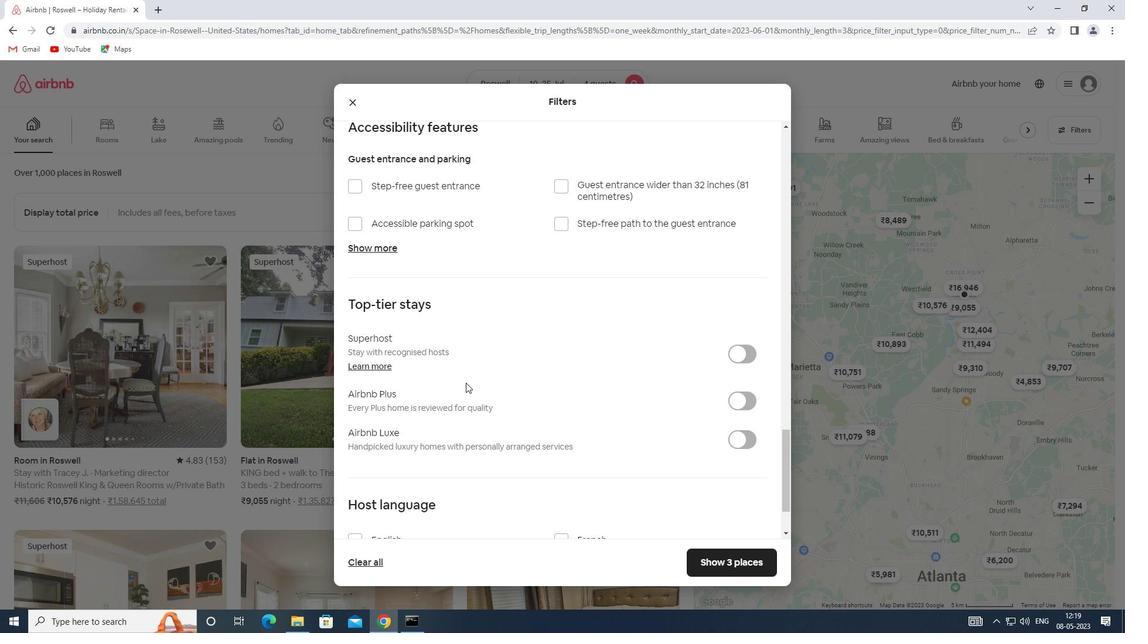
Action: Mouse scrolled (466, 382) with delta (0, 0)
Screenshot: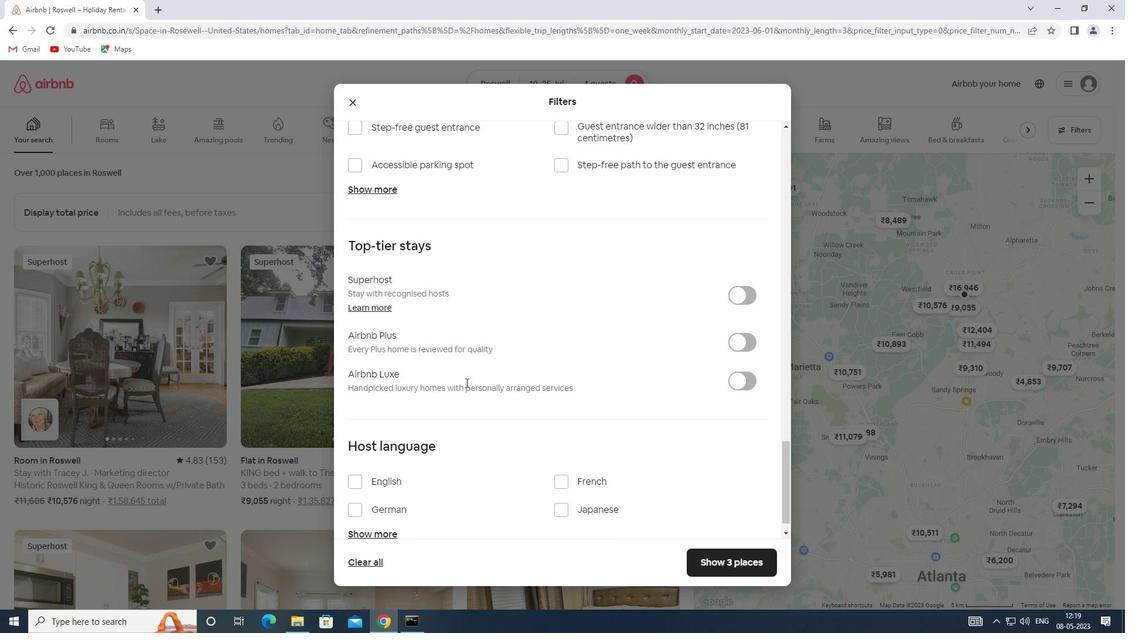 
Action: Mouse moved to (359, 462)
Screenshot: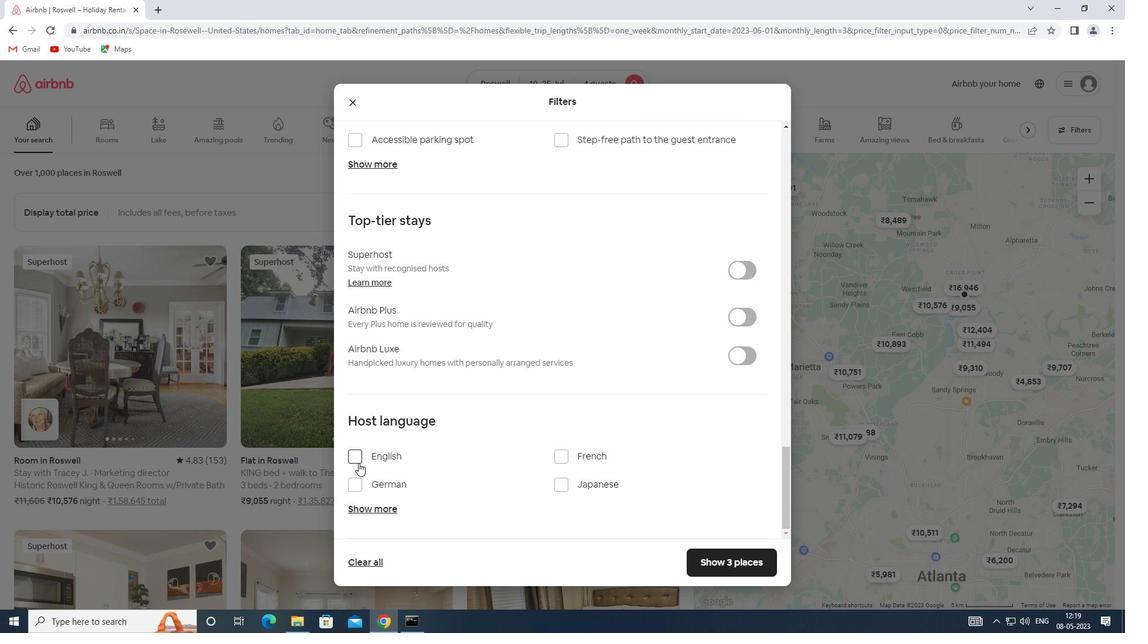 
Action: Mouse pressed left at (359, 462)
Screenshot: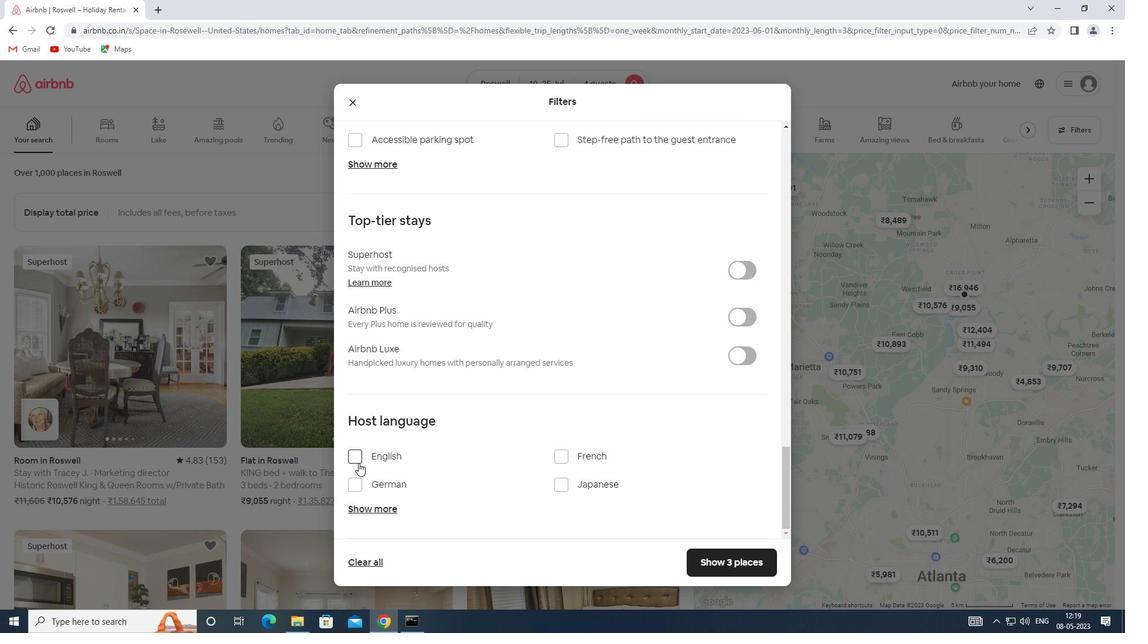 
Action: Mouse moved to (699, 562)
Screenshot: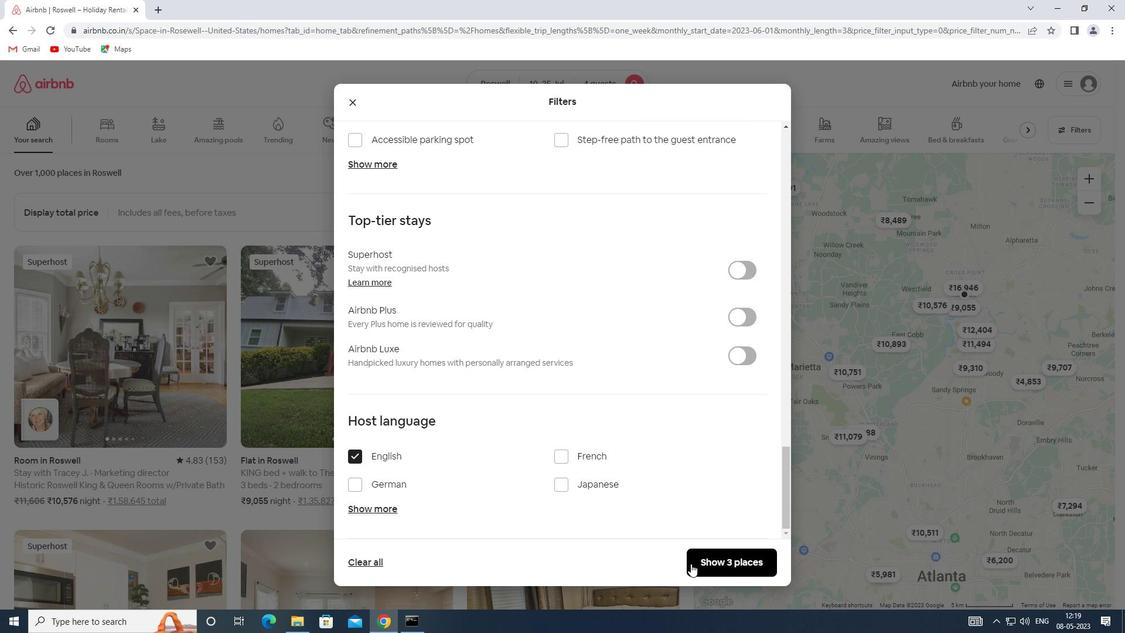 
Action: Mouse pressed left at (699, 562)
Screenshot: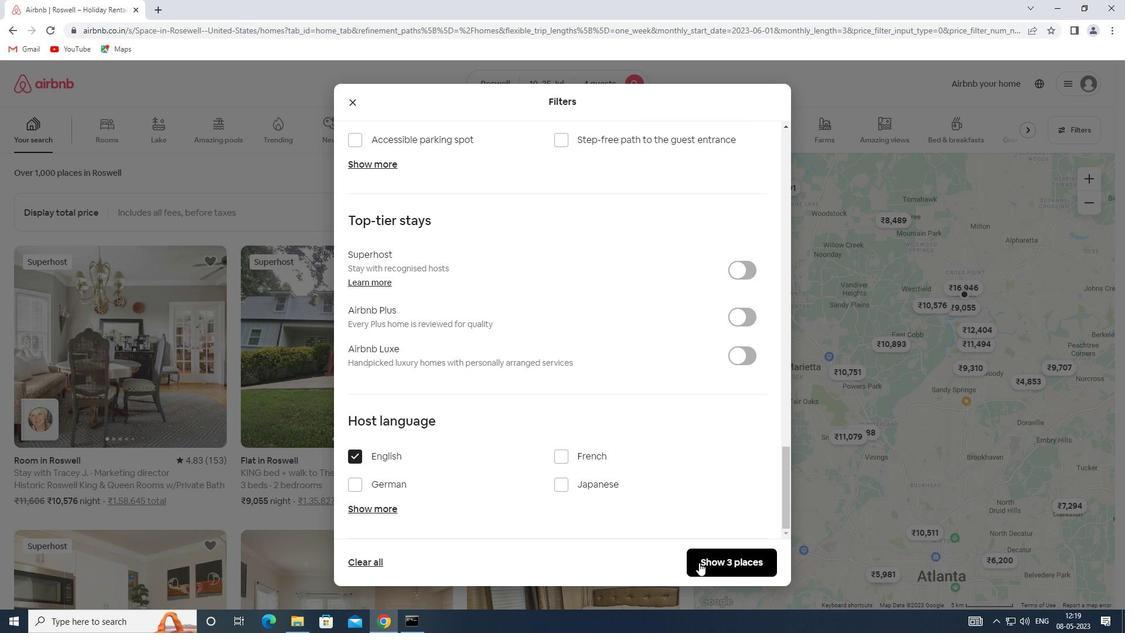 
Action: Mouse moved to (699, 562)
Screenshot: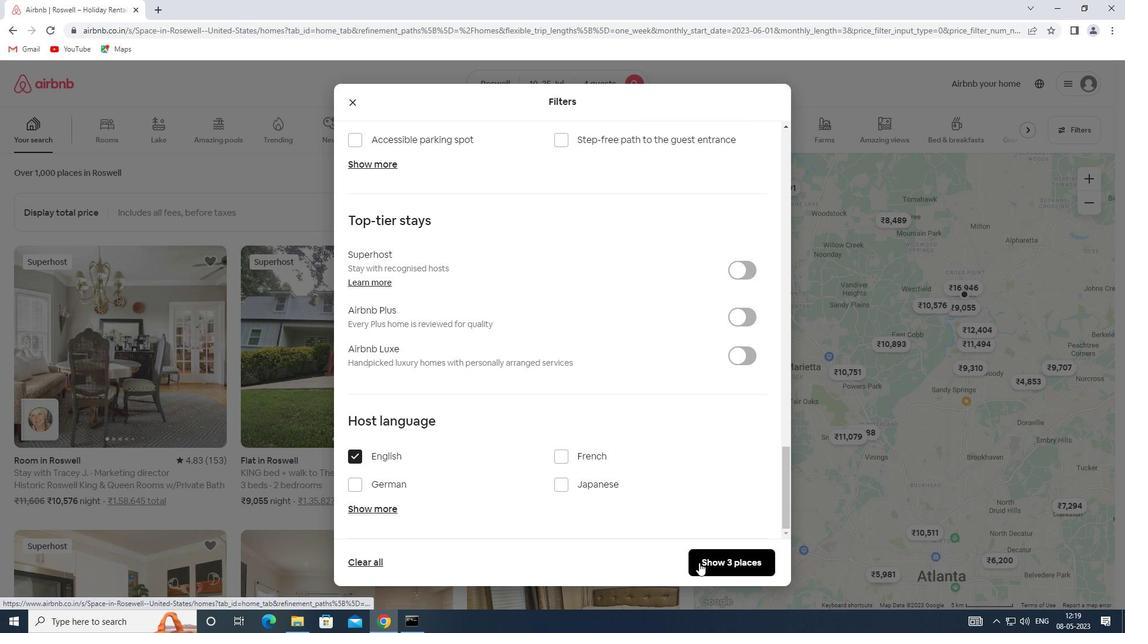 
